 Task: Look for space in Bonao, Dominican Republic from 5th June, 2023 to 16th June, 2023 for 2 adults in price range Rs.14000 to Rs.18000. Place can be entire place with 1  bedroom having 1 bed and 1 bathroom. Property type can be house, flat, guest house, hotel. Amenities needed are: wifi, washing machine. Booking option can be shelf check-in. Required host language is English.
Action: Mouse moved to (738, 104)
Screenshot: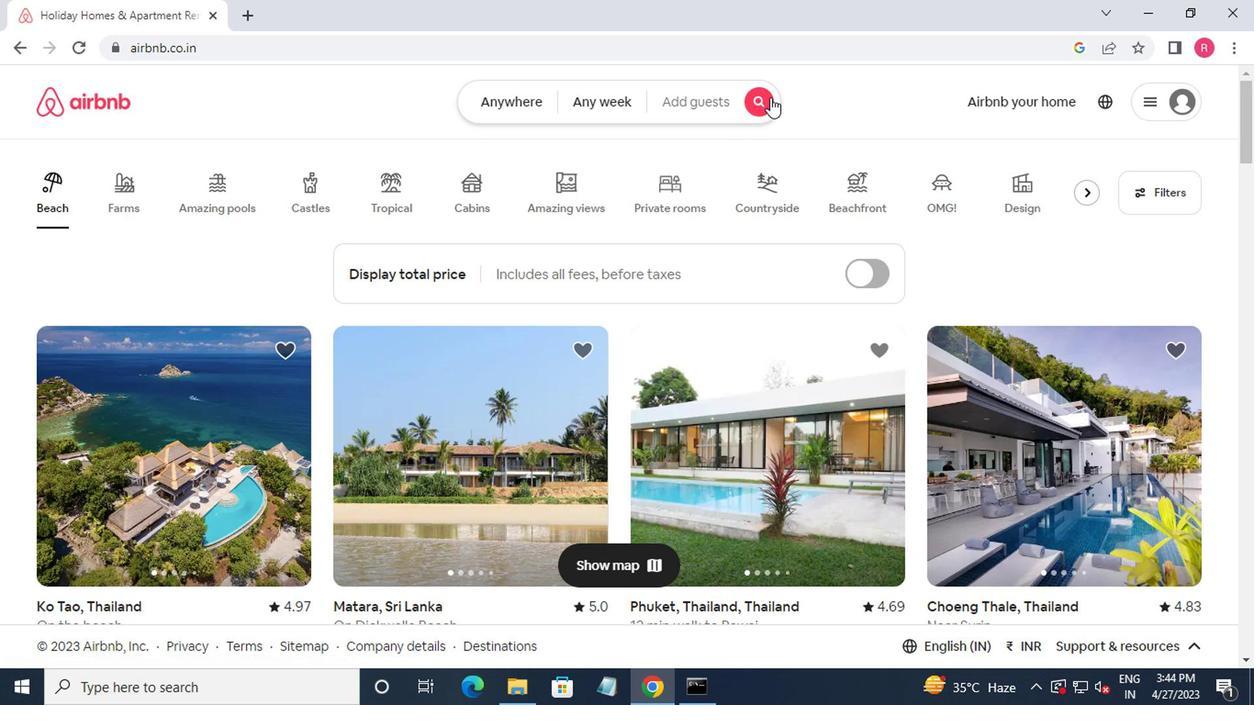 
Action: Mouse pressed left at (738, 104)
Screenshot: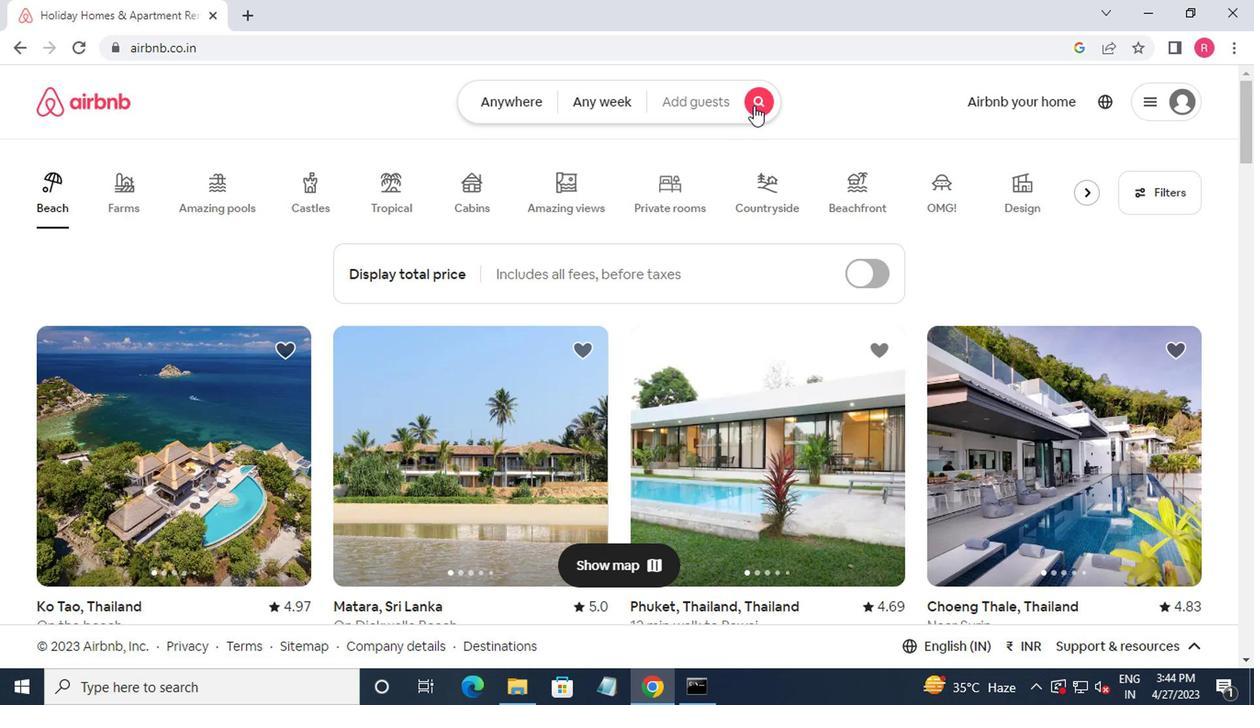 
Action: Mouse moved to (414, 178)
Screenshot: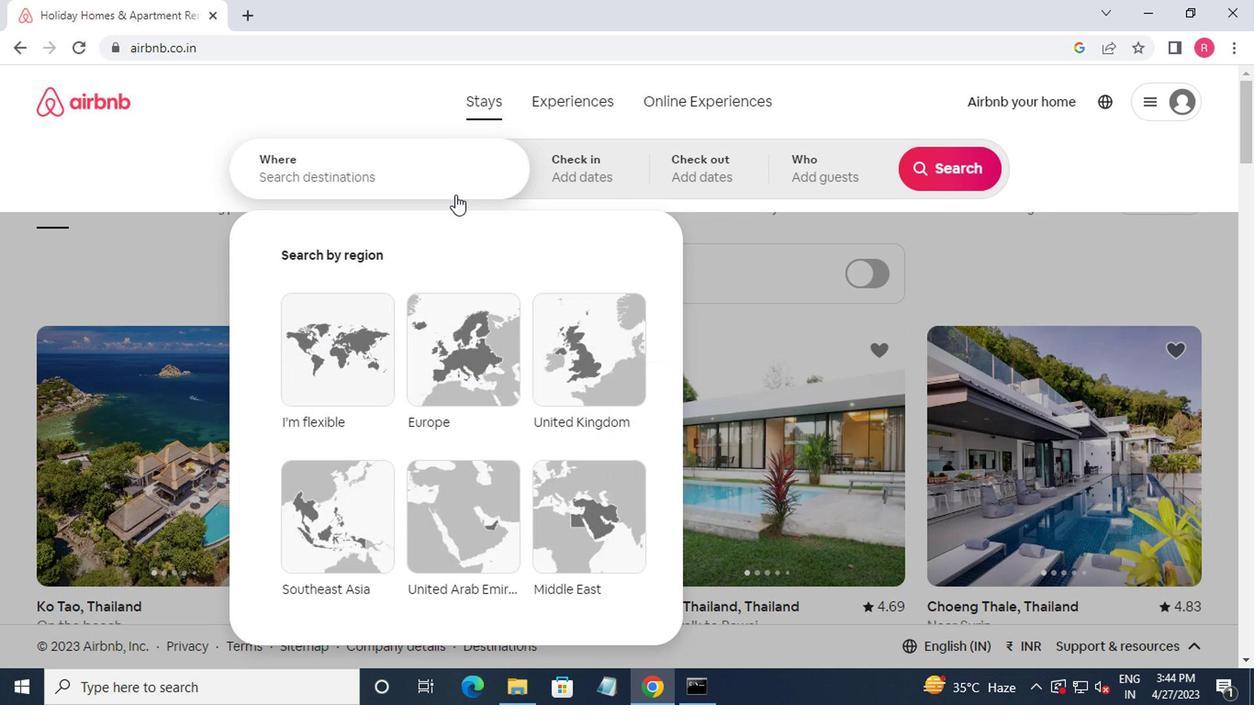 
Action: Mouse pressed left at (414, 178)
Screenshot: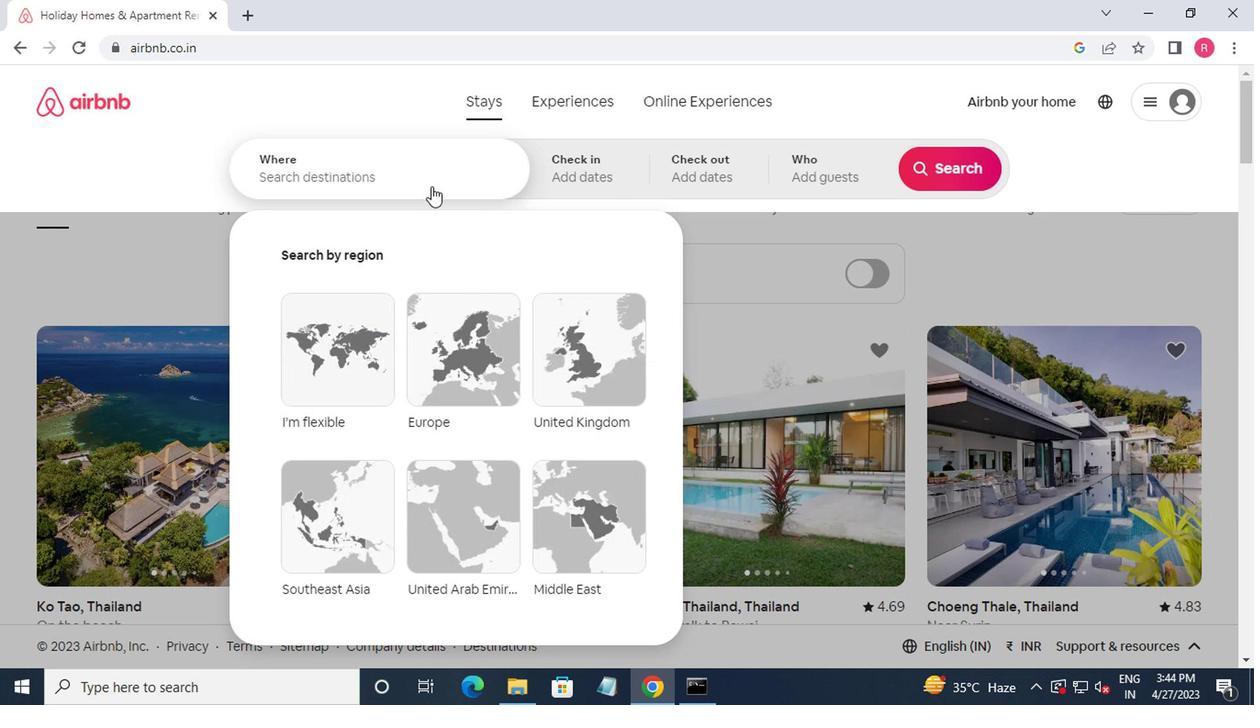 
Action: Mouse moved to (414, 177)
Screenshot: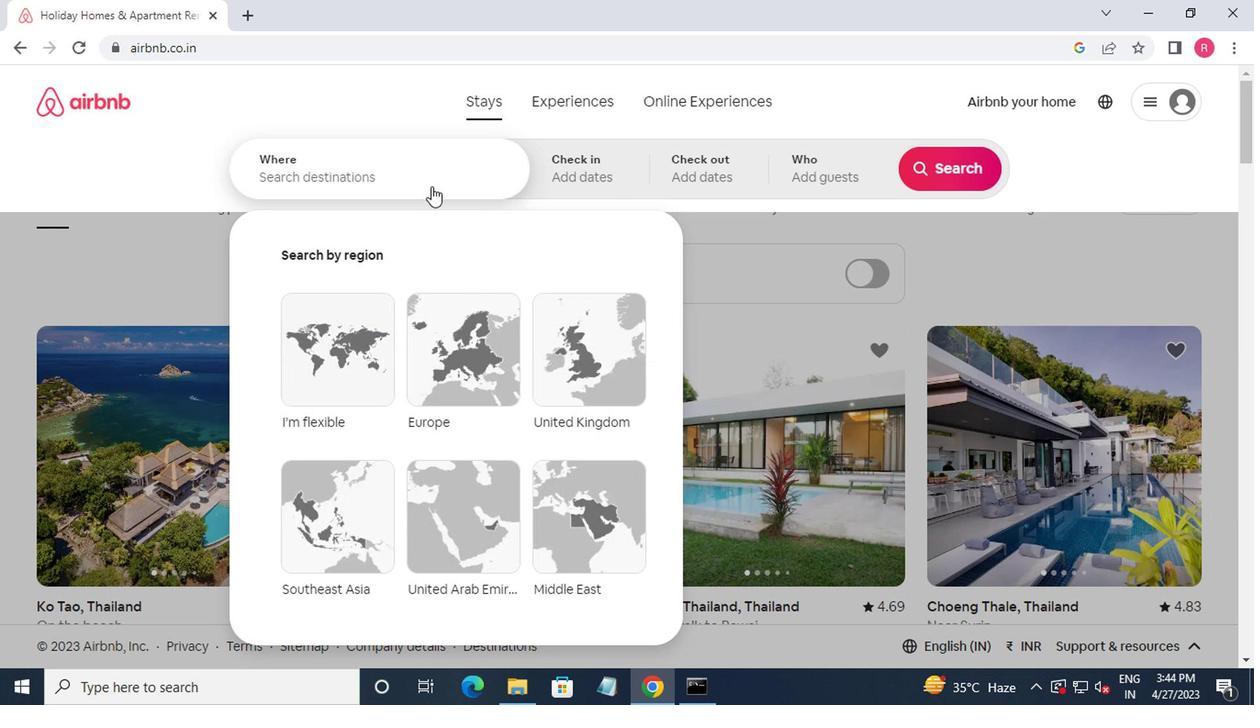 
Action: Key pressed bonao,domi<Key.down><Key.enter>
Screenshot: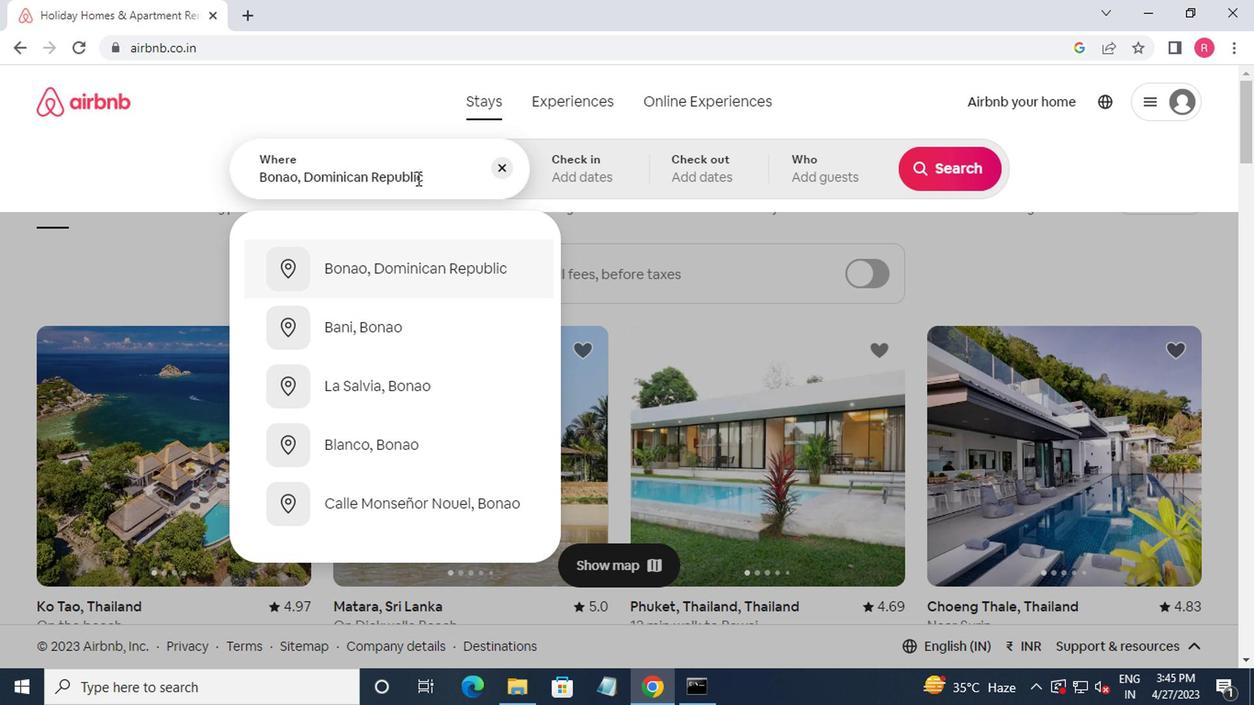 
Action: Mouse moved to (911, 317)
Screenshot: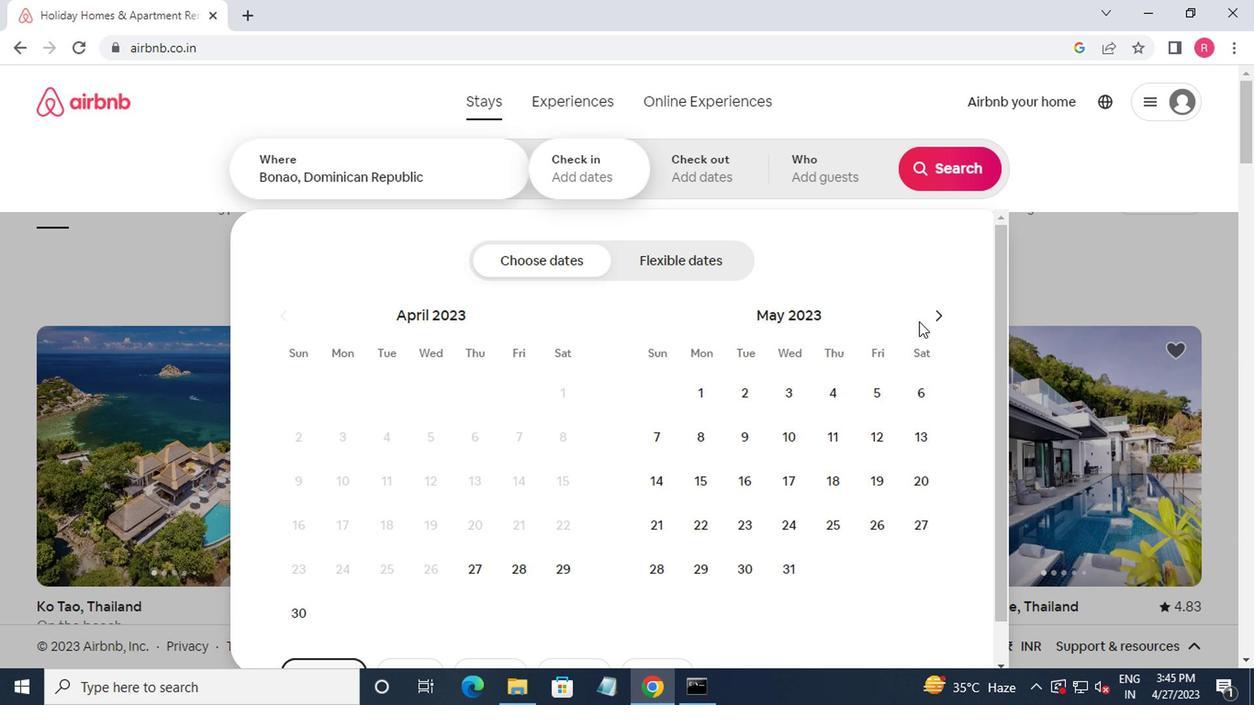 
Action: Mouse pressed left at (911, 317)
Screenshot: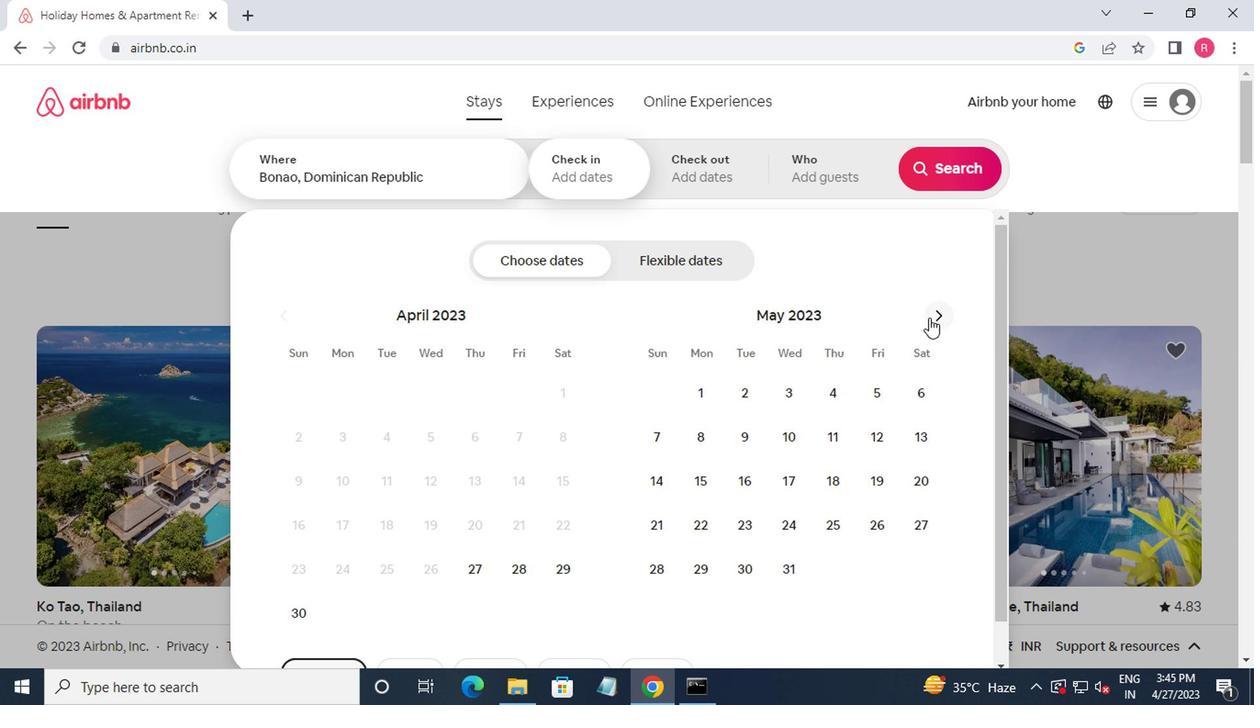 
Action: Mouse moved to (679, 432)
Screenshot: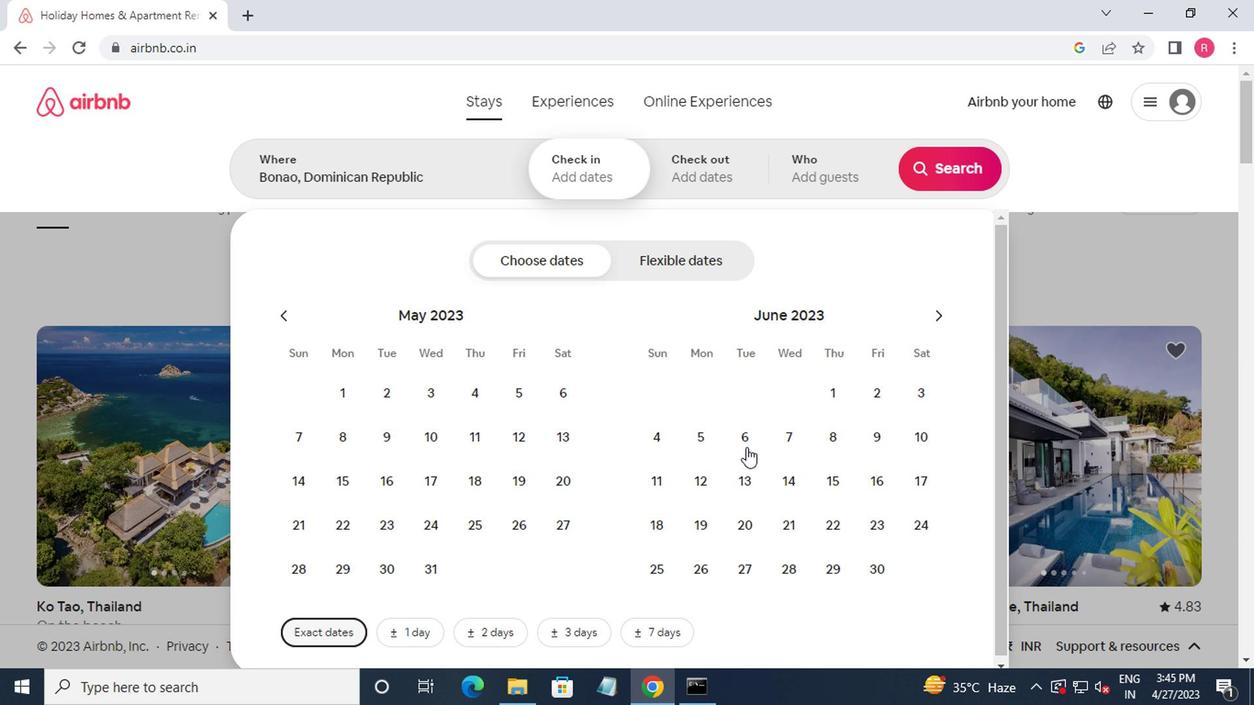 
Action: Mouse pressed left at (679, 432)
Screenshot: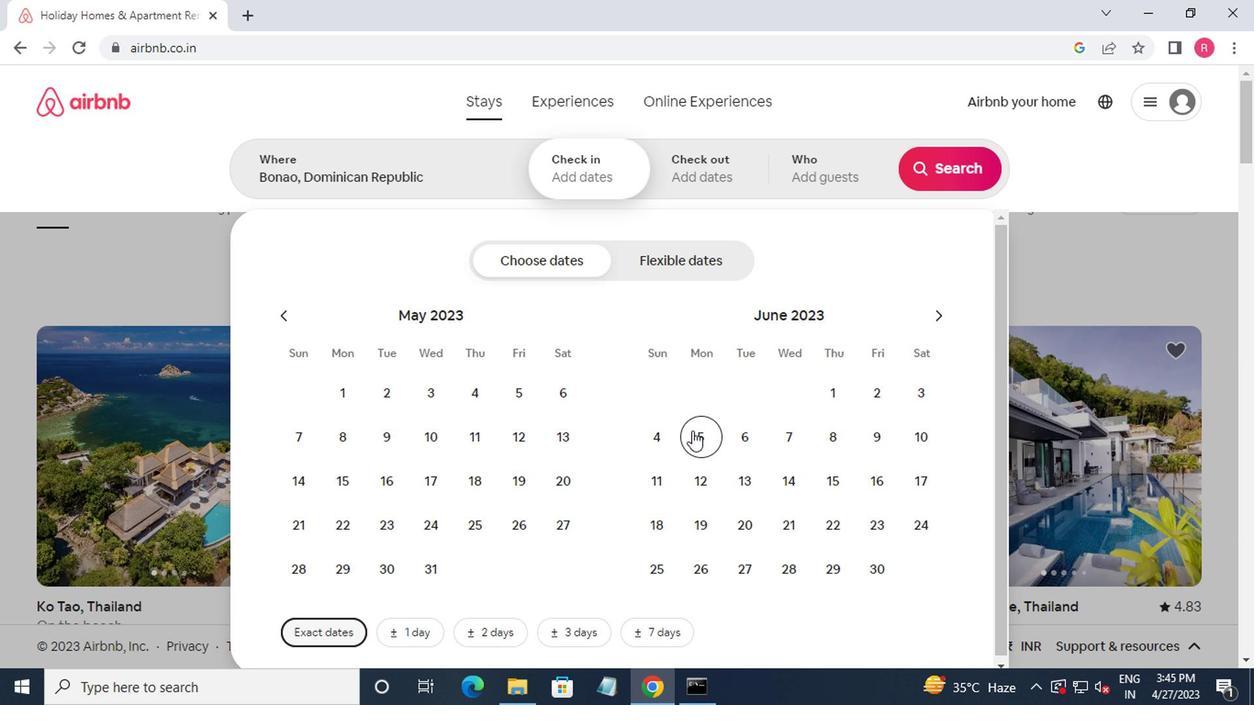 
Action: Mouse moved to (849, 491)
Screenshot: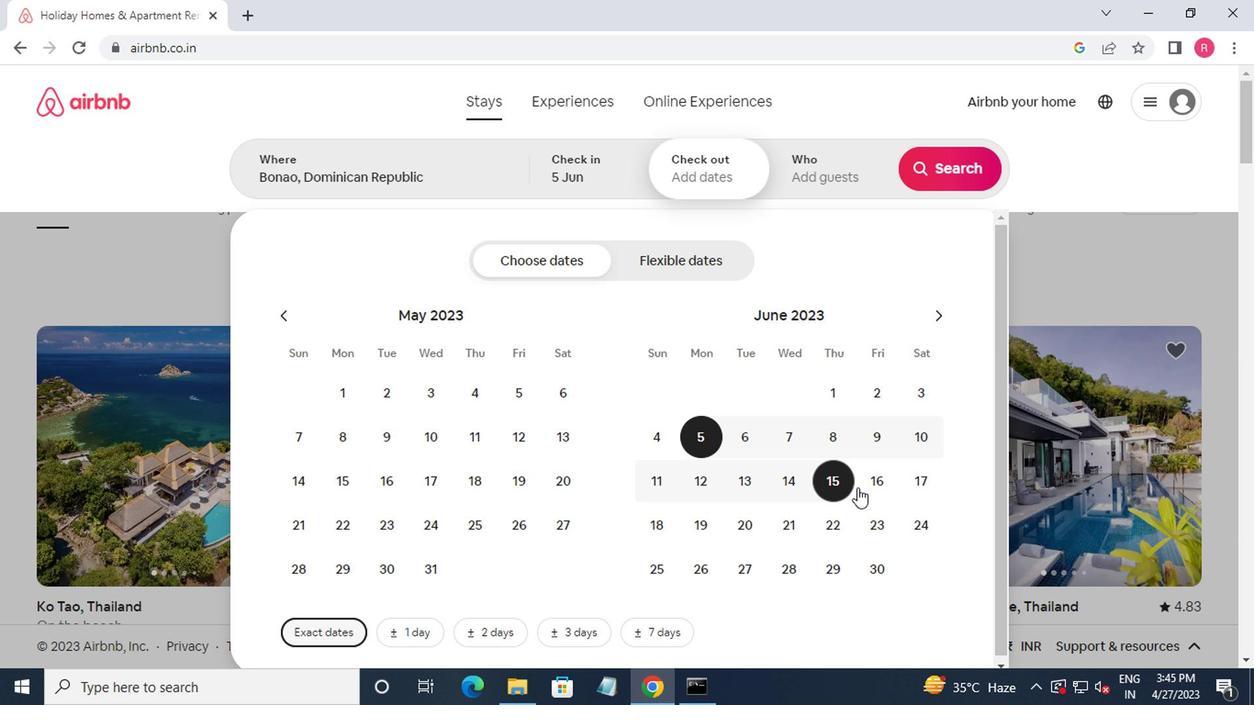 
Action: Mouse pressed left at (849, 491)
Screenshot: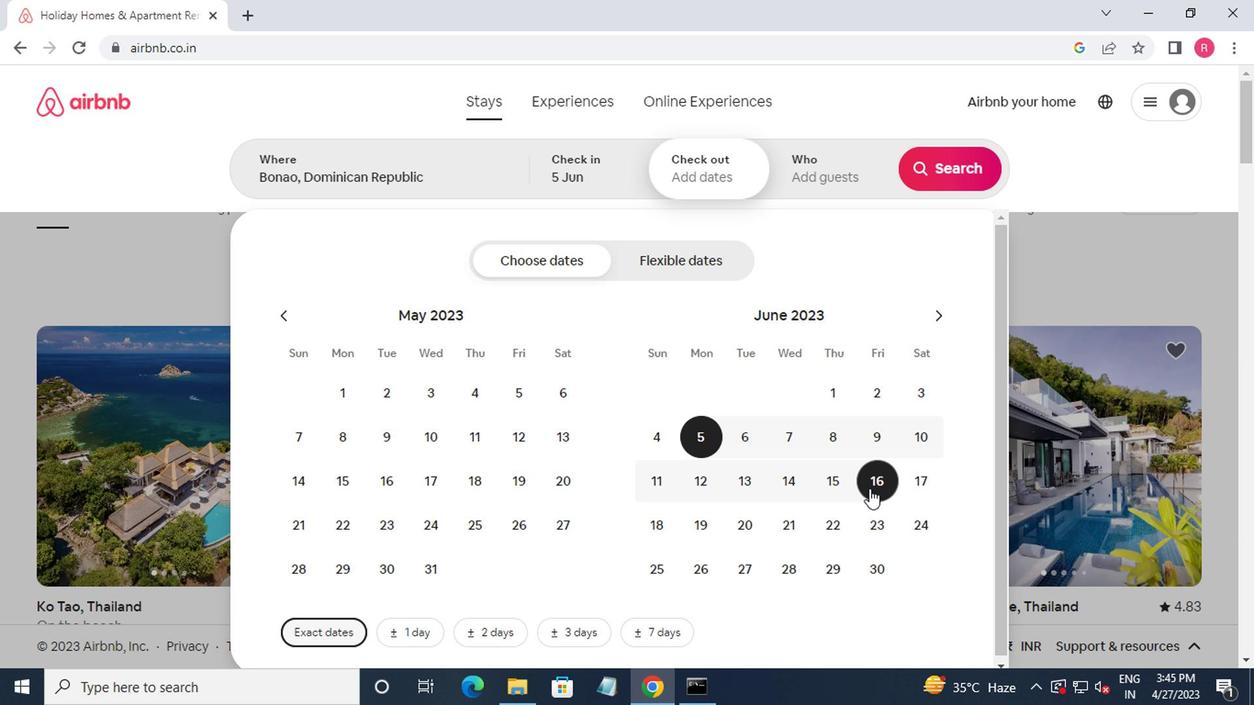 
Action: Mouse moved to (808, 164)
Screenshot: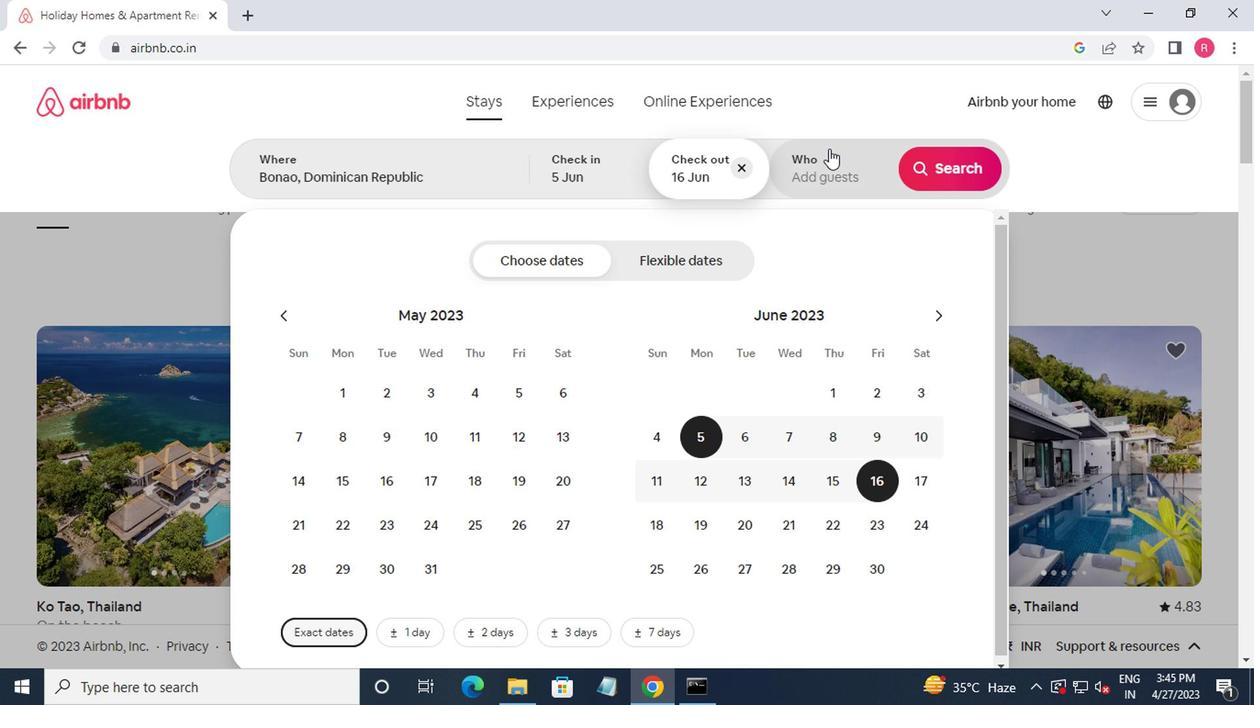 
Action: Mouse pressed left at (808, 164)
Screenshot: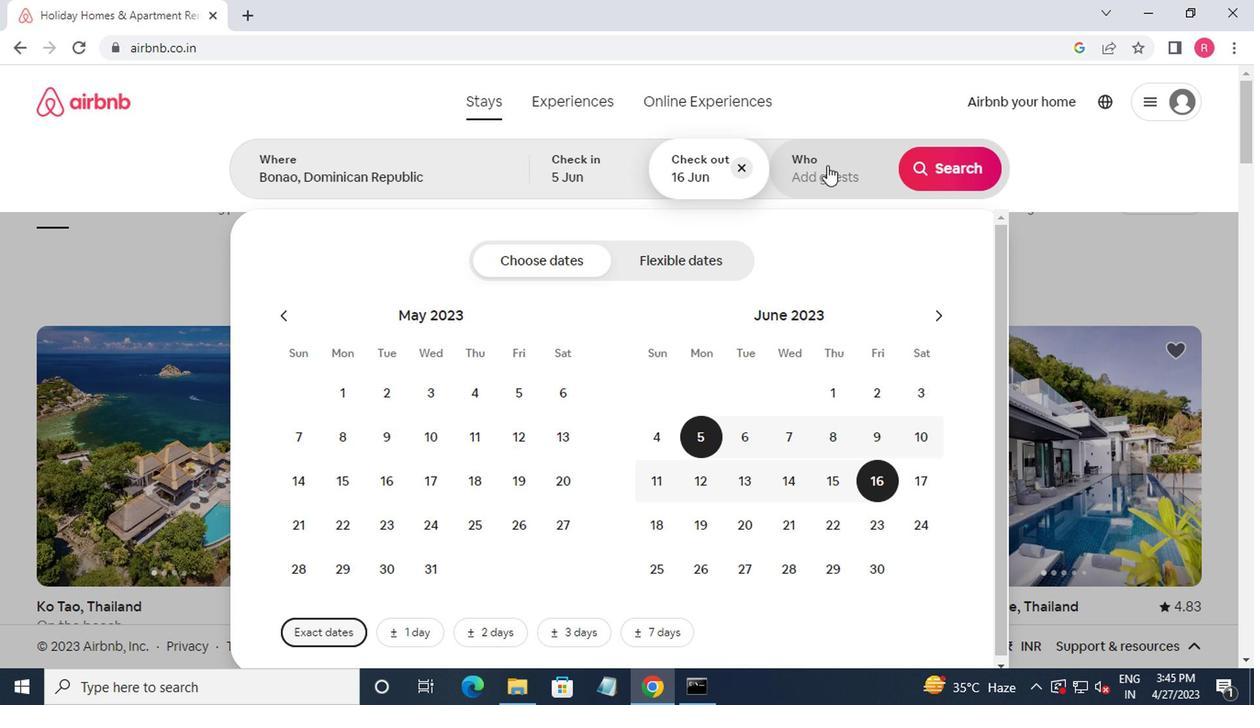 
Action: Mouse moved to (918, 265)
Screenshot: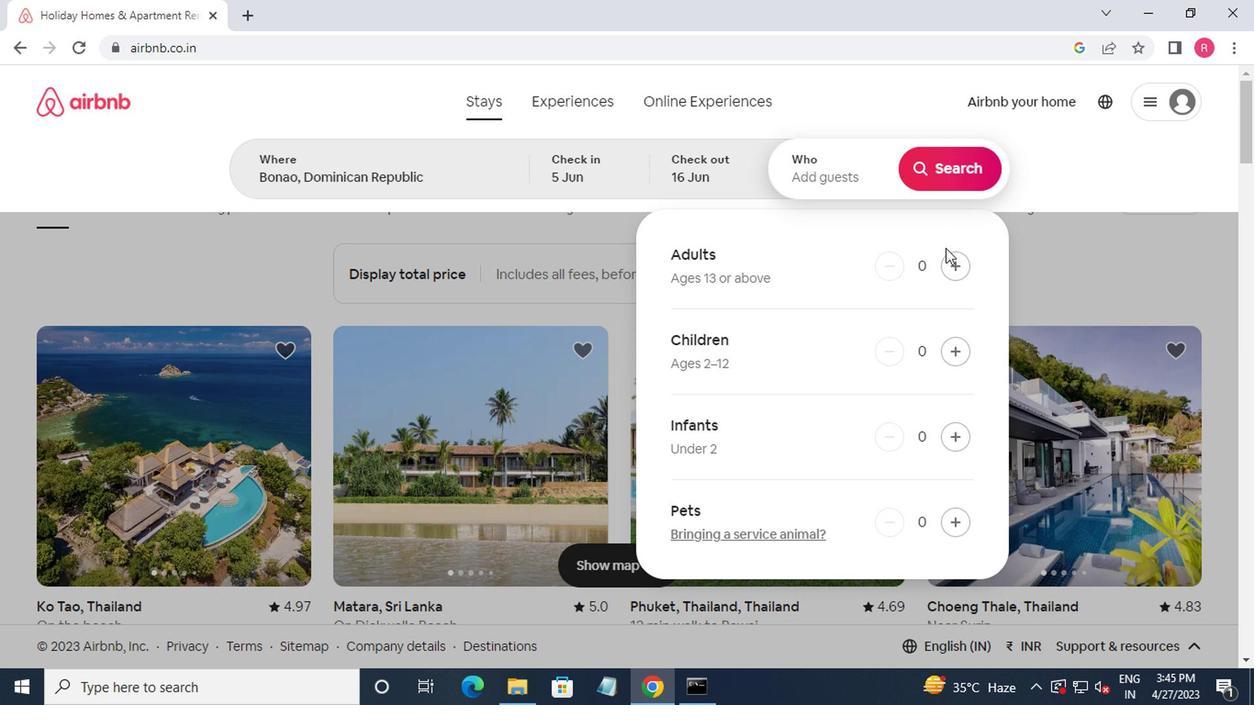 
Action: Mouse pressed left at (918, 265)
Screenshot: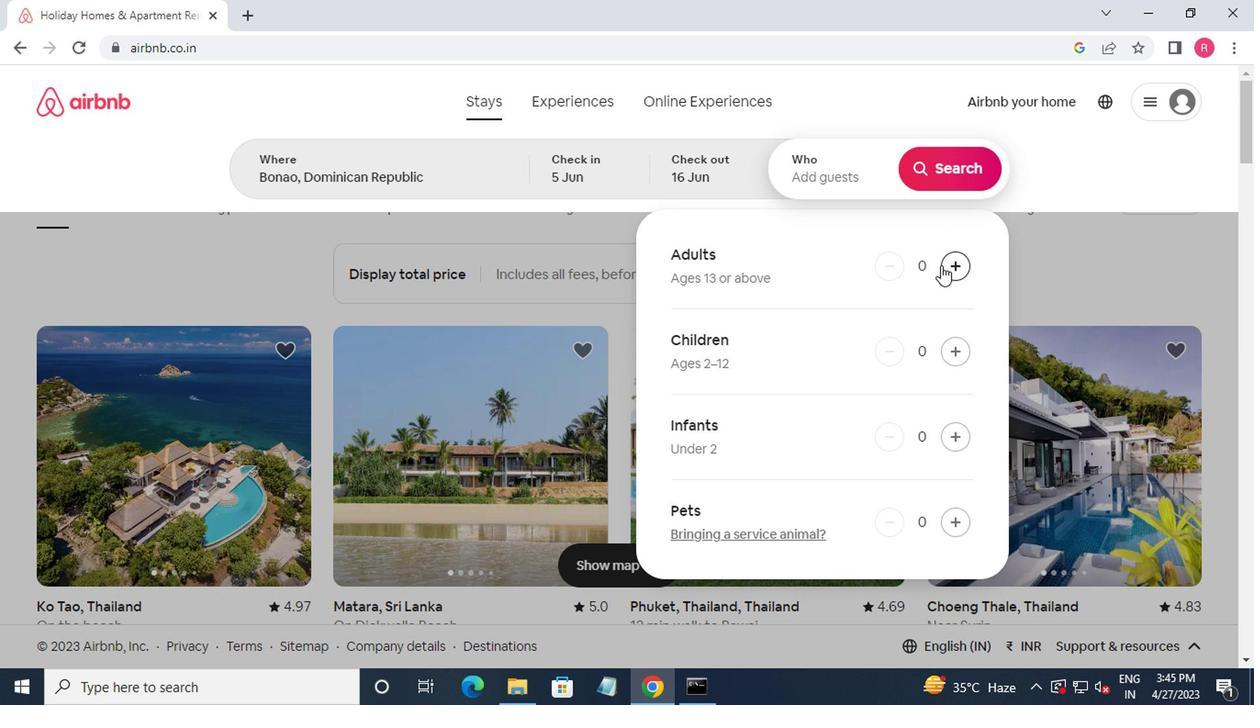 
Action: Mouse moved to (918, 266)
Screenshot: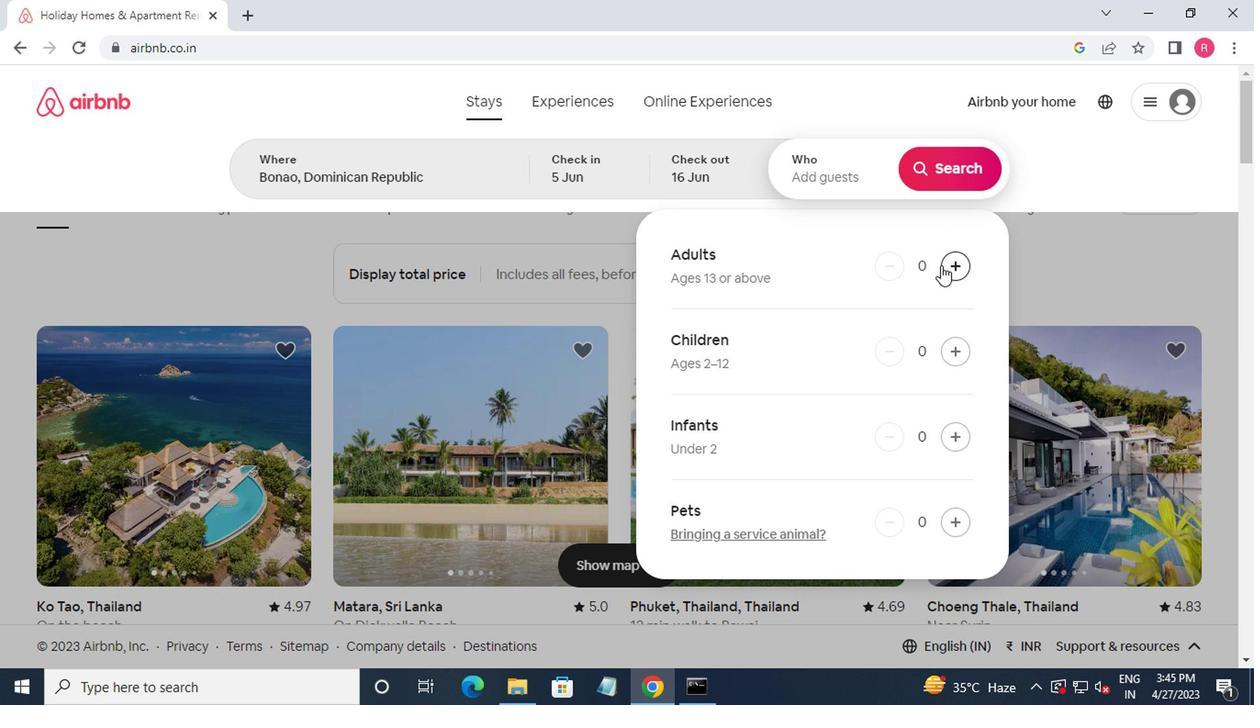 
Action: Mouse pressed left at (918, 266)
Screenshot: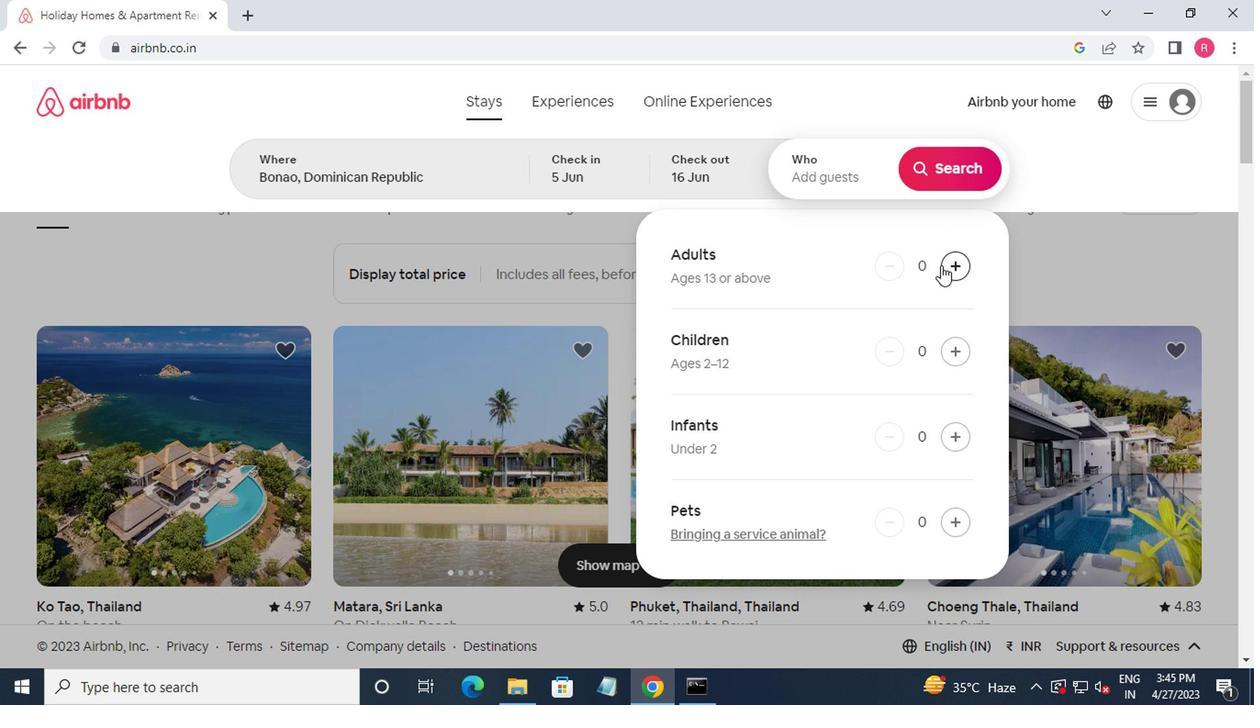
Action: Mouse moved to (903, 169)
Screenshot: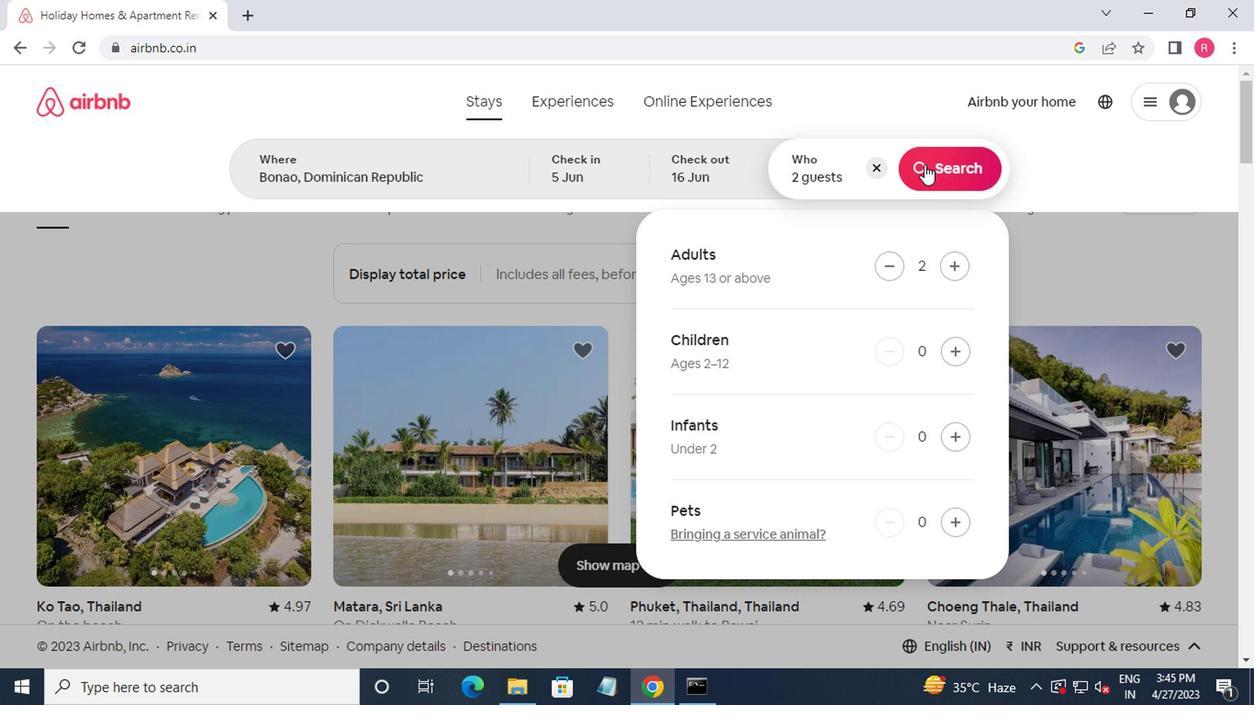 
Action: Mouse pressed left at (903, 169)
Screenshot: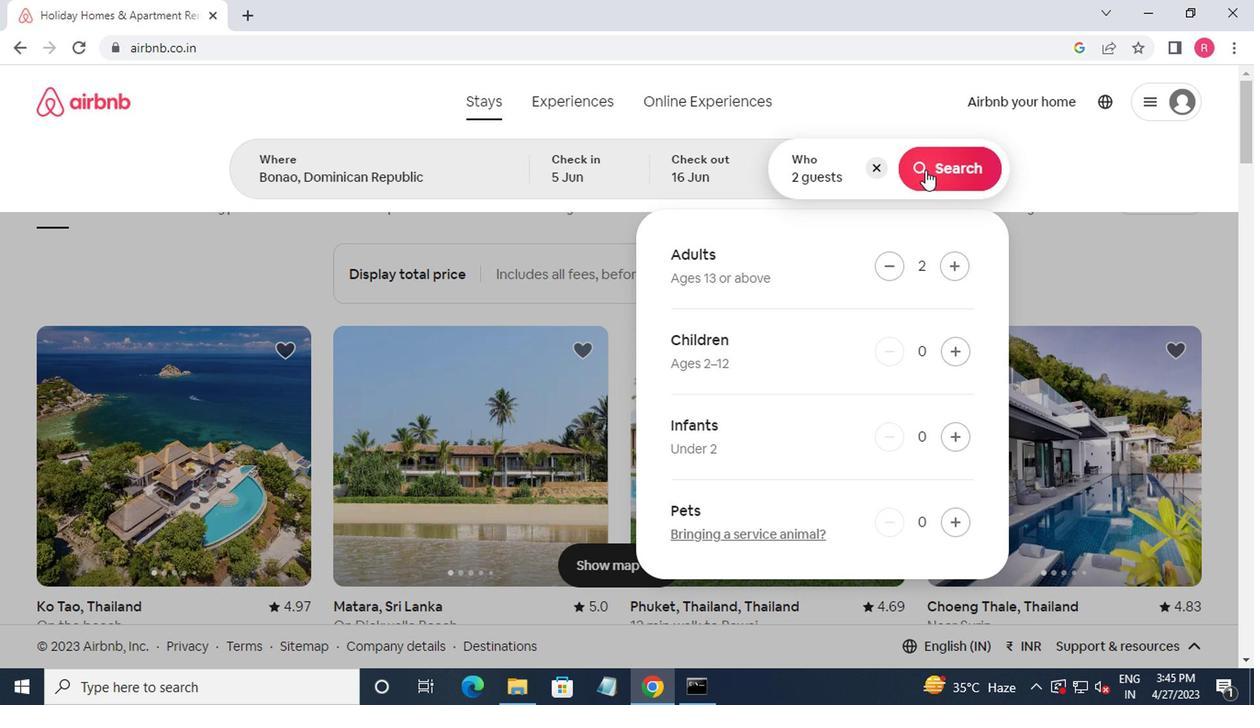 
Action: Mouse moved to (1129, 184)
Screenshot: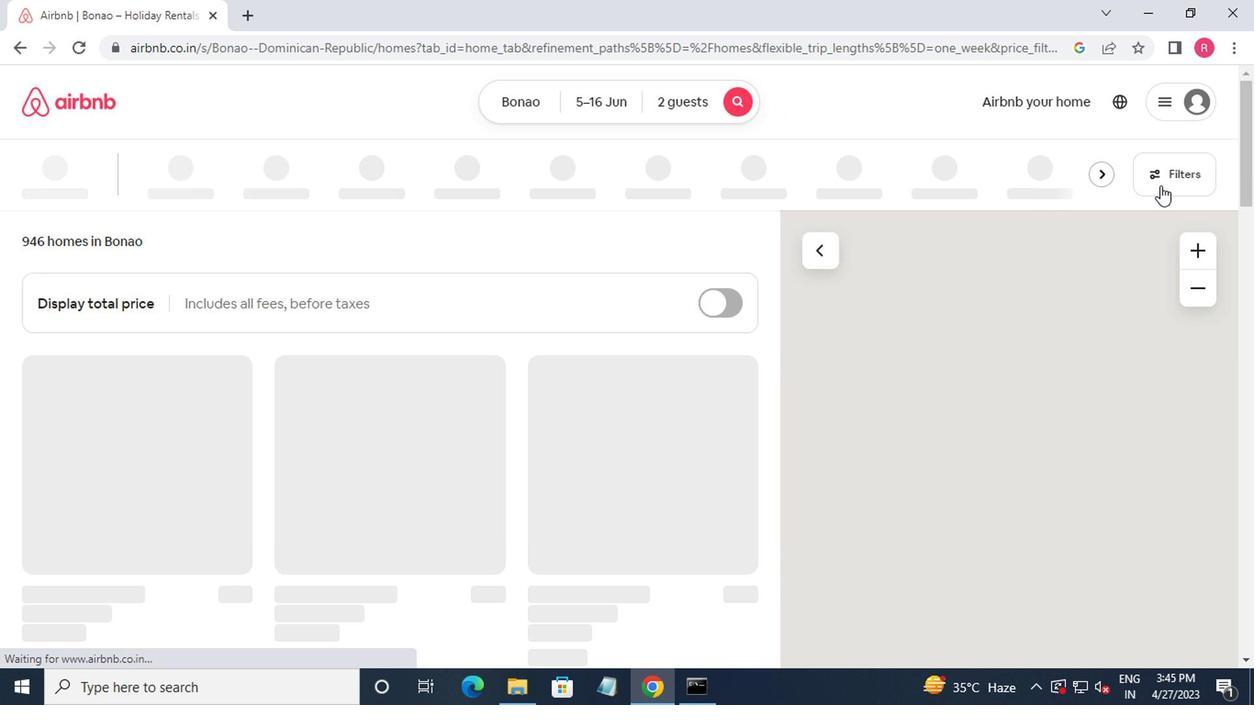 
Action: Mouse pressed left at (1129, 184)
Screenshot: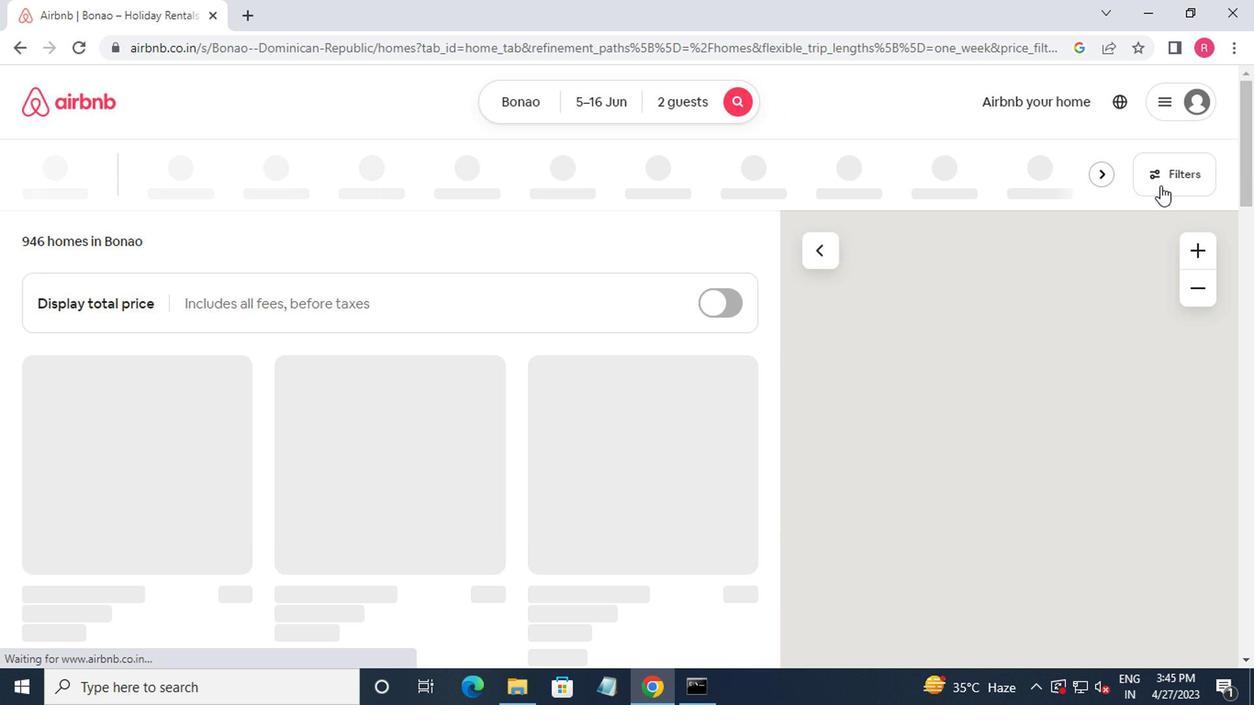 
Action: Mouse moved to (404, 396)
Screenshot: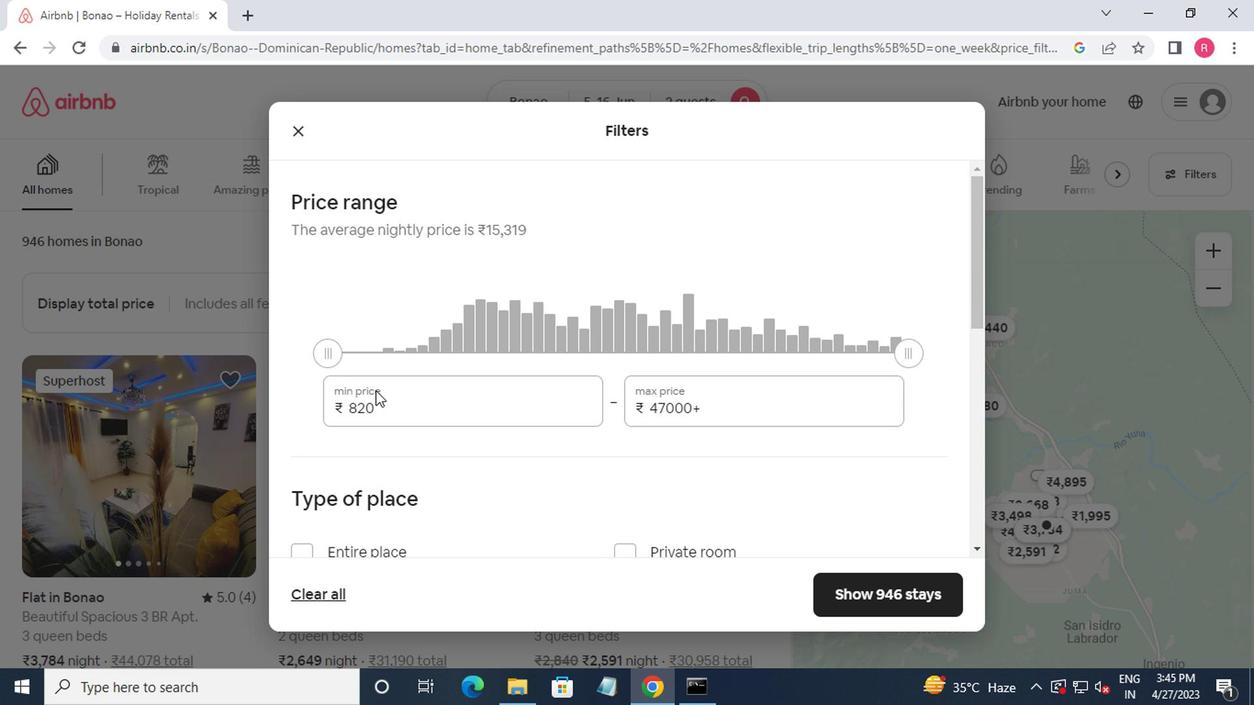 
Action: Mouse pressed left at (404, 396)
Screenshot: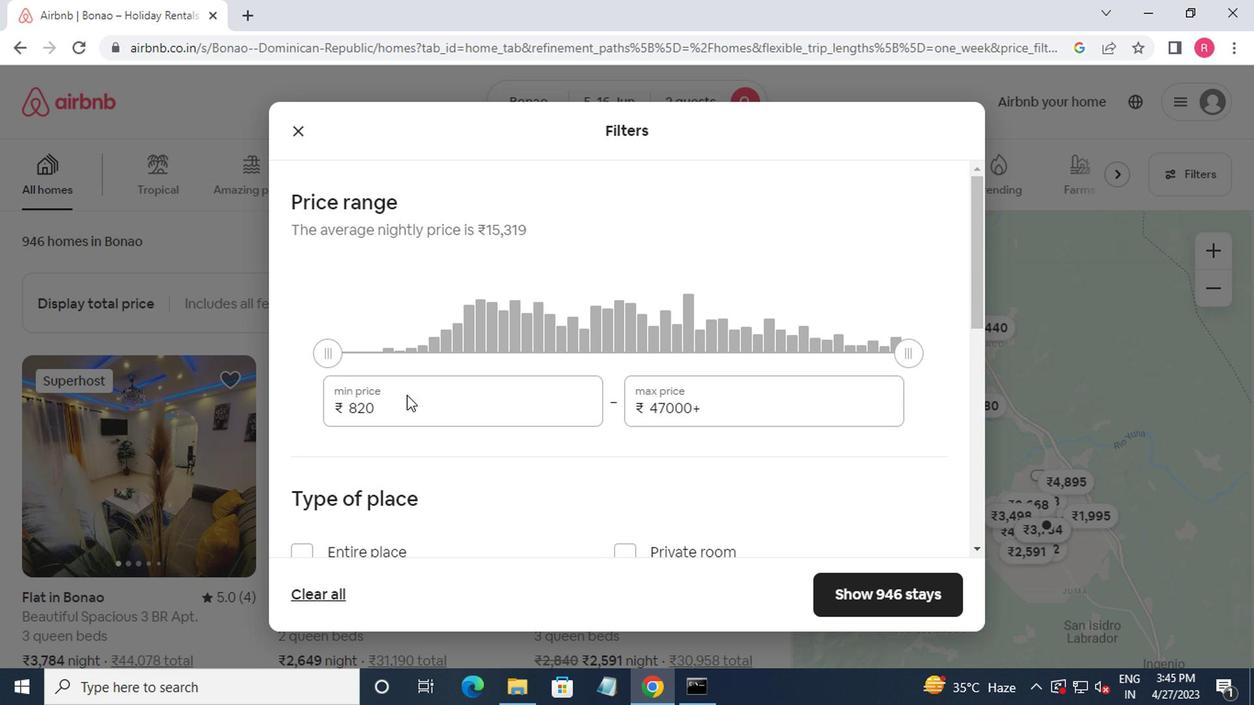 
Action: Mouse moved to (458, 358)
Screenshot: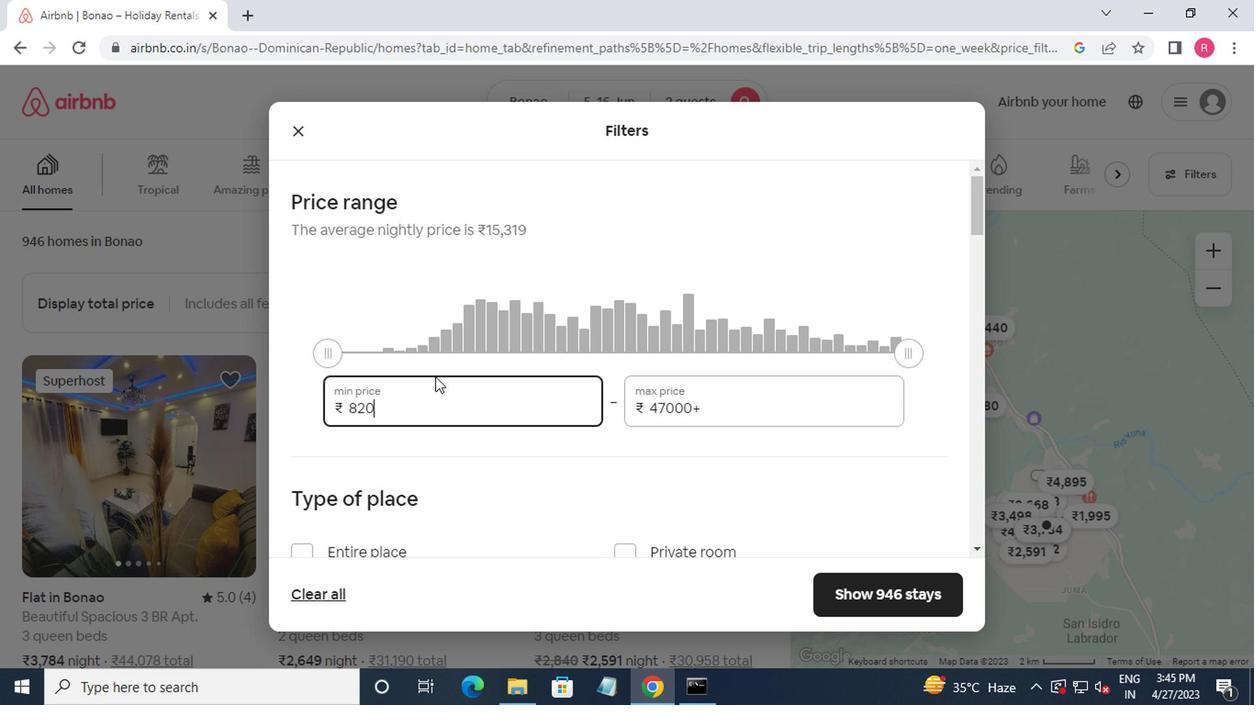 
Action: Key pressed <Key.backspace><Key.backspace><Key.backspace><Key.backspace>14000<Key.tab>18000
Screenshot: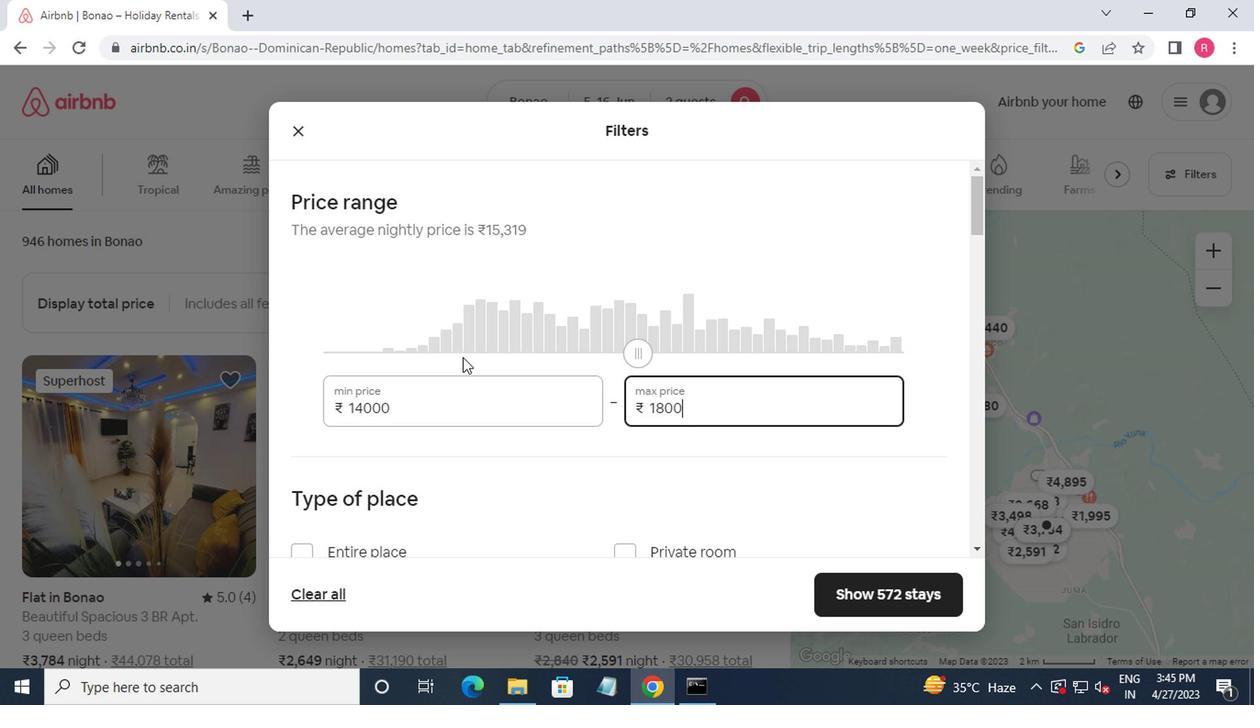 
Action: Mouse moved to (397, 466)
Screenshot: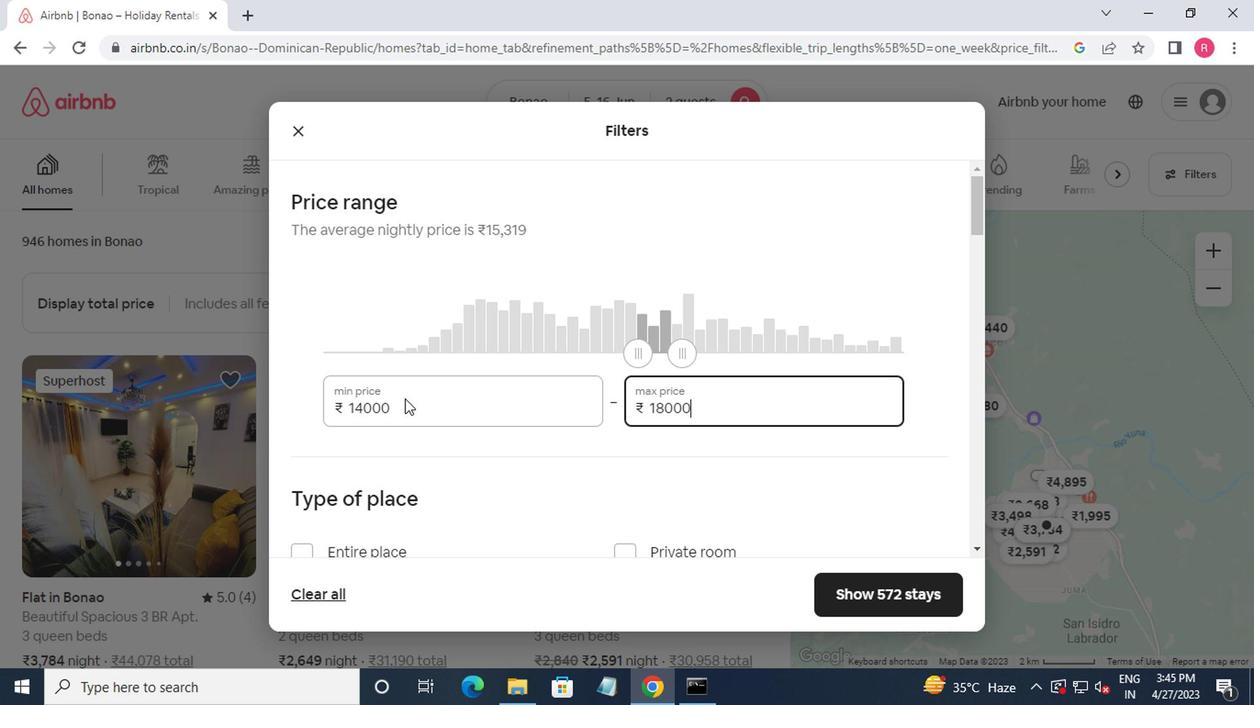 
Action: Mouse scrolled (397, 465) with delta (0, -1)
Screenshot: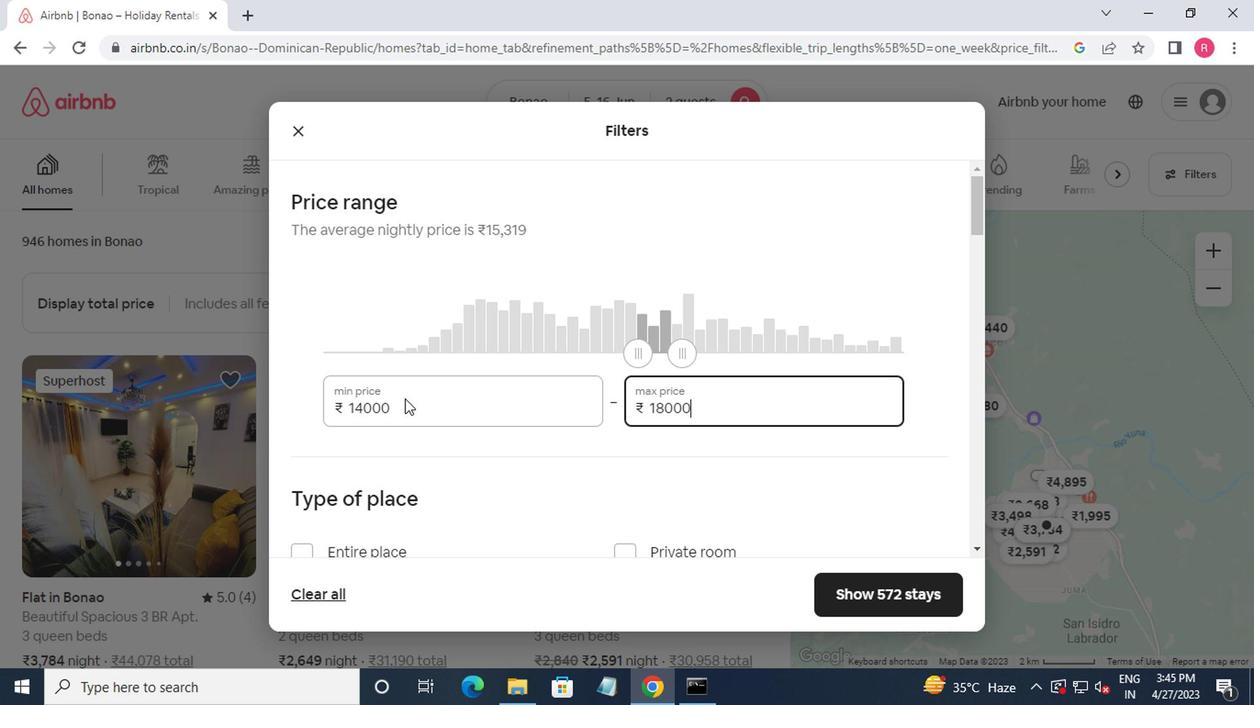 
Action: Mouse moved to (390, 474)
Screenshot: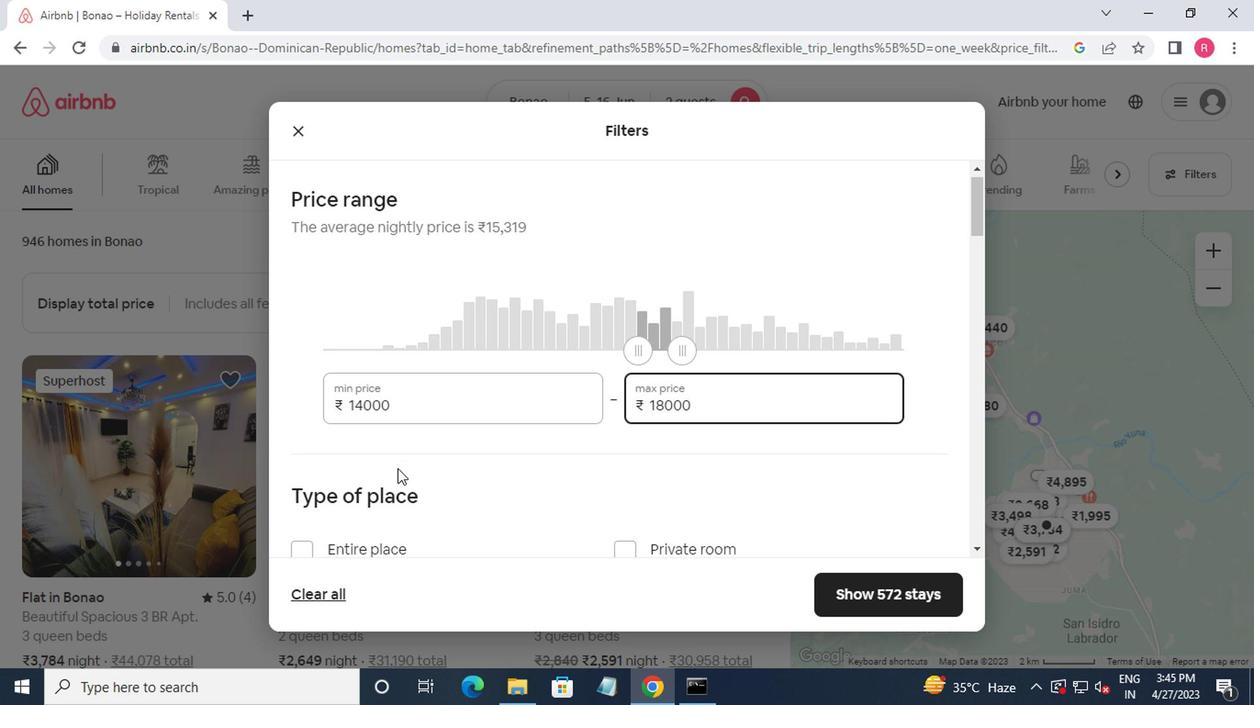 
Action: Mouse scrolled (390, 473) with delta (0, 0)
Screenshot: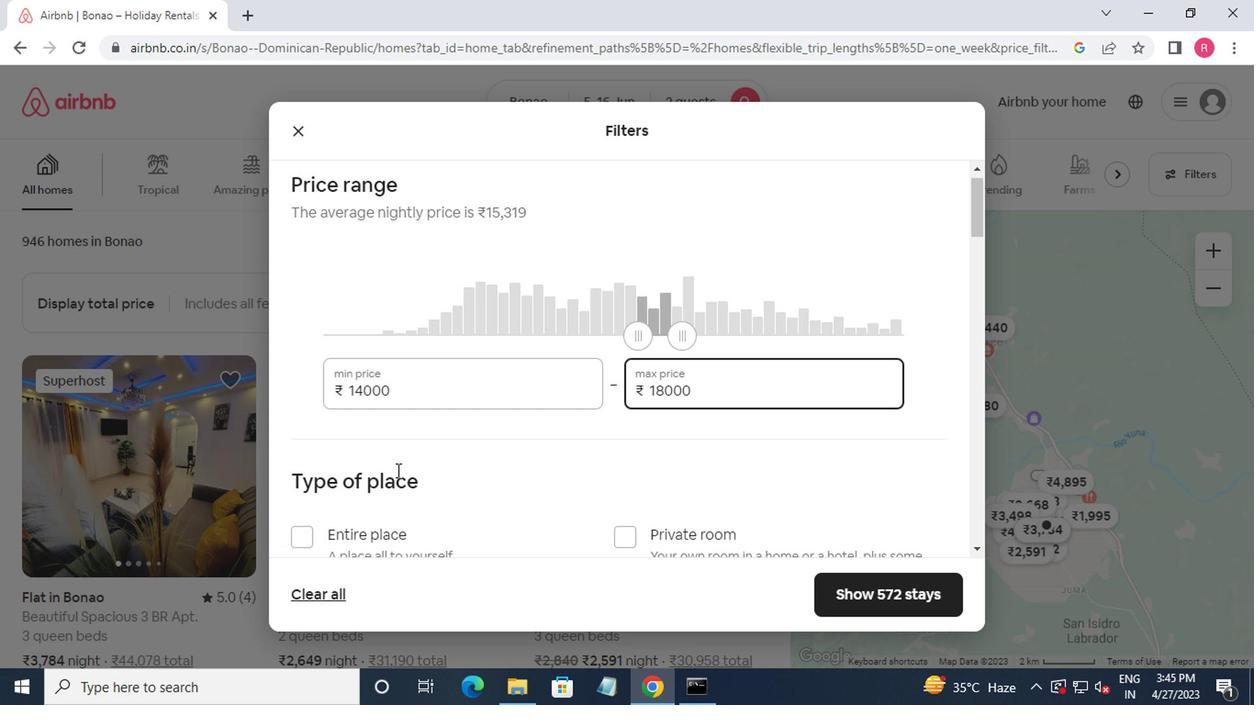 
Action: Mouse moved to (302, 374)
Screenshot: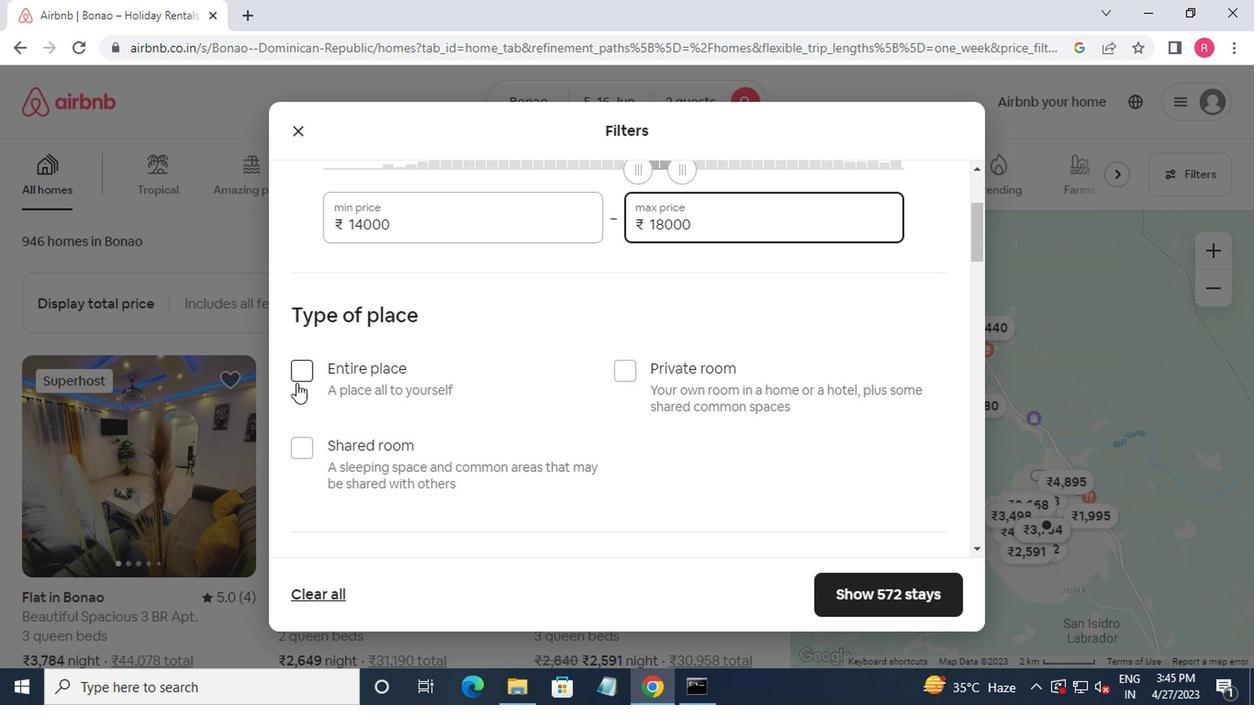 
Action: Mouse pressed left at (302, 374)
Screenshot: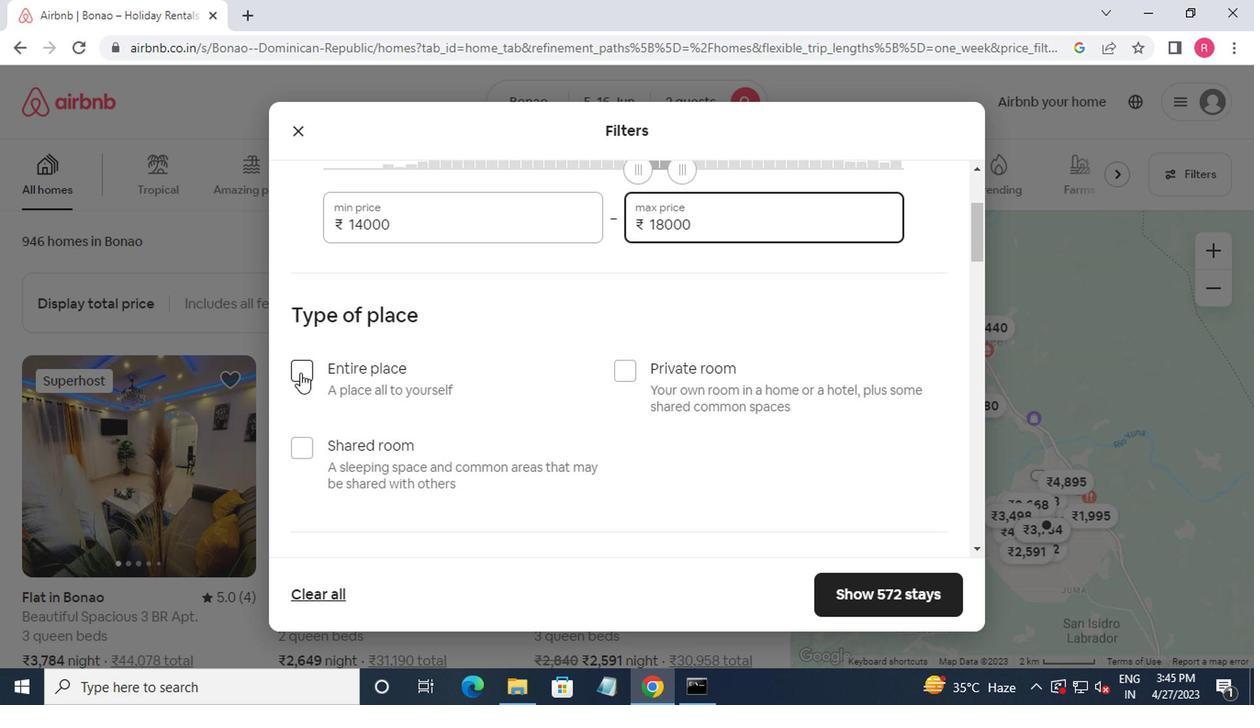 
Action: Mouse moved to (308, 374)
Screenshot: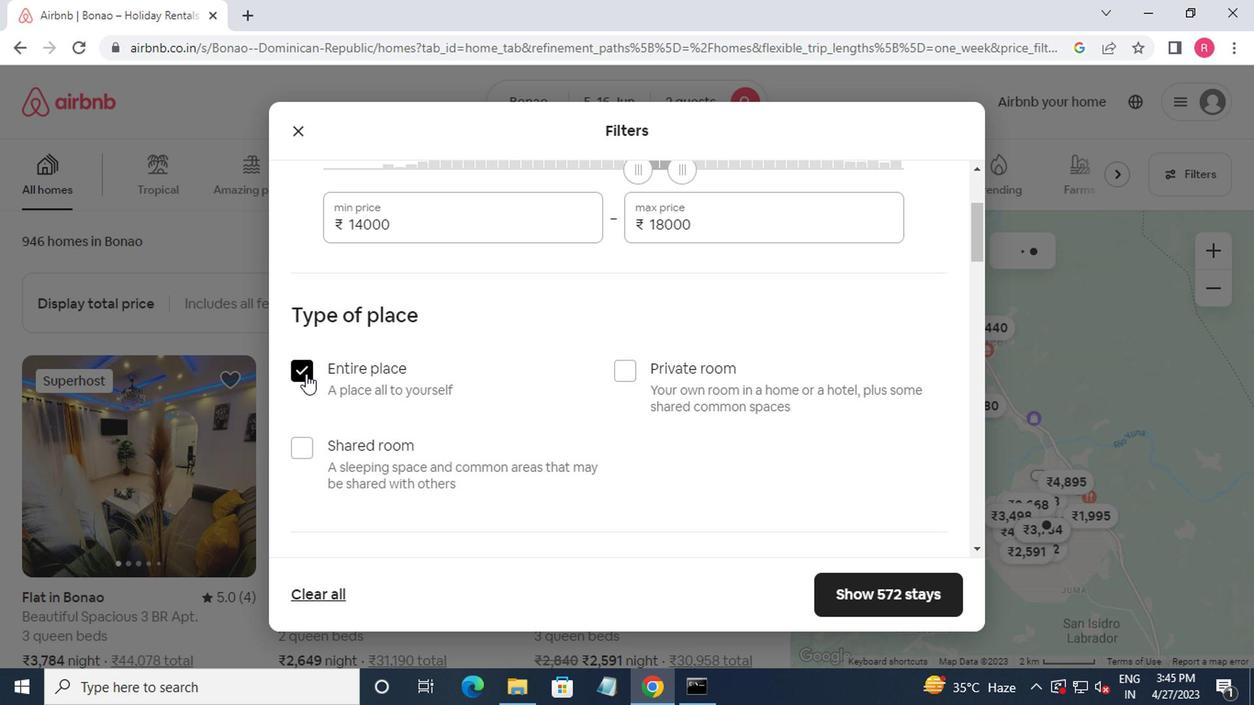 
Action: Mouse scrolled (308, 374) with delta (0, 0)
Screenshot: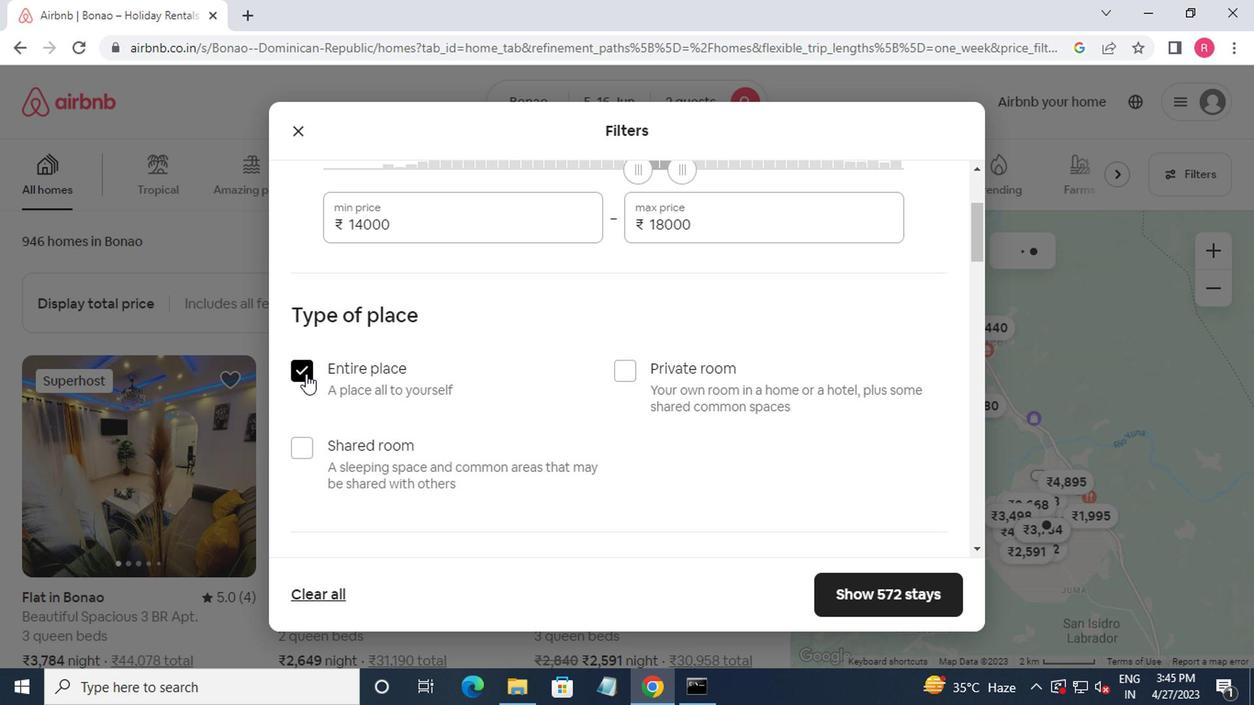 
Action: Mouse moved to (309, 376)
Screenshot: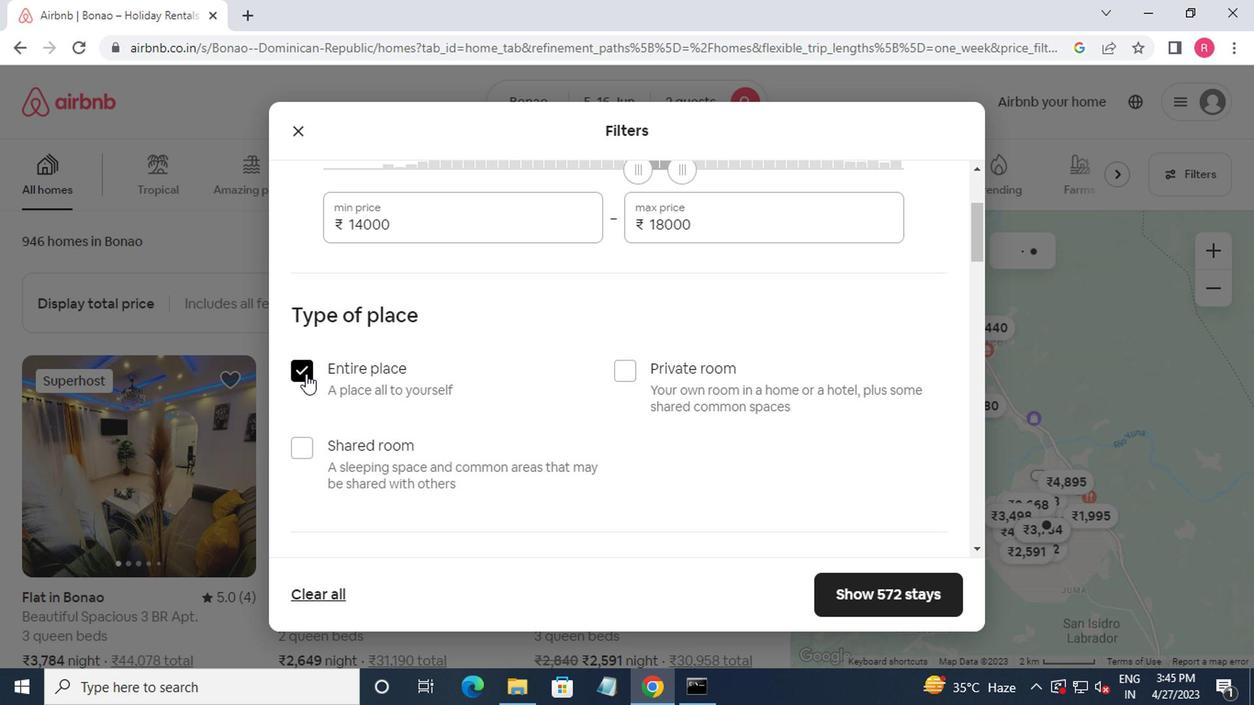 
Action: Mouse scrolled (309, 376) with delta (0, 0)
Screenshot: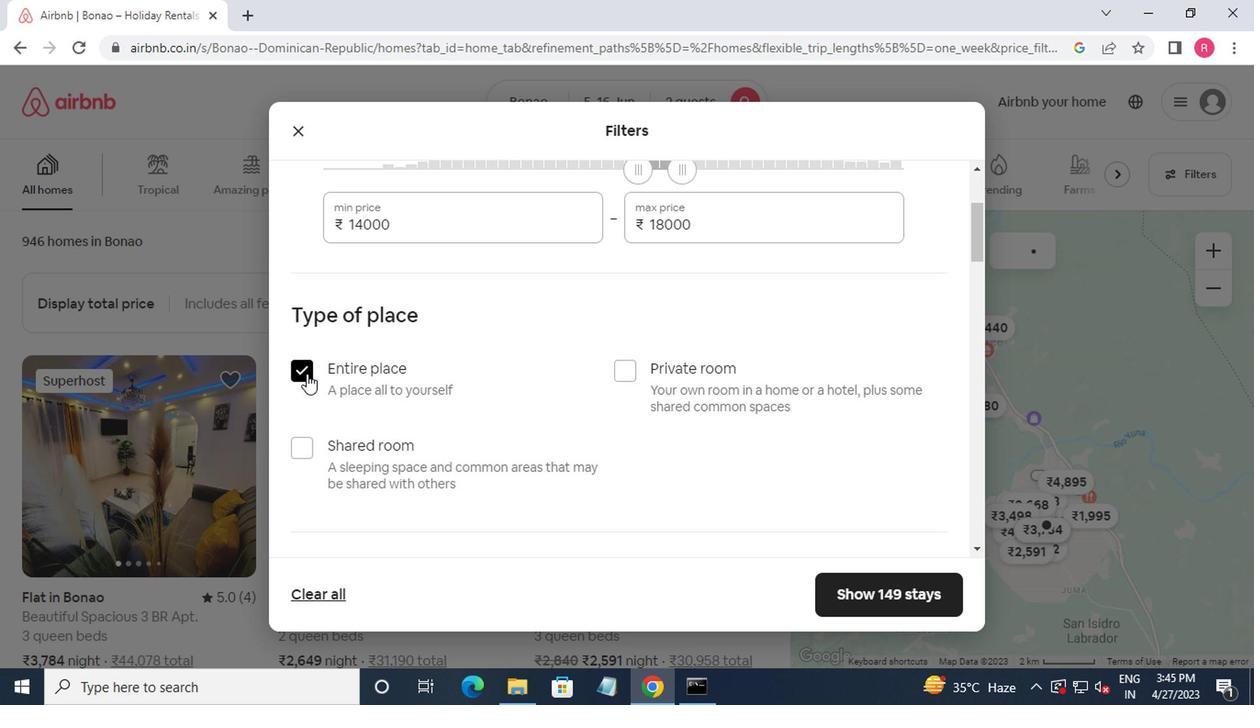 
Action: Mouse moved to (382, 440)
Screenshot: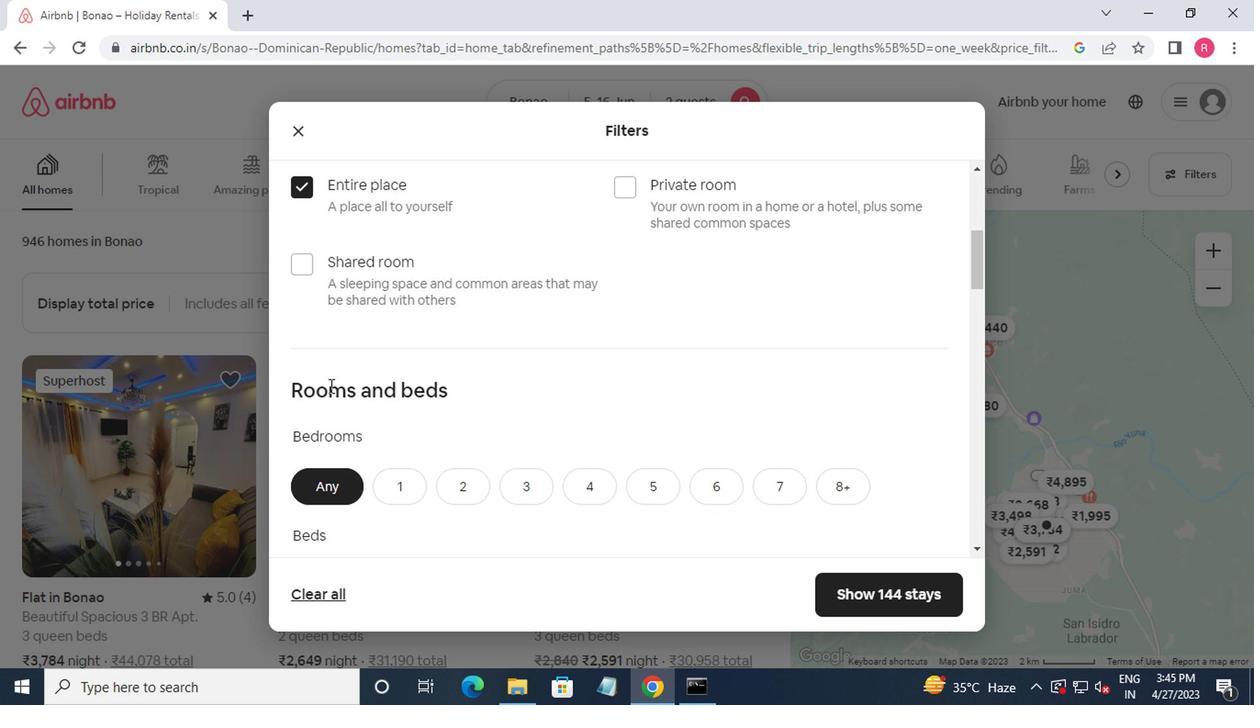 
Action: Mouse scrolled (382, 440) with delta (0, 0)
Screenshot: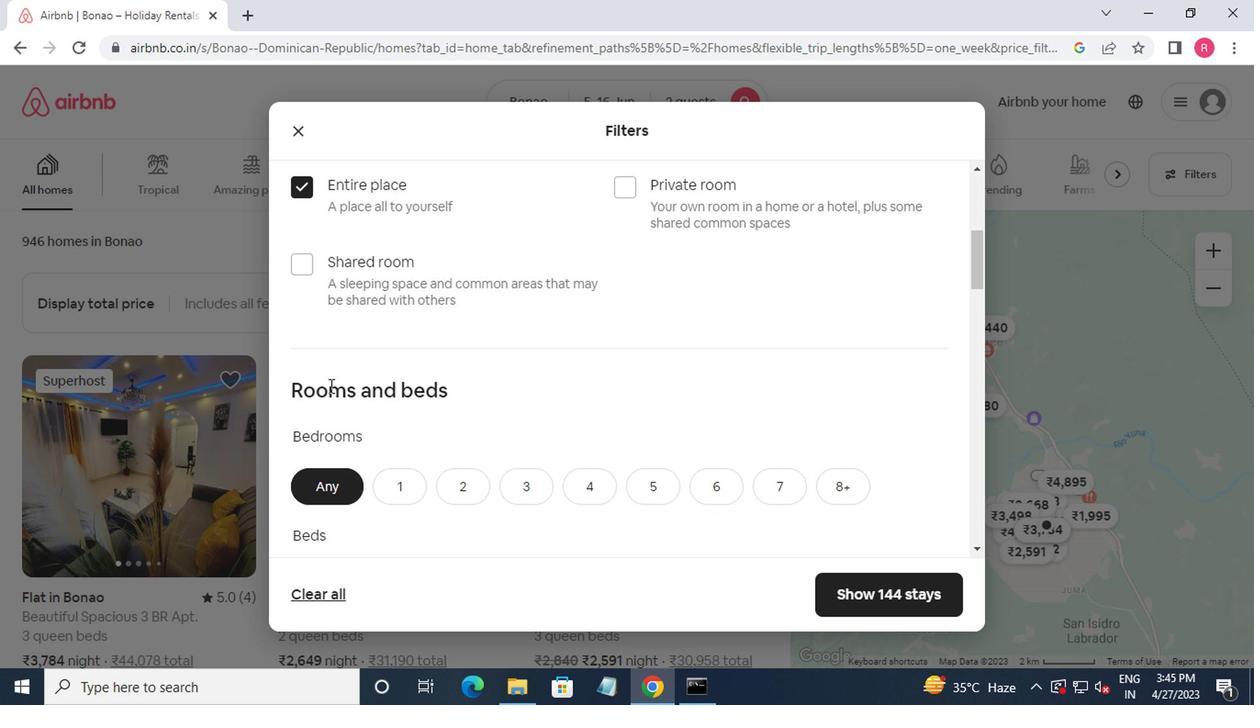 
Action: Mouse moved to (401, 409)
Screenshot: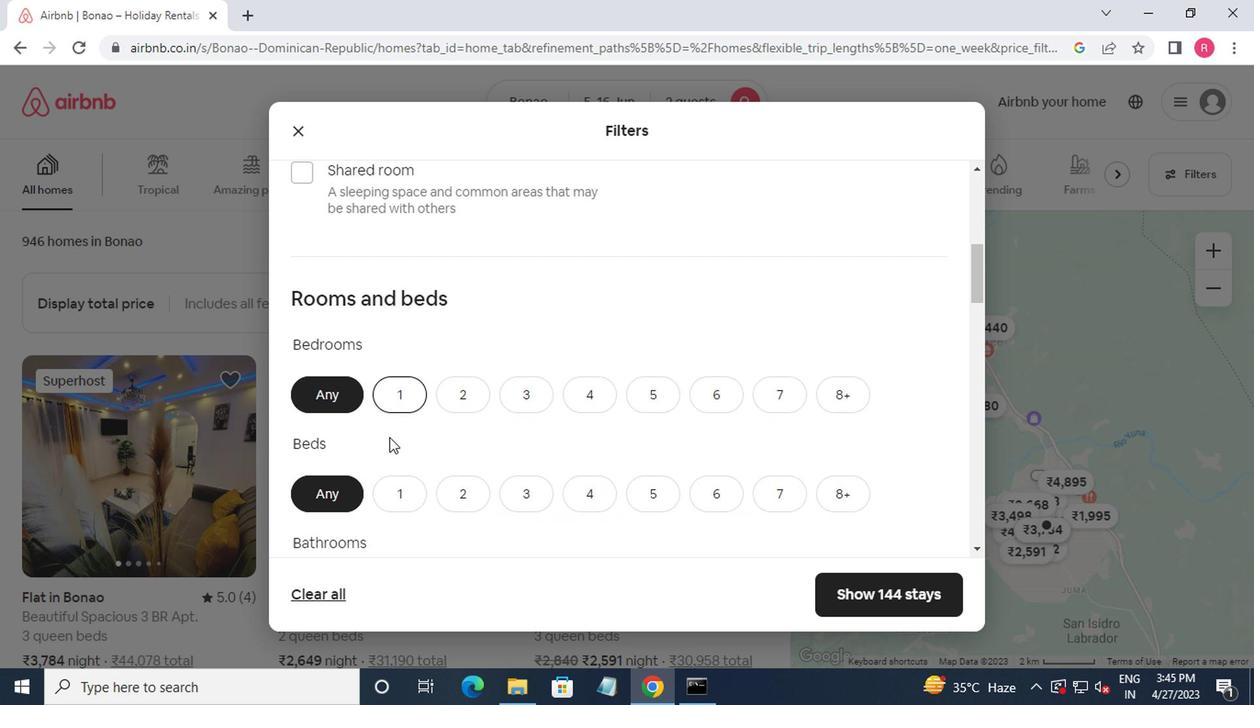 
Action: Mouse pressed left at (401, 409)
Screenshot: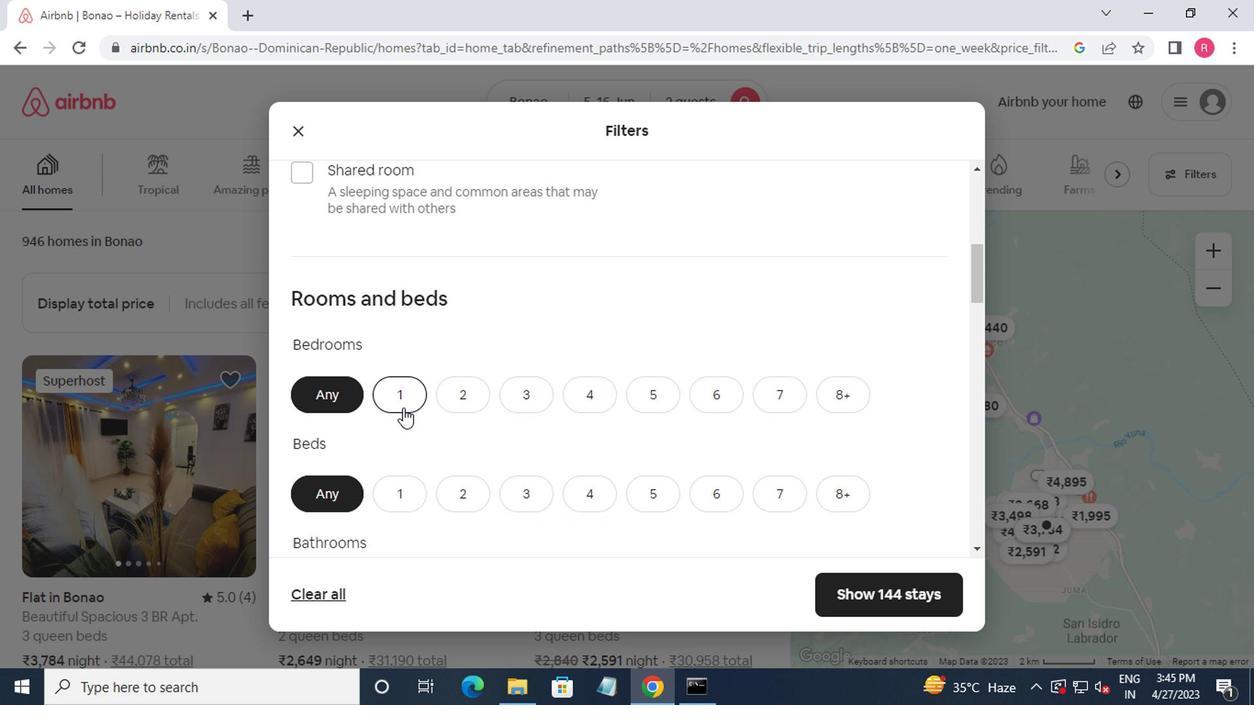 
Action: Mouse moved to (401, 408)
Screenshot: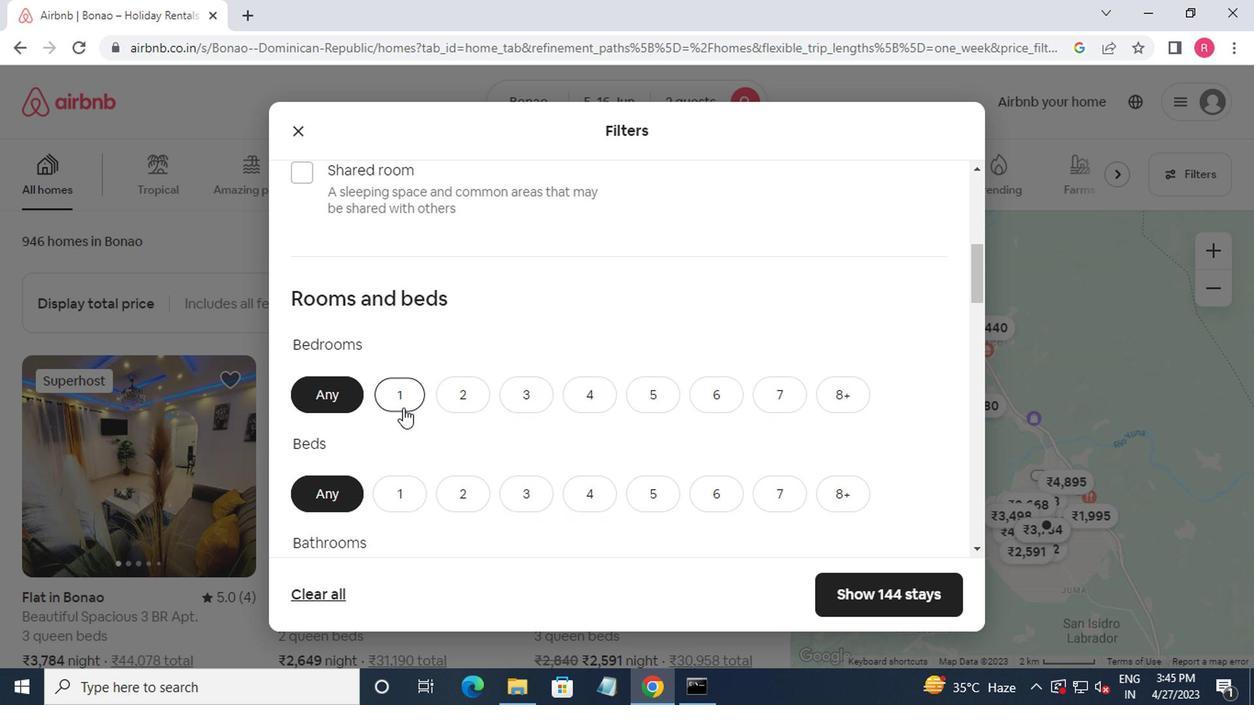 
Action: Mouse scrolled (401, 407) with delta (0, -1)
Screenshot: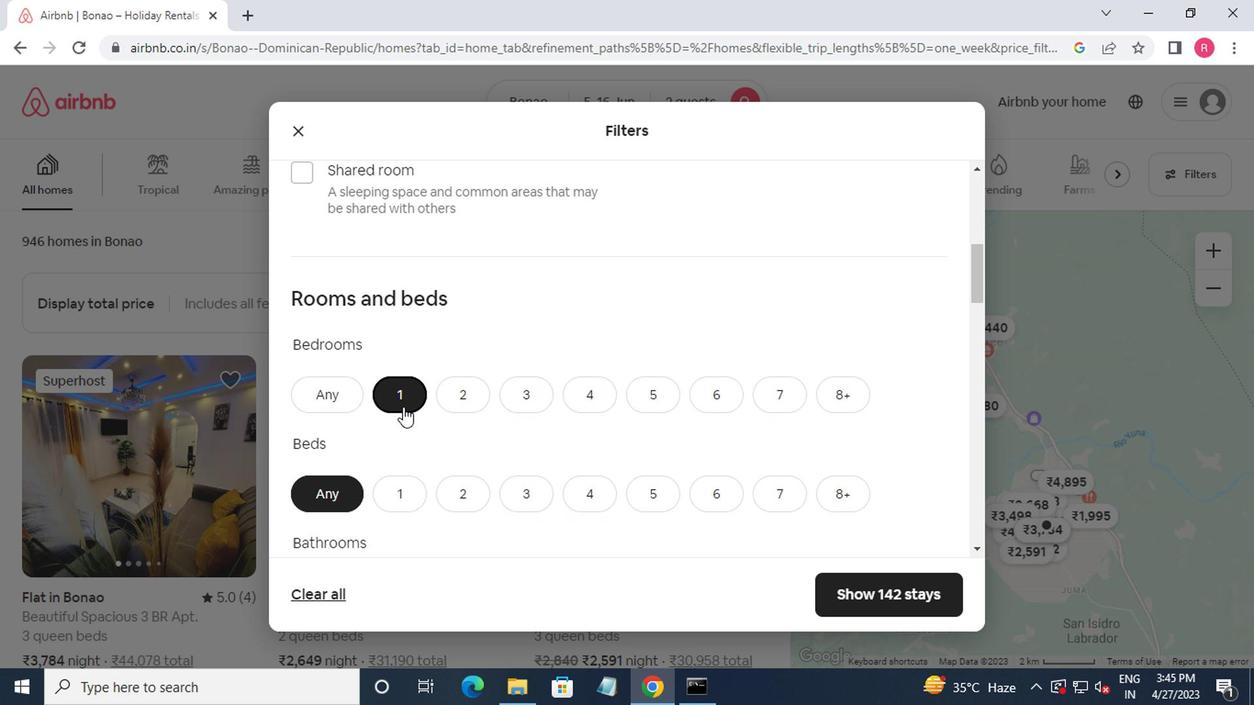 
Action: Mouse moved to (401, 412)
Screenshot: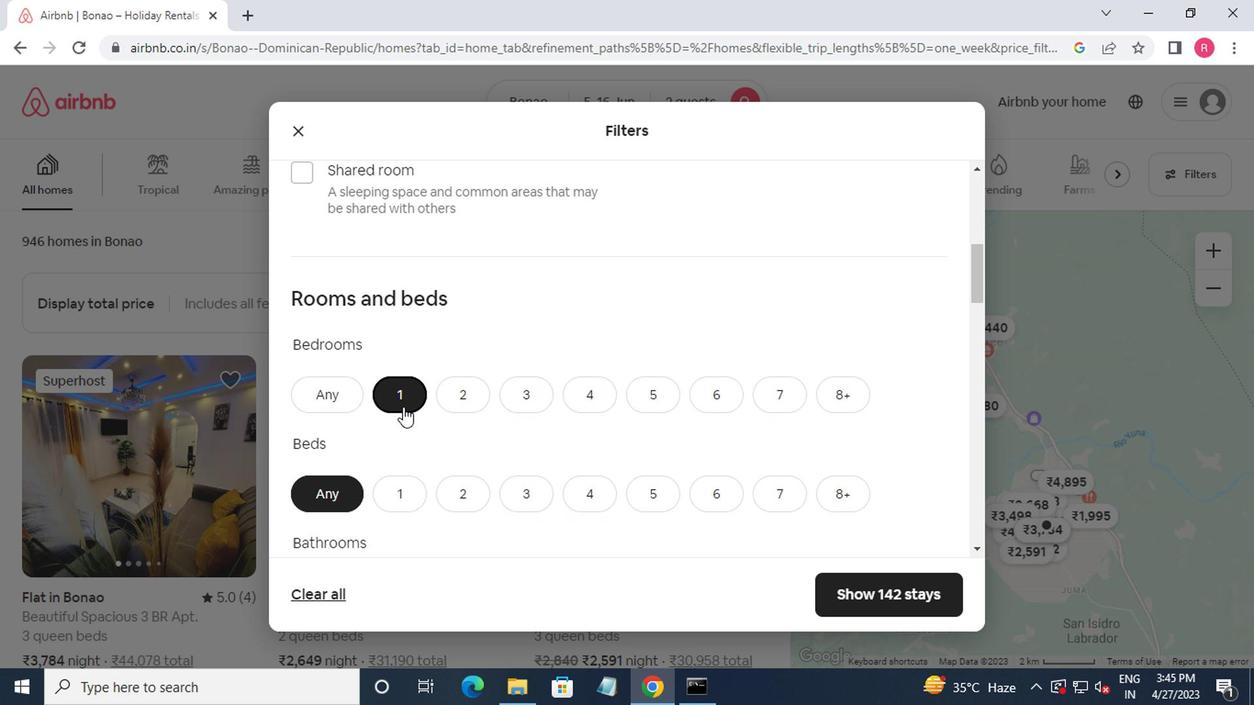 
Action: Mouse scrolled (401, 411) with delta (0, 0)
Screenshot: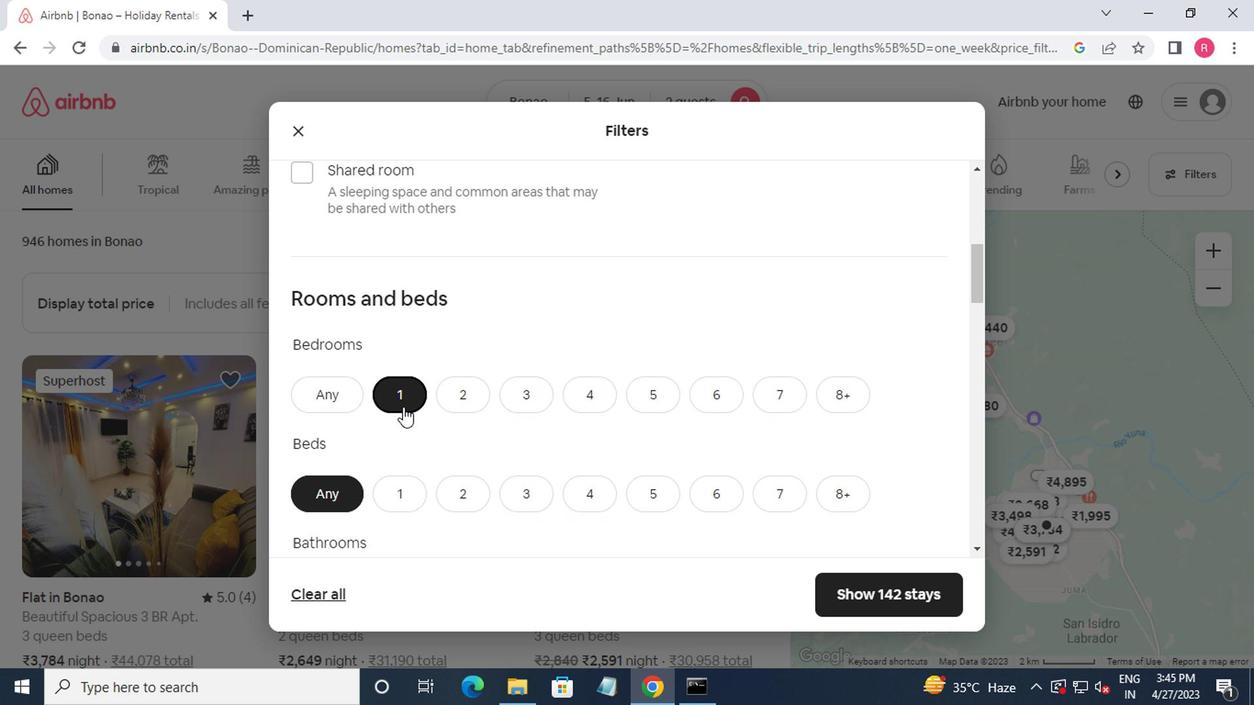 
Action: Mouse moved to (414, 319)
Screenshot: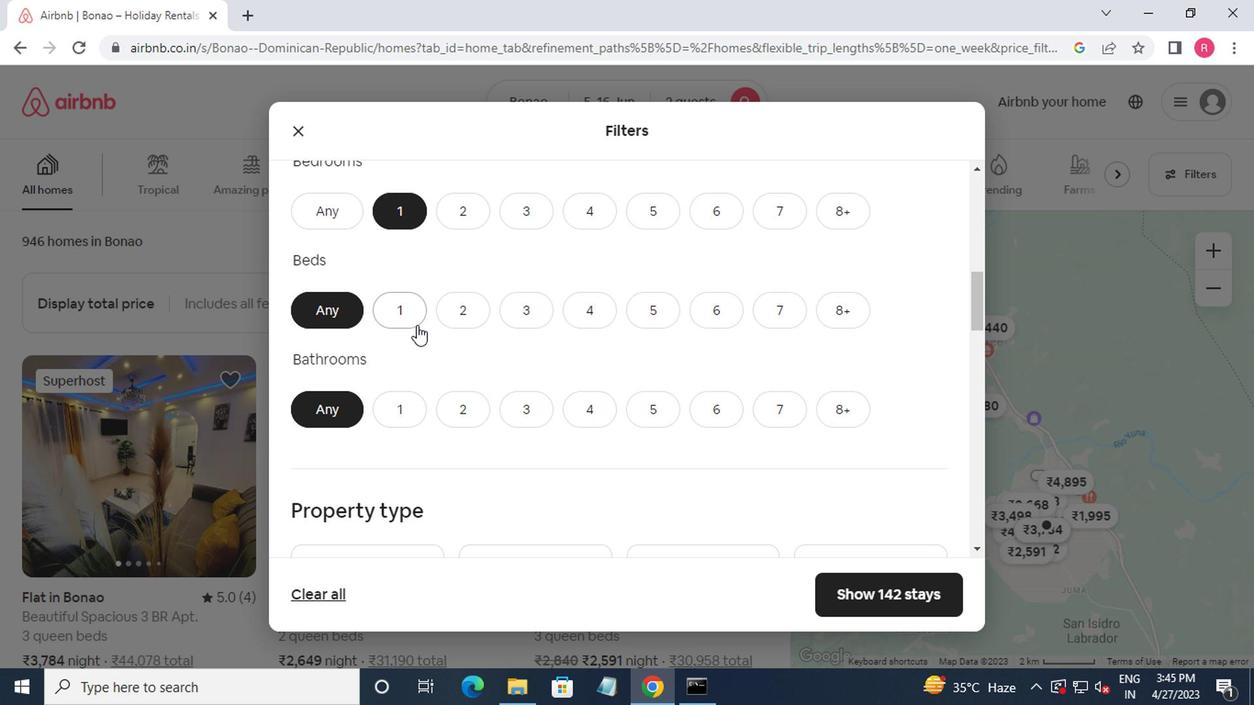 
Action: Mouse pressed left at (414, 319)
Screenshot: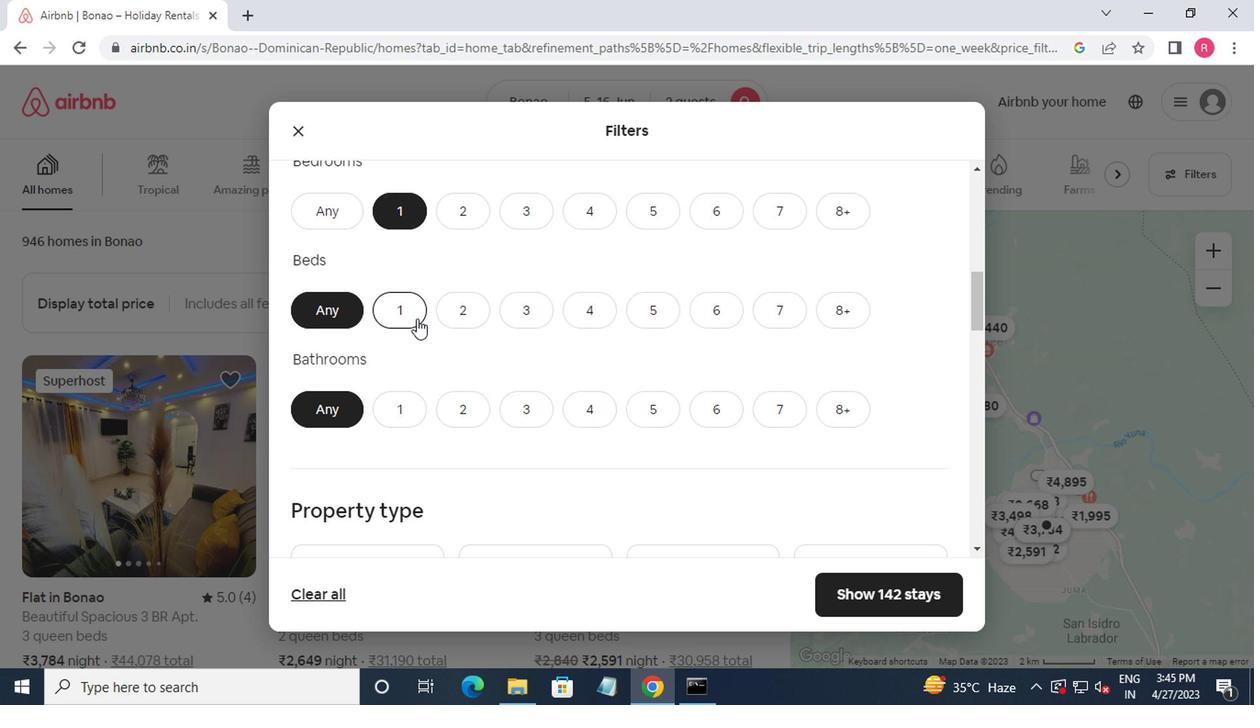 
Action: Mouse moved to (396, 411)
Screenshot: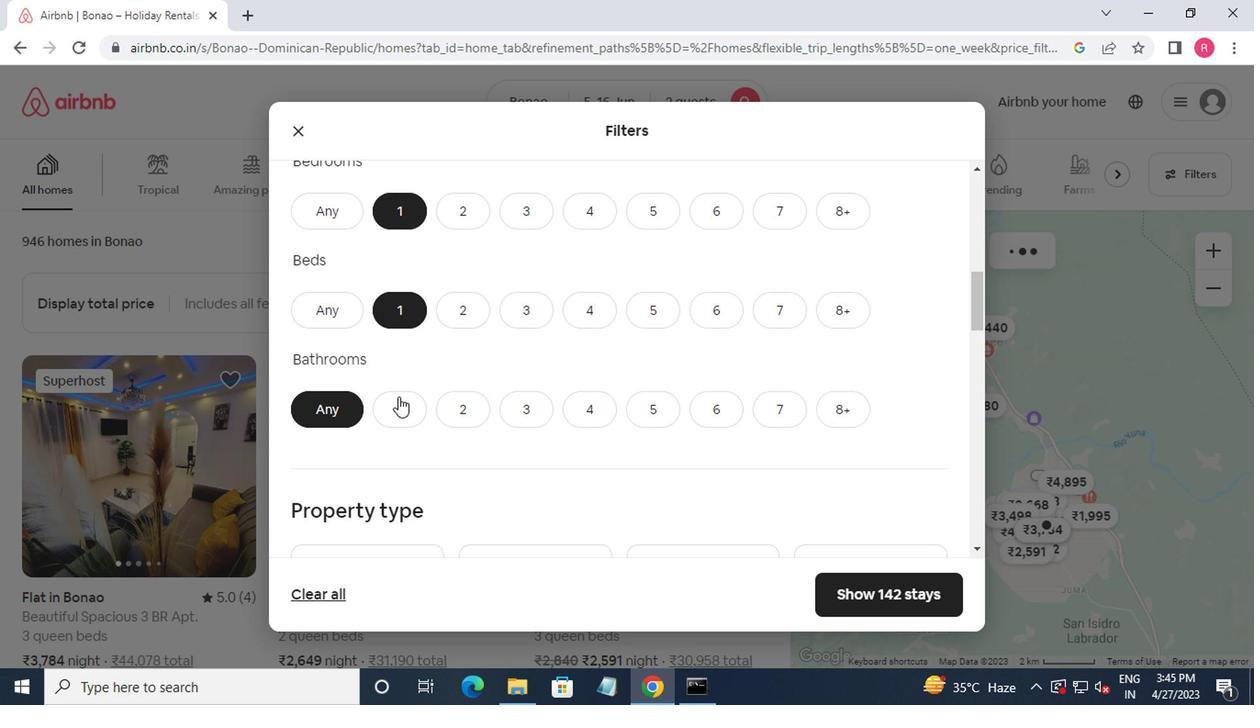 
Action: Mouse pressed left at (396, 411)
Screenshot: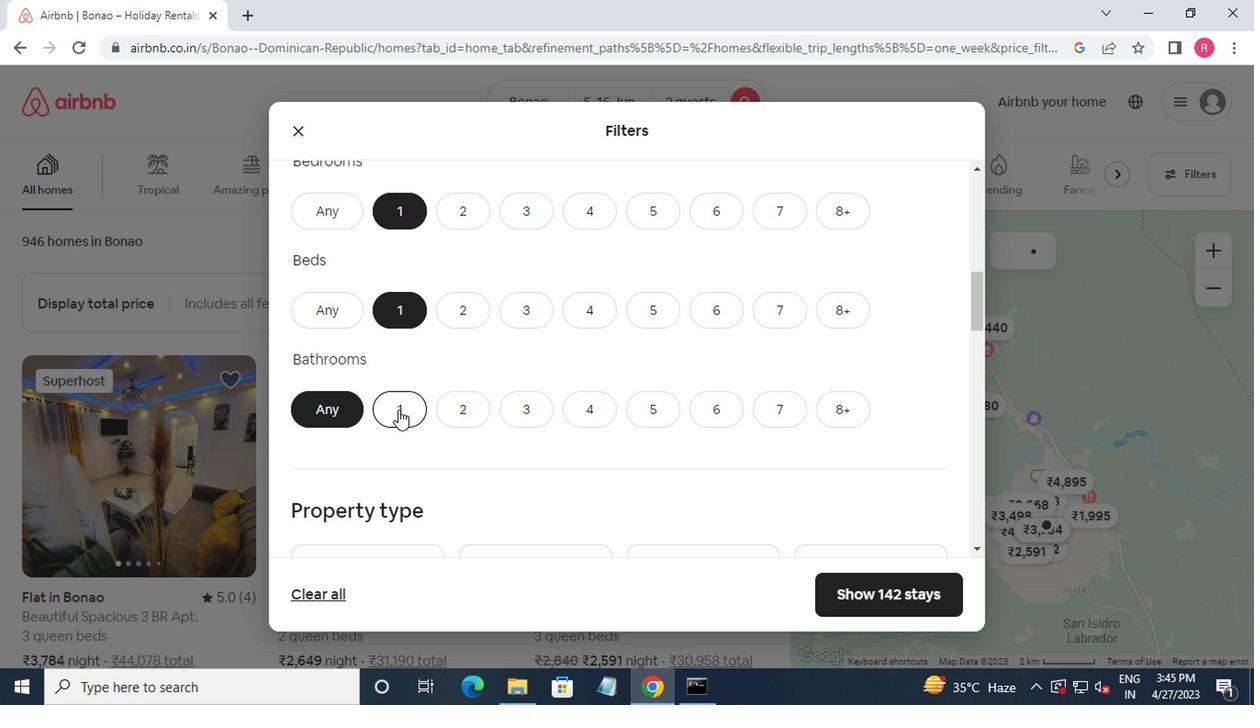 
Action: Mouse moved to (396, 415)
Screenshot: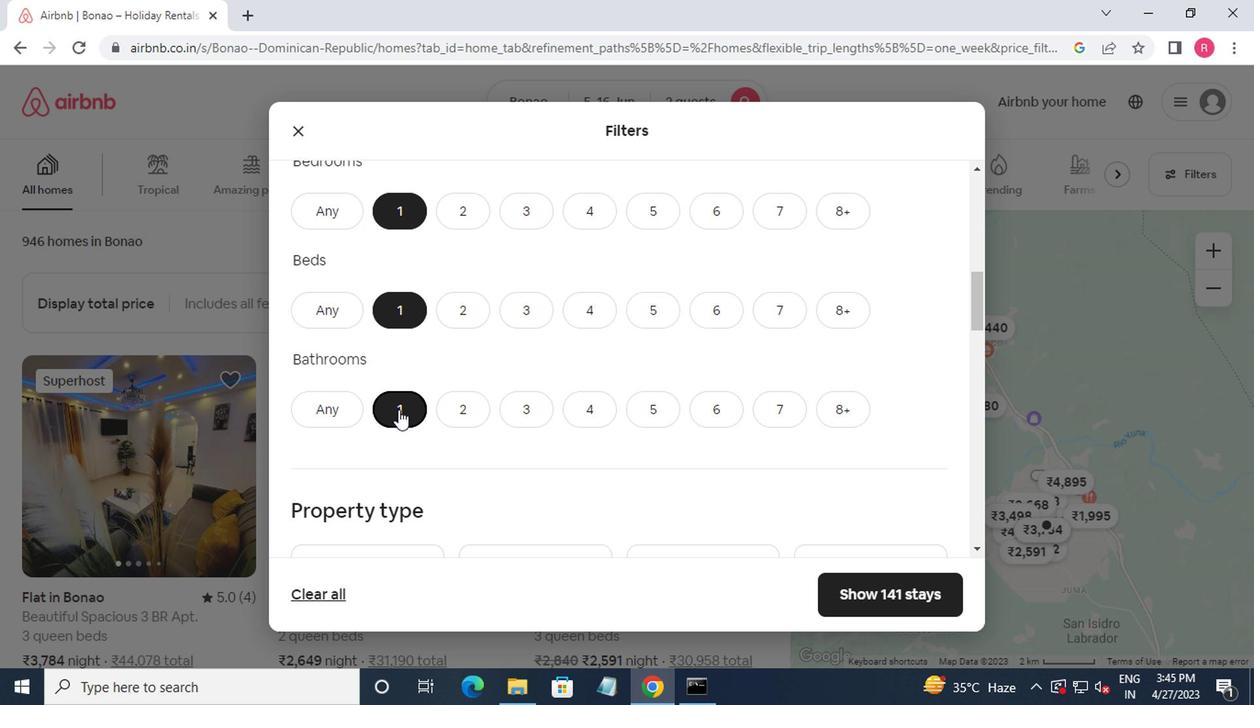 
Action: Mouse scrolled (396, 414) with delta (0, -1)
Screenshot: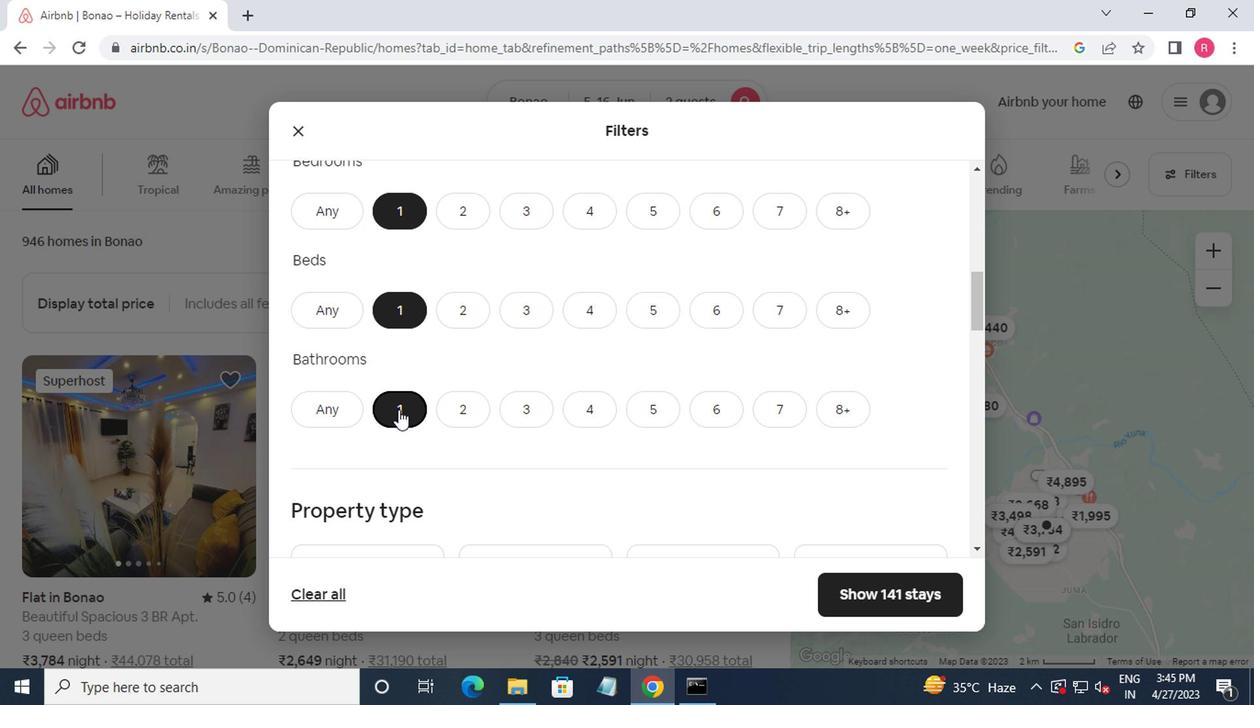 
Action: Mouse moved to (397, 421)
Screenshot: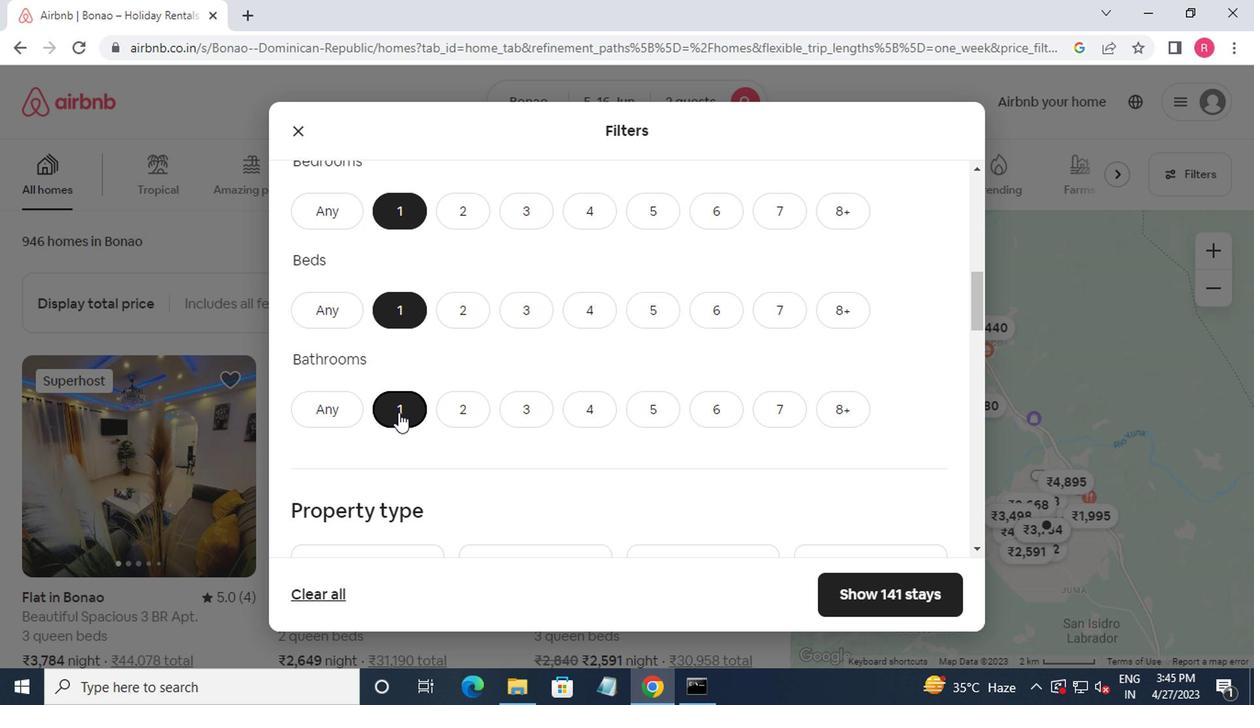 
Action: Mouse scrolled (397, 420) with delta (0, 0)
Screenshot: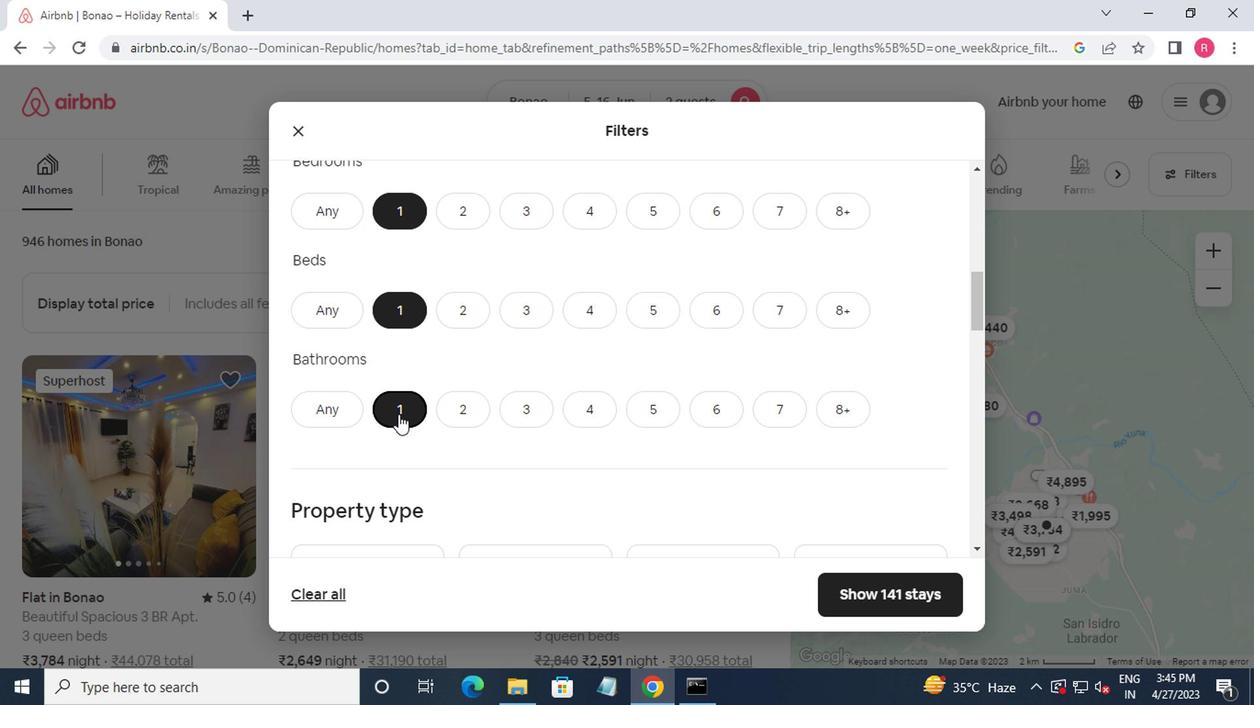 
Action: Mouse moved to (393, 426)
Screenshot: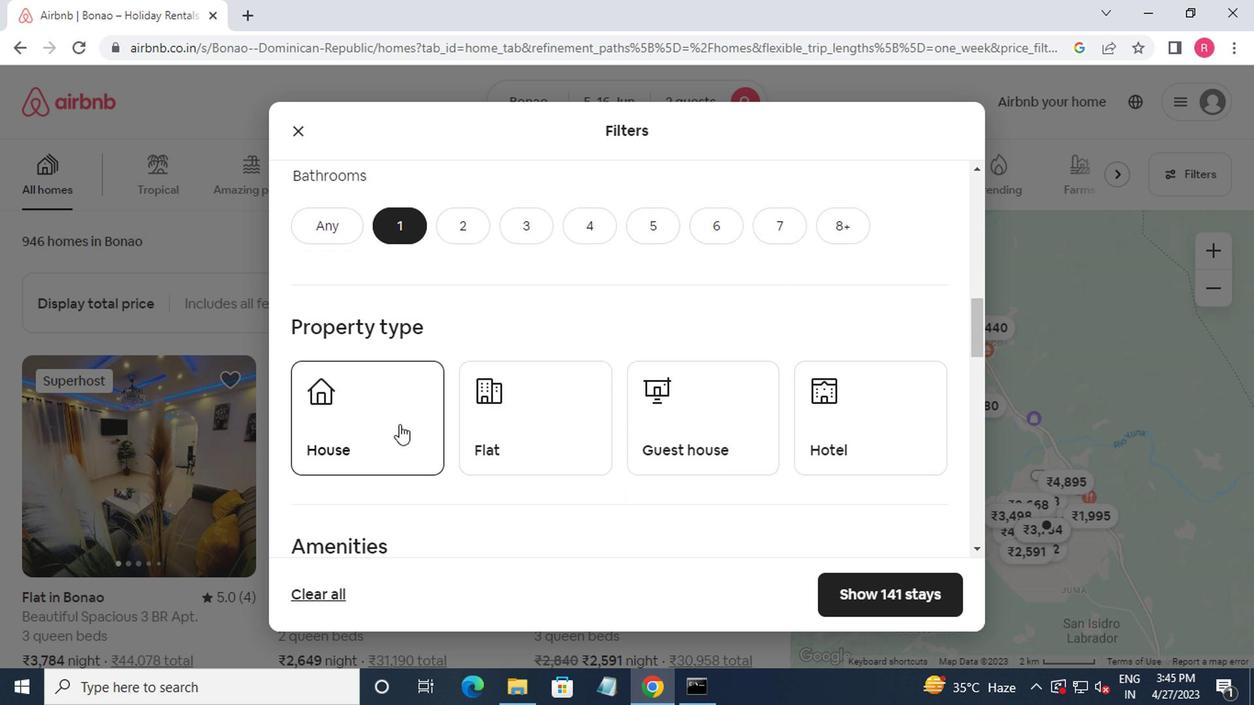 
Action: Mouse pressed left at (393, 426)
Screenshot: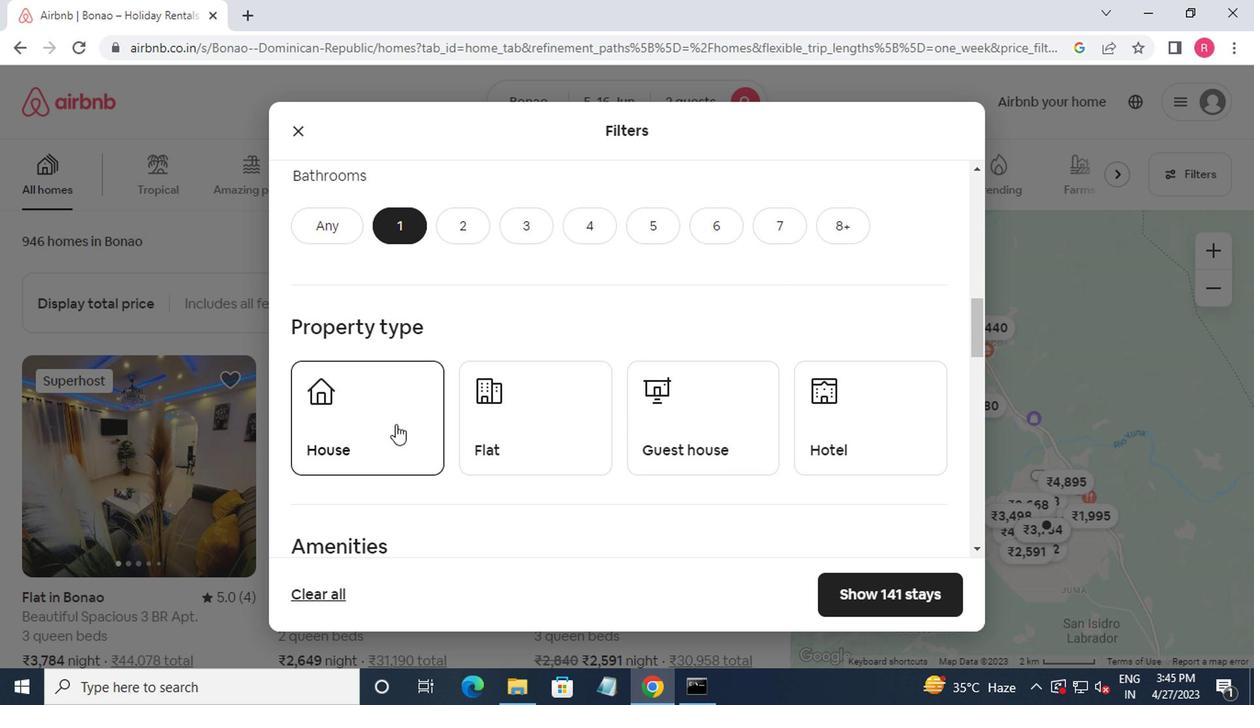
Action: Mouse moved to (483, 442)
Screenshot: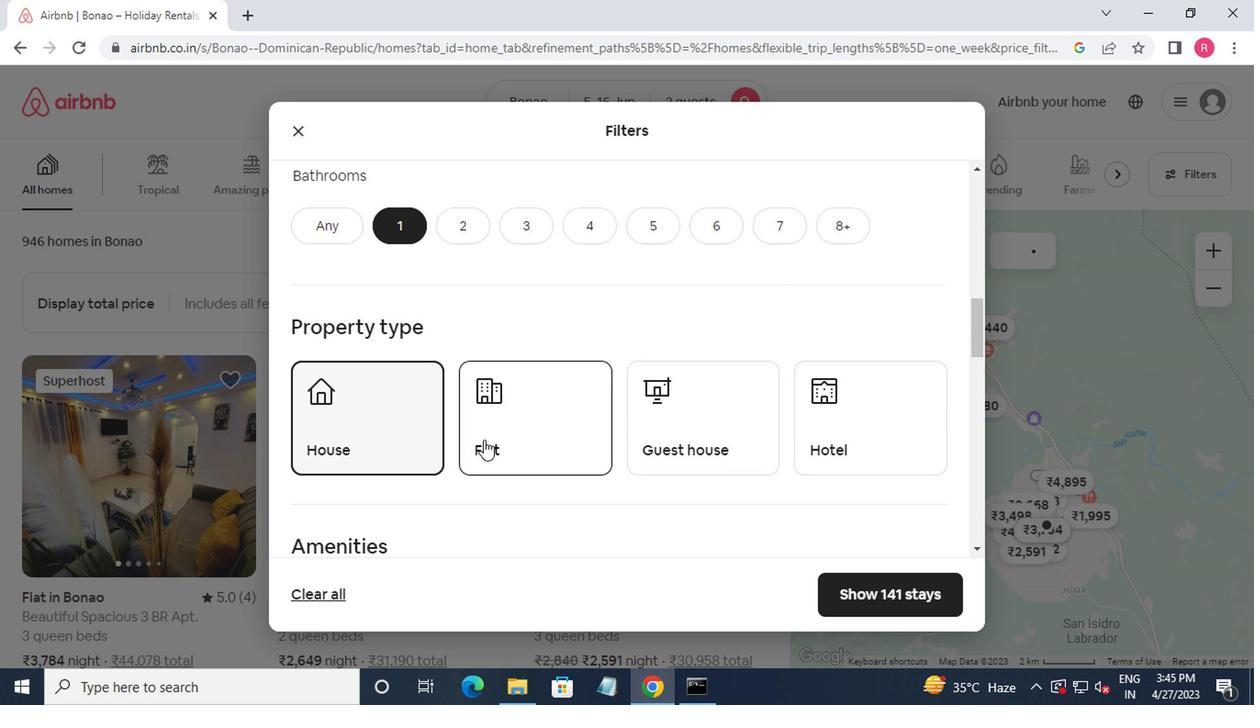 
Action: Mouse pressed left at (483, 442)
Screenshot: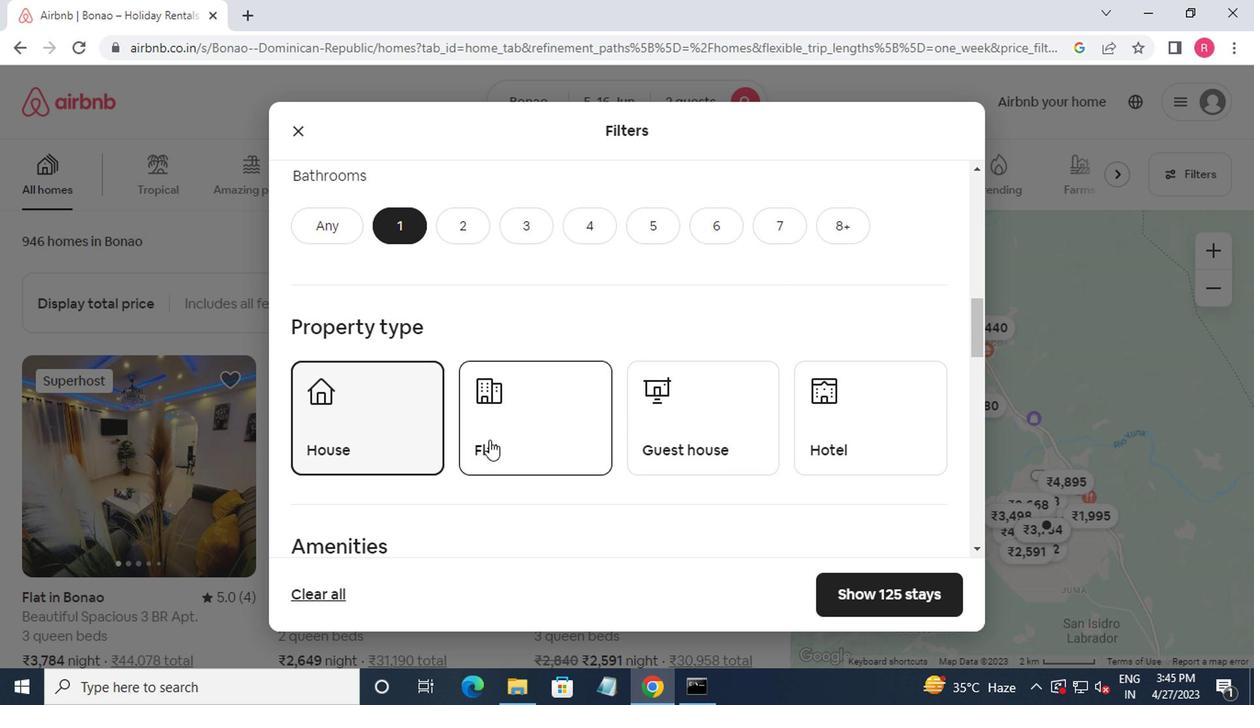 
Action: Mouse moved to (644, 438)
Screenshot: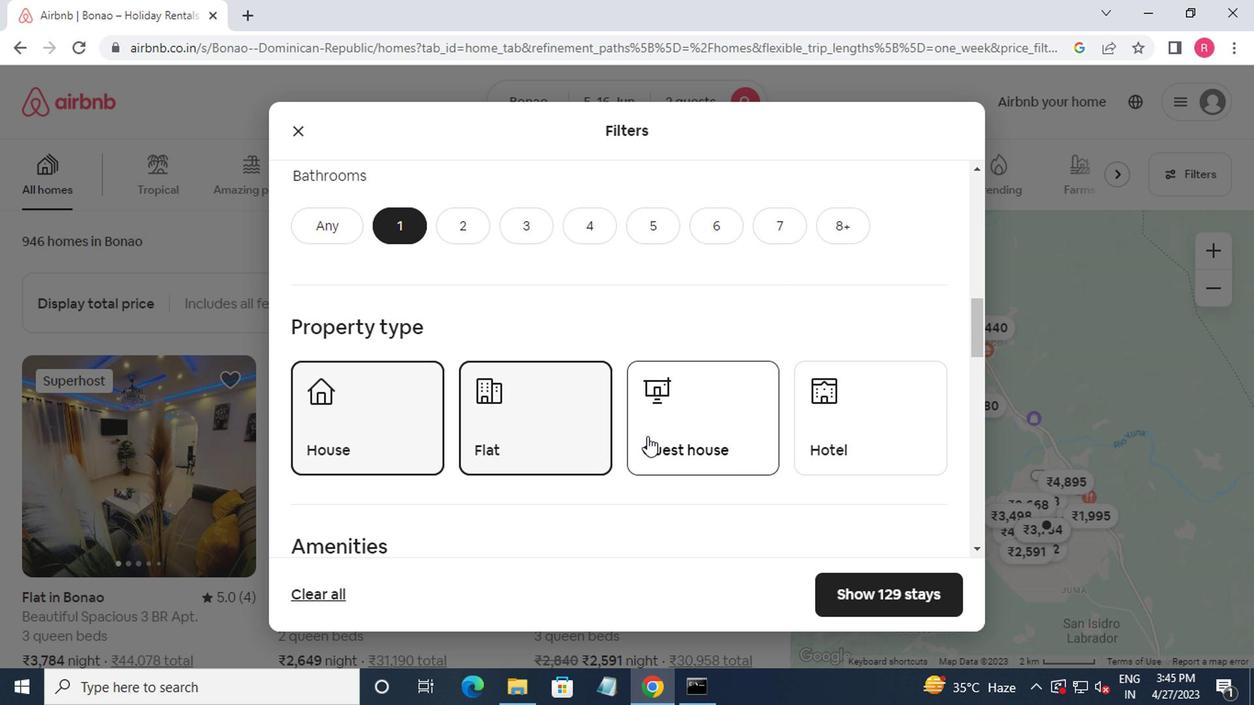 
Action: Mouse pressed left at (644, 438)
Screenshot: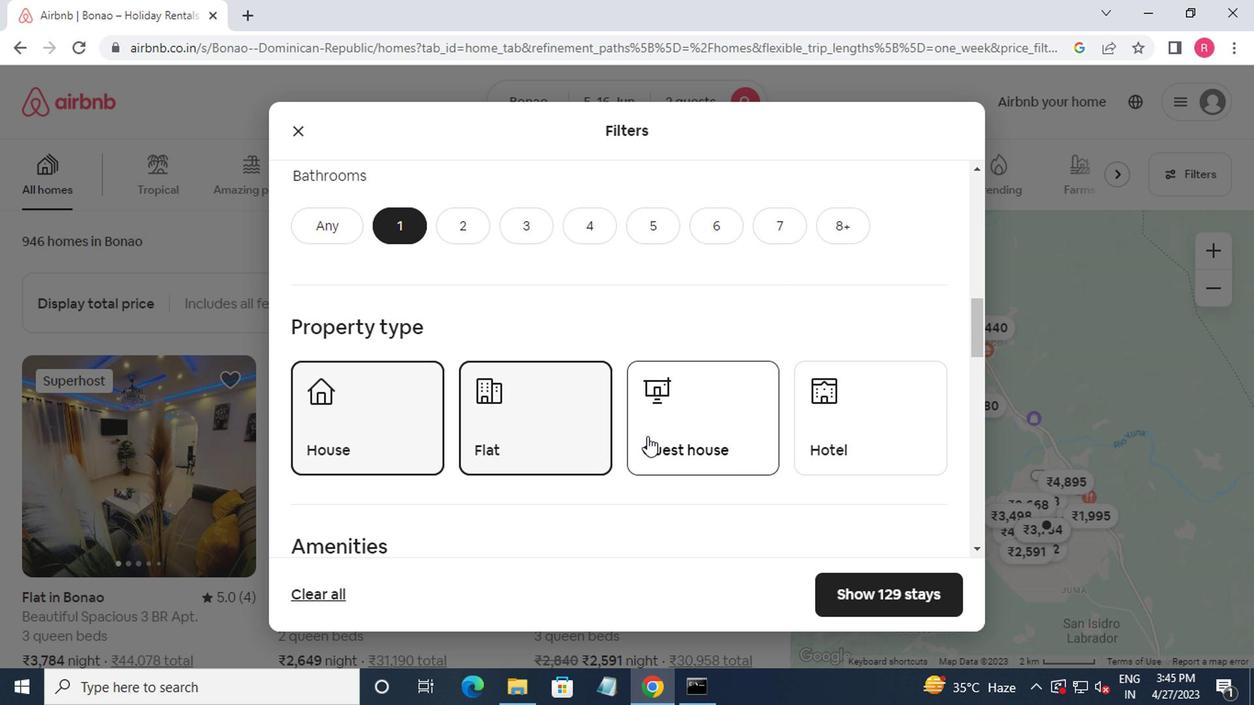 
Action: Mouse moved to (826, 462)
Screenshot: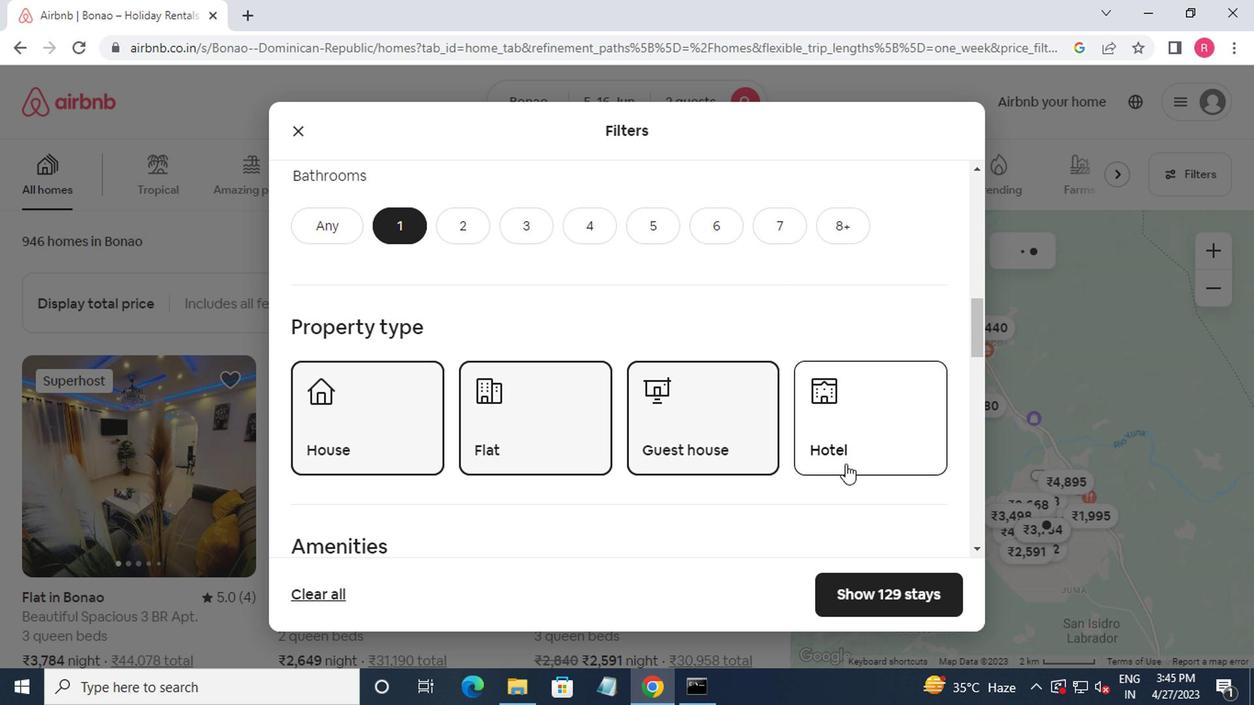 
Action: Mouse pressed left at (826, 462)
Screenshot: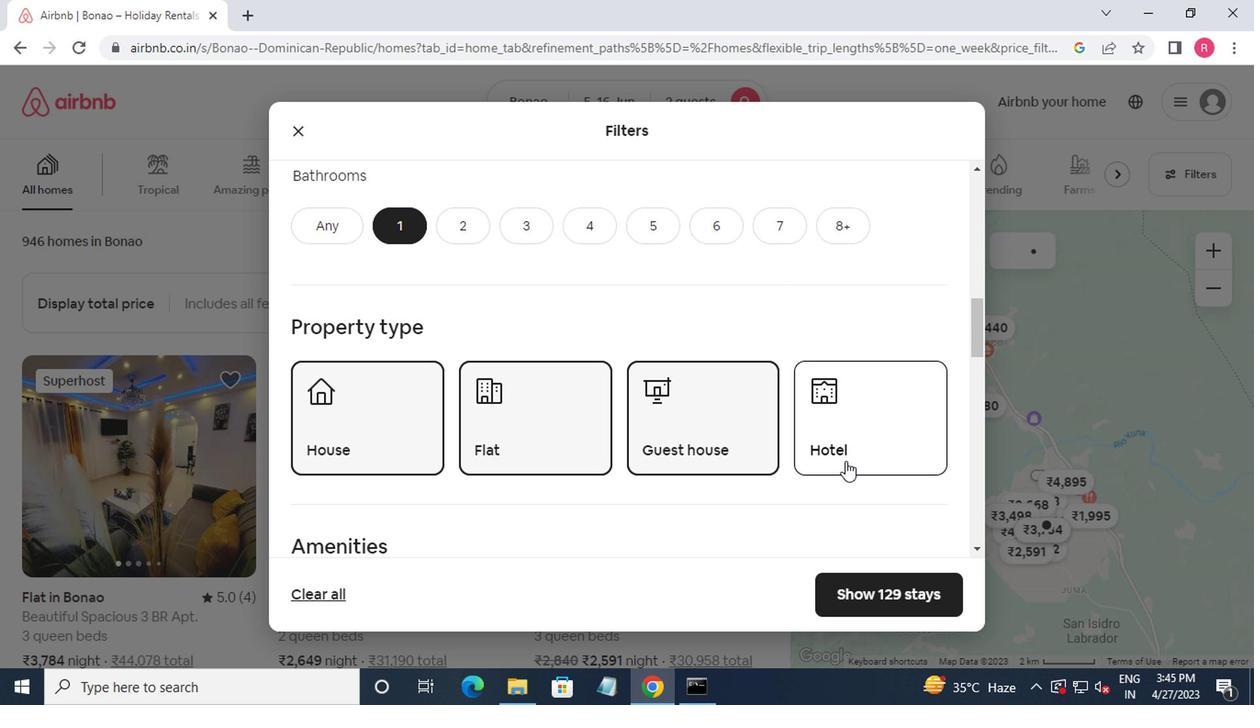
Action: Mouse moved to (843, 449)
Screenshot: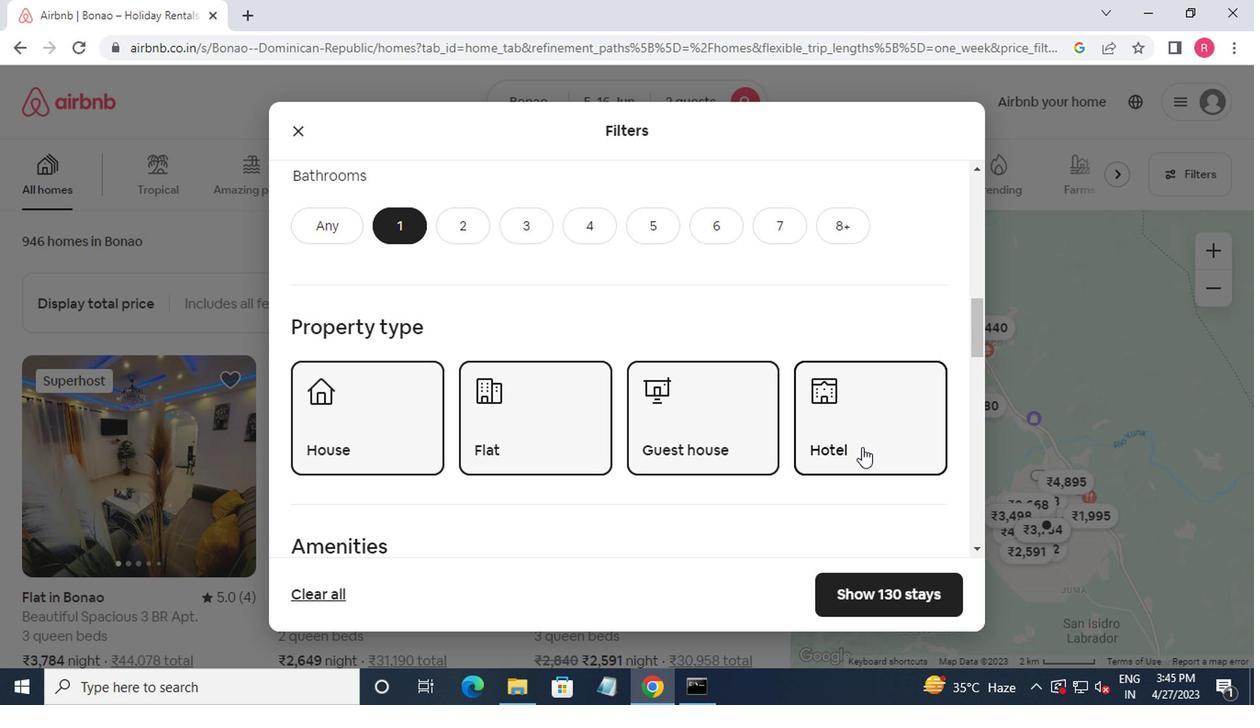 
Action: Mouse scrolled (843, 448) with delta (0, 0)
Screenshot: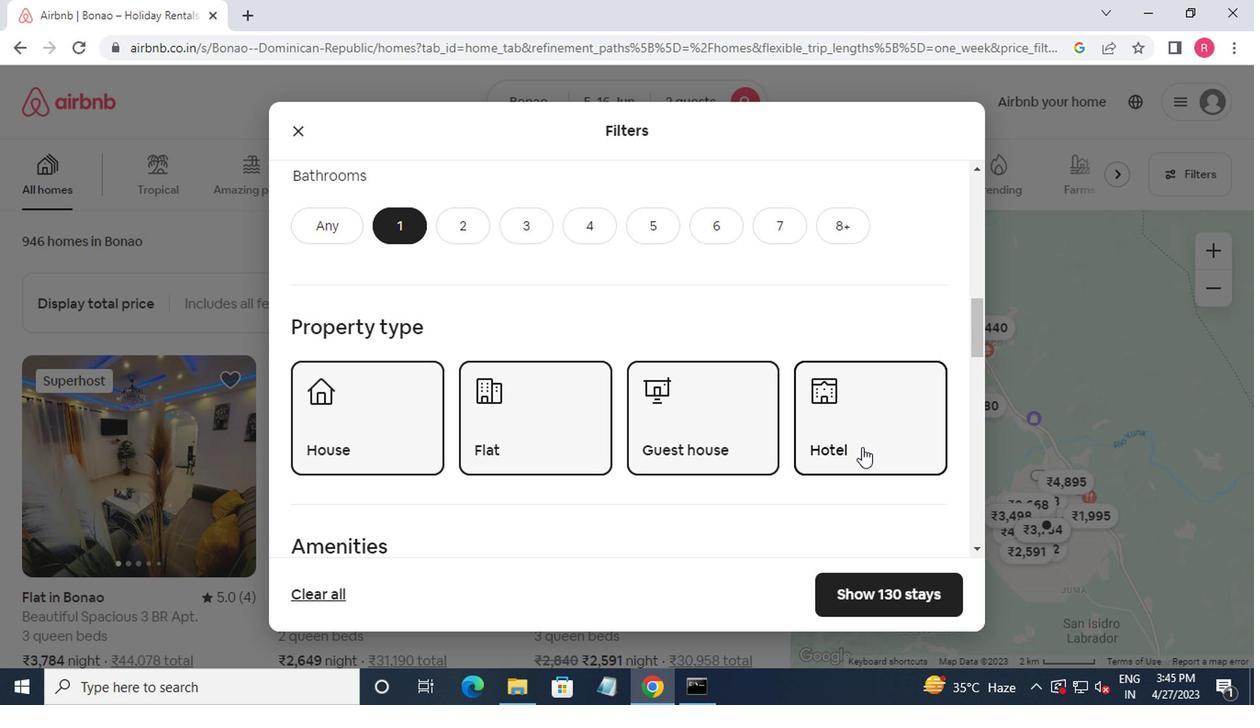 
Action: Mouse scrolled (843, 448) with delta (0, 0)
Screenshot: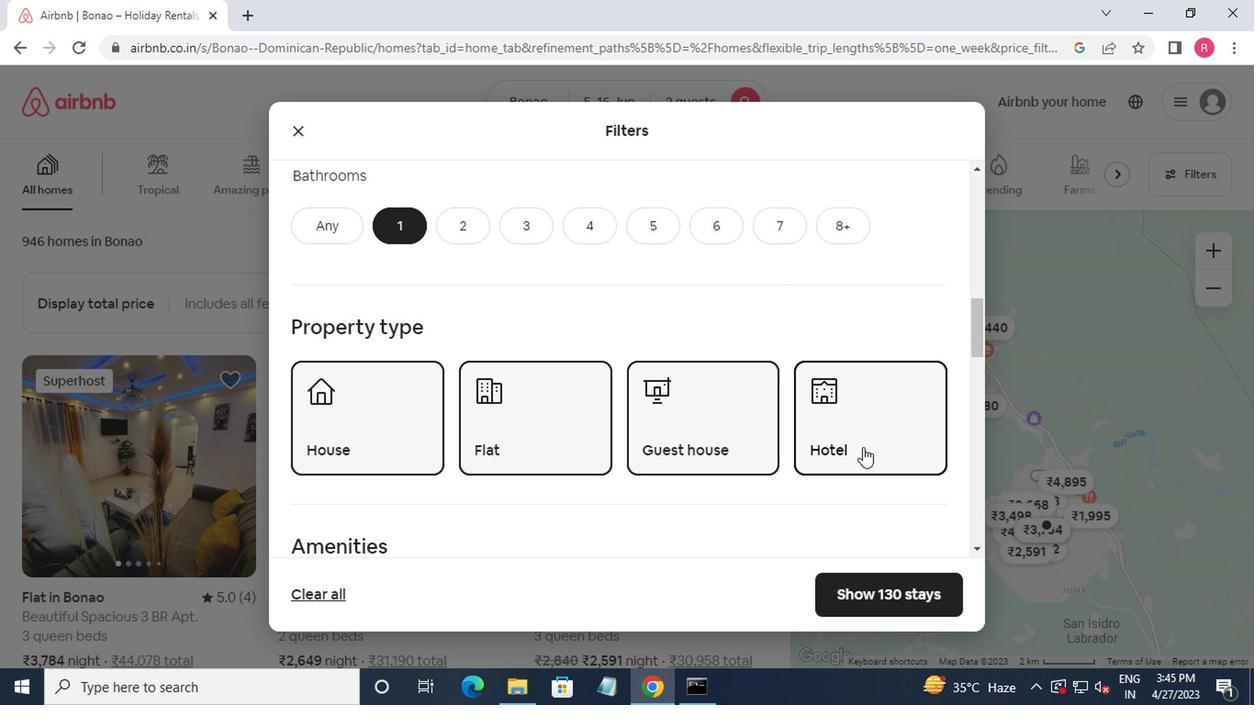 
Action: Mouse scrolled (843, 448) with delta (0, 0)
Screenshot: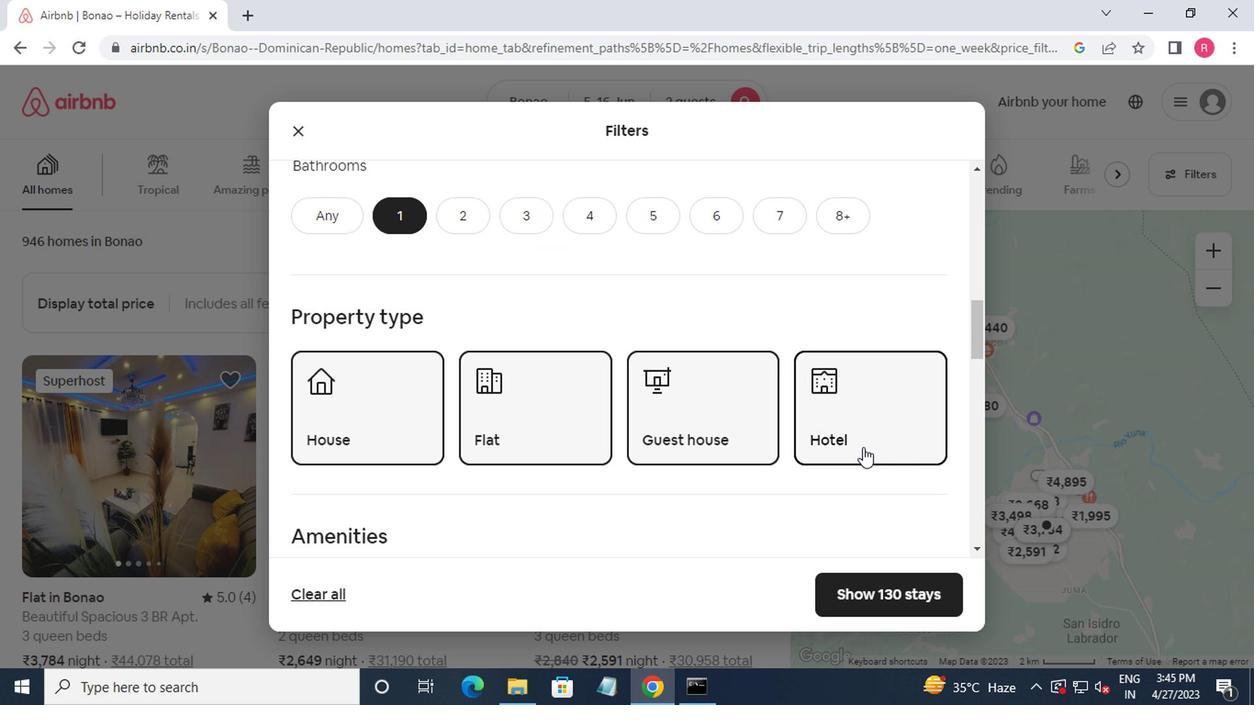 
Action: Mouse moved to (305, 456)
Screenshot: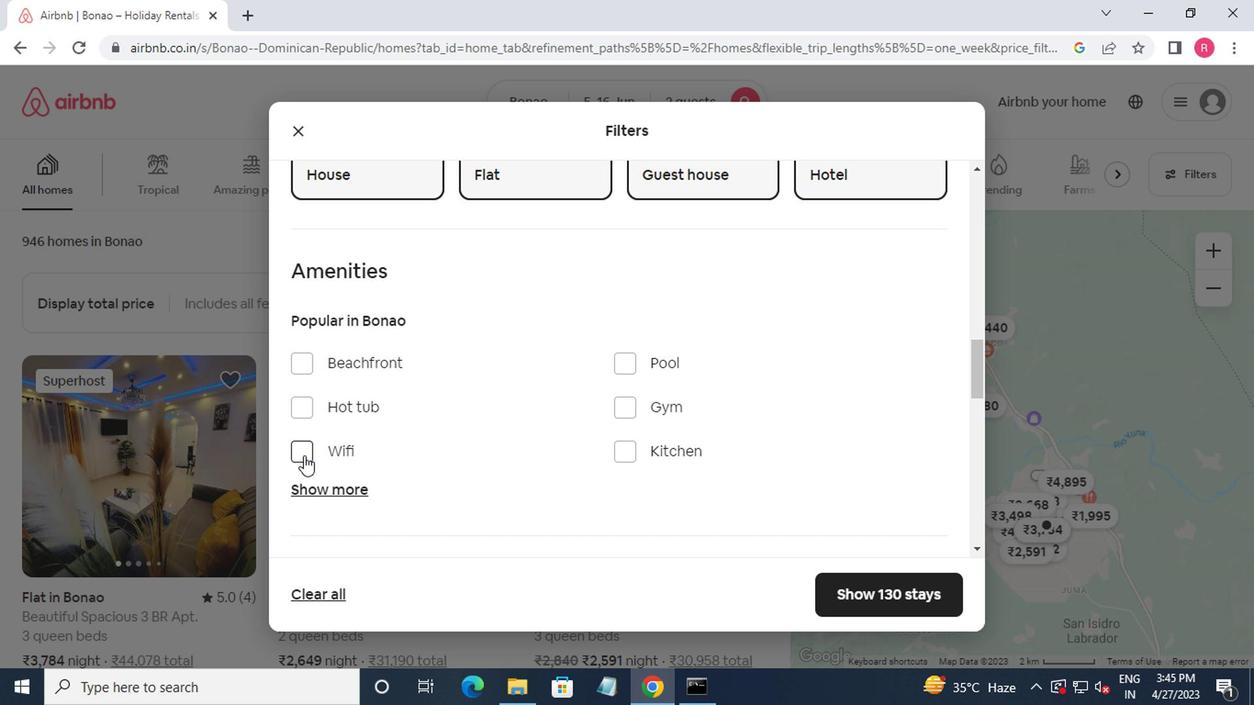 
Action: Mouse pressed left at (305, 456)
Screenshot: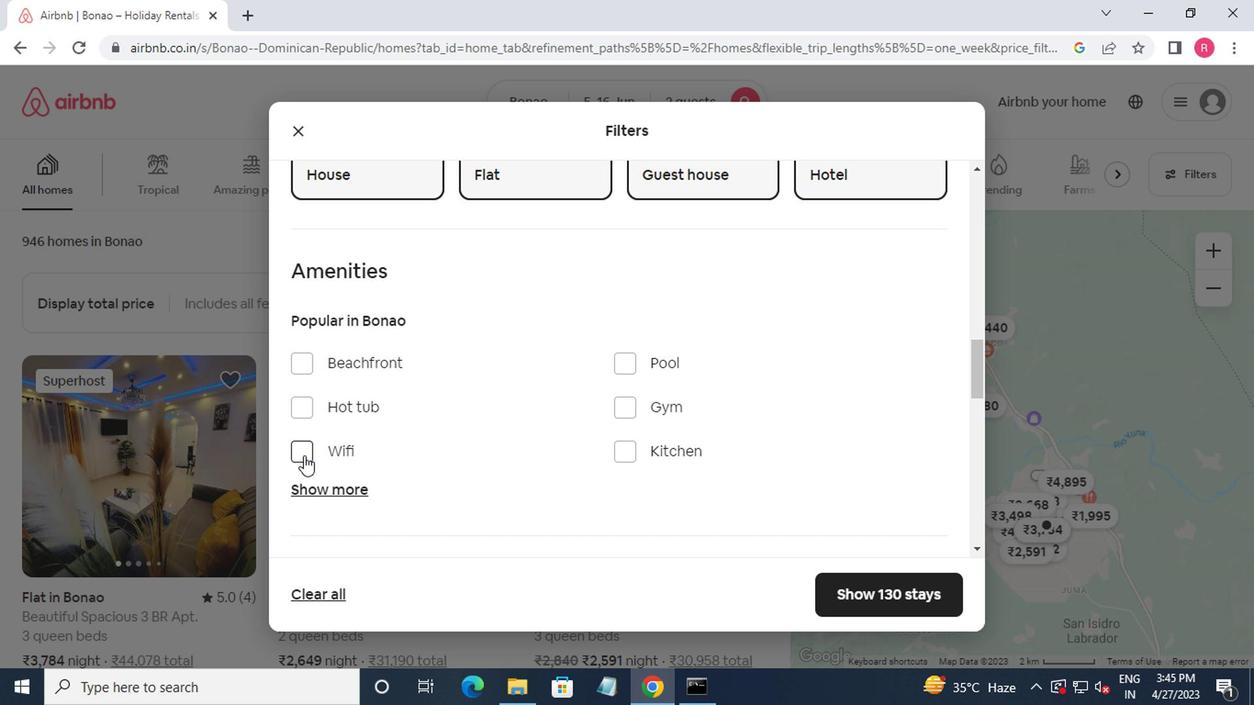 
Action: Mouse moved to (395, 462)
Screenshot: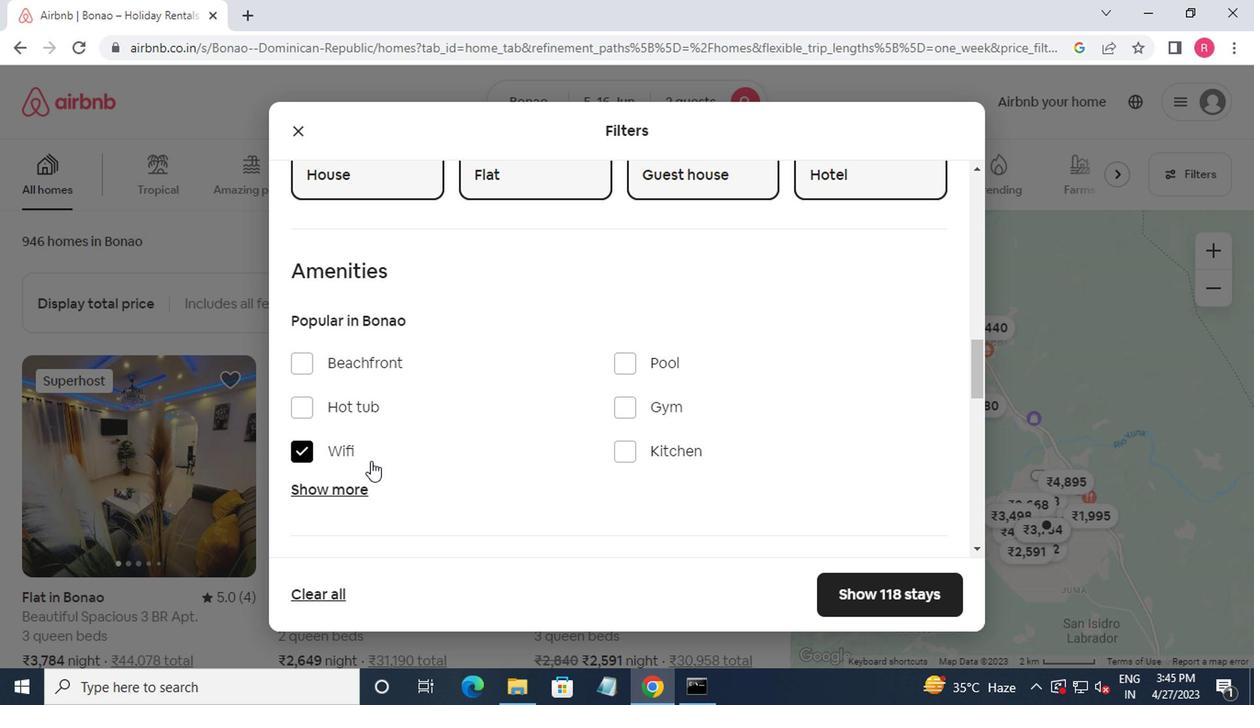 
Action: Mouse scrolled (395, 461) with delta (0, 0)
Screenshot: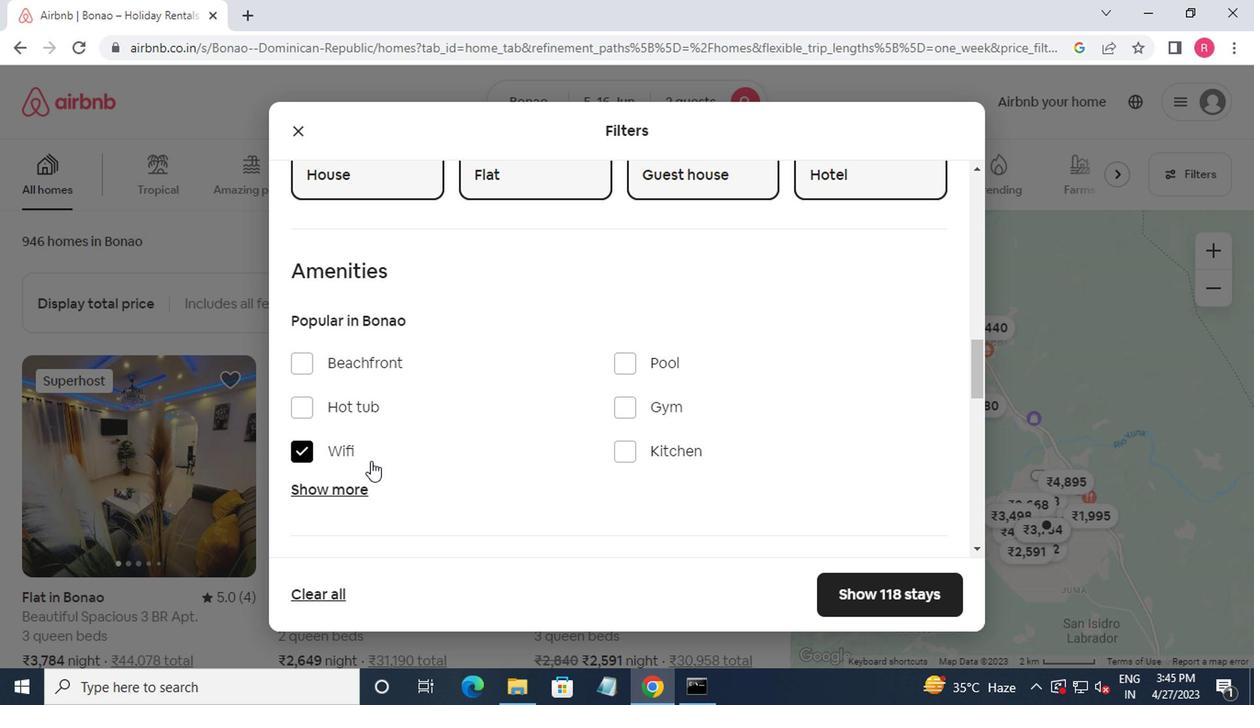 
Action: Mouse moved to (401, 461)
Screenshot: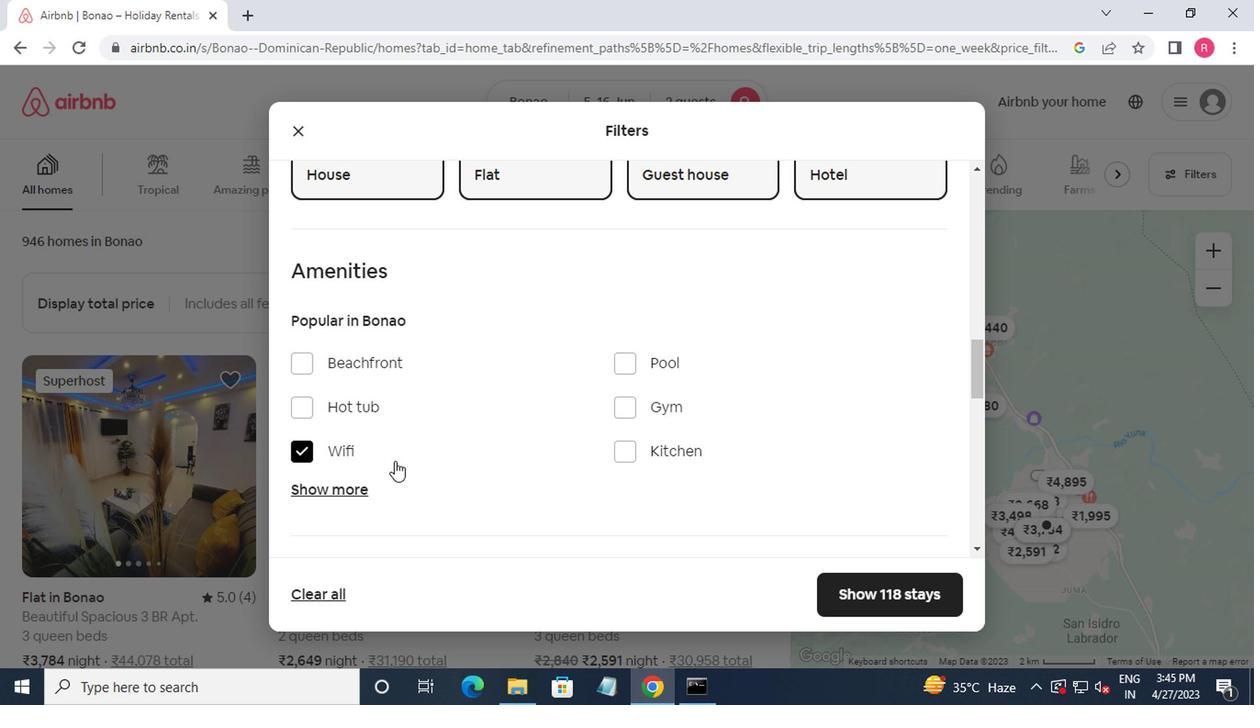 
Action: Mouse scrolled (401, 460) with delta (0, -1)
Screenshot: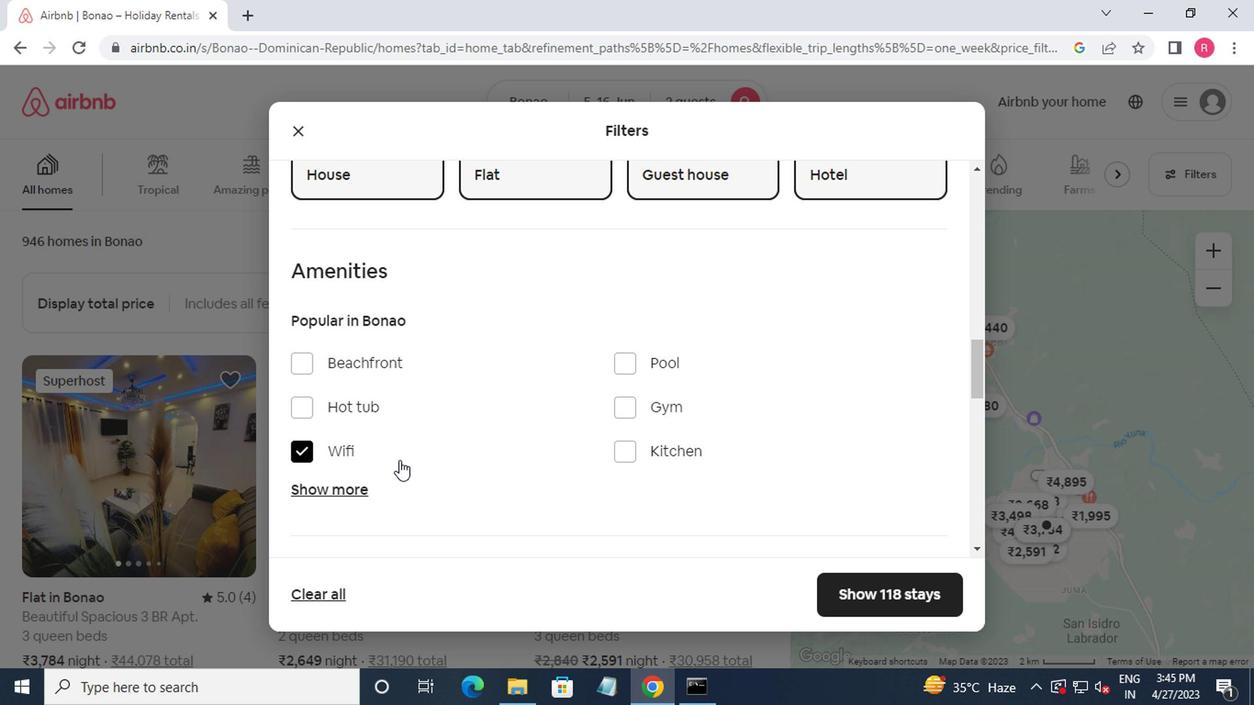
Action: Mouse moved to (340, 305)
Screenshot: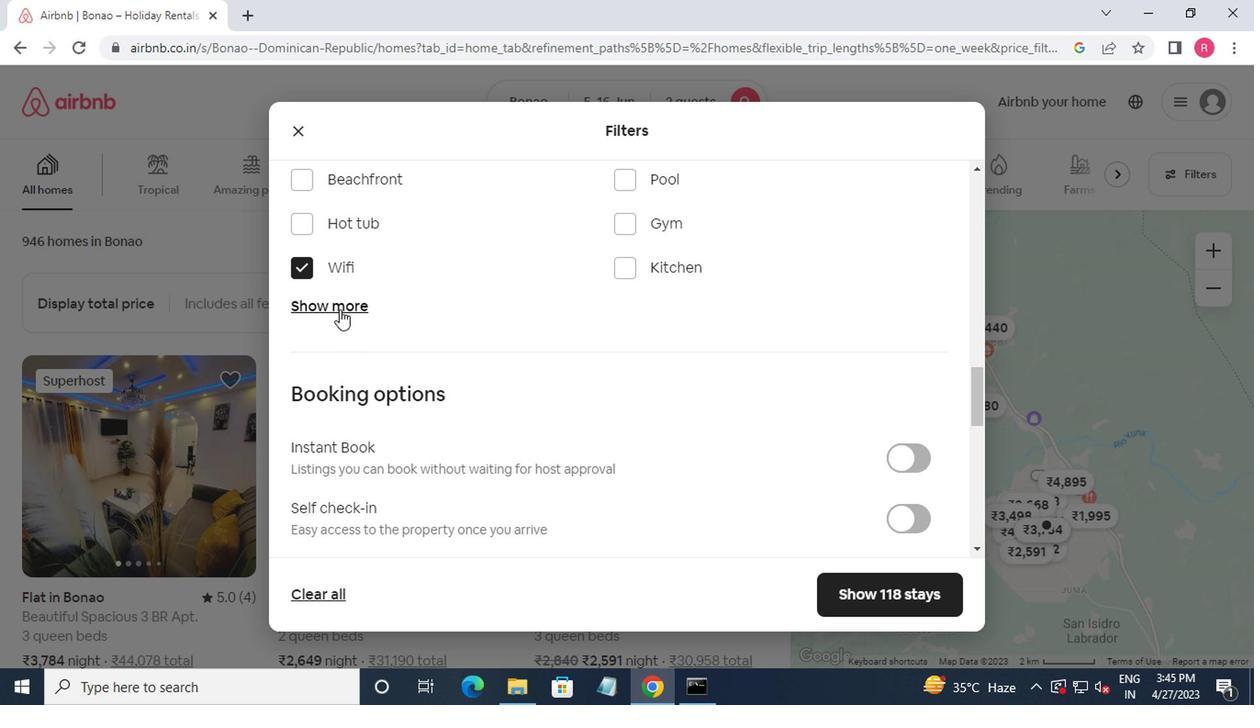 
Action: Mouse pressed left at (340, 305)
Screenshot: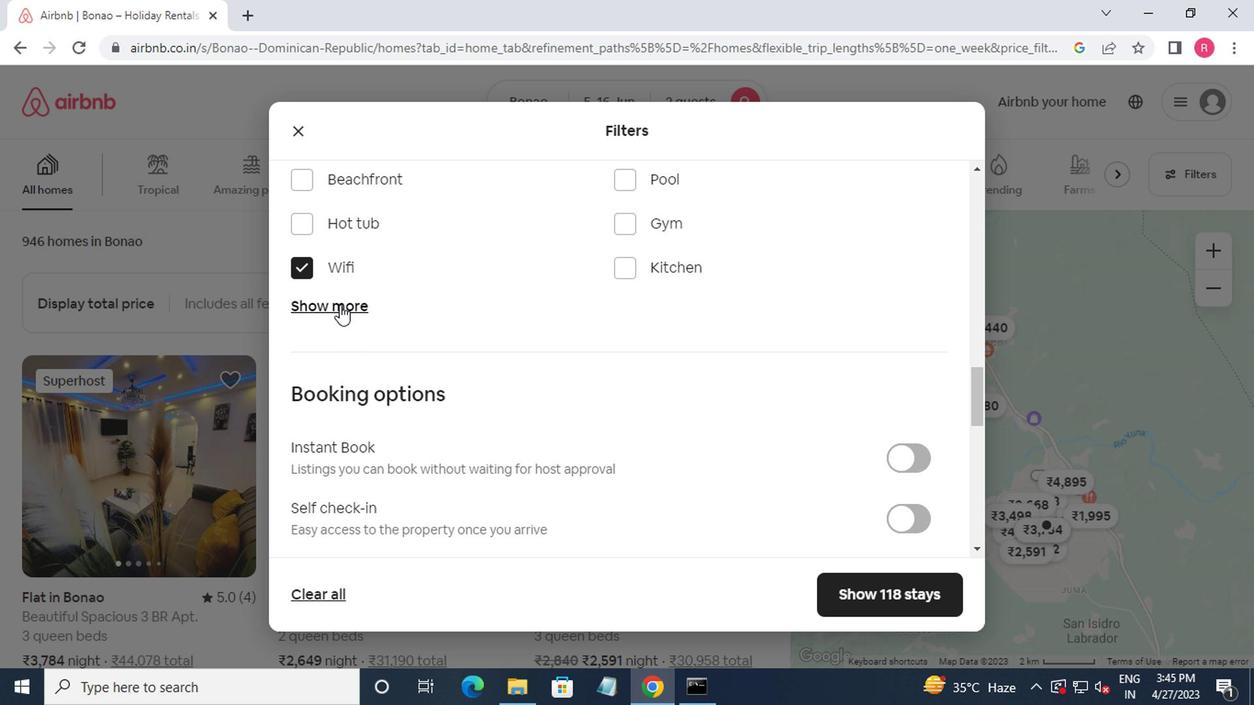 
Action: Mouse moved to (354, 378)
Screenshot: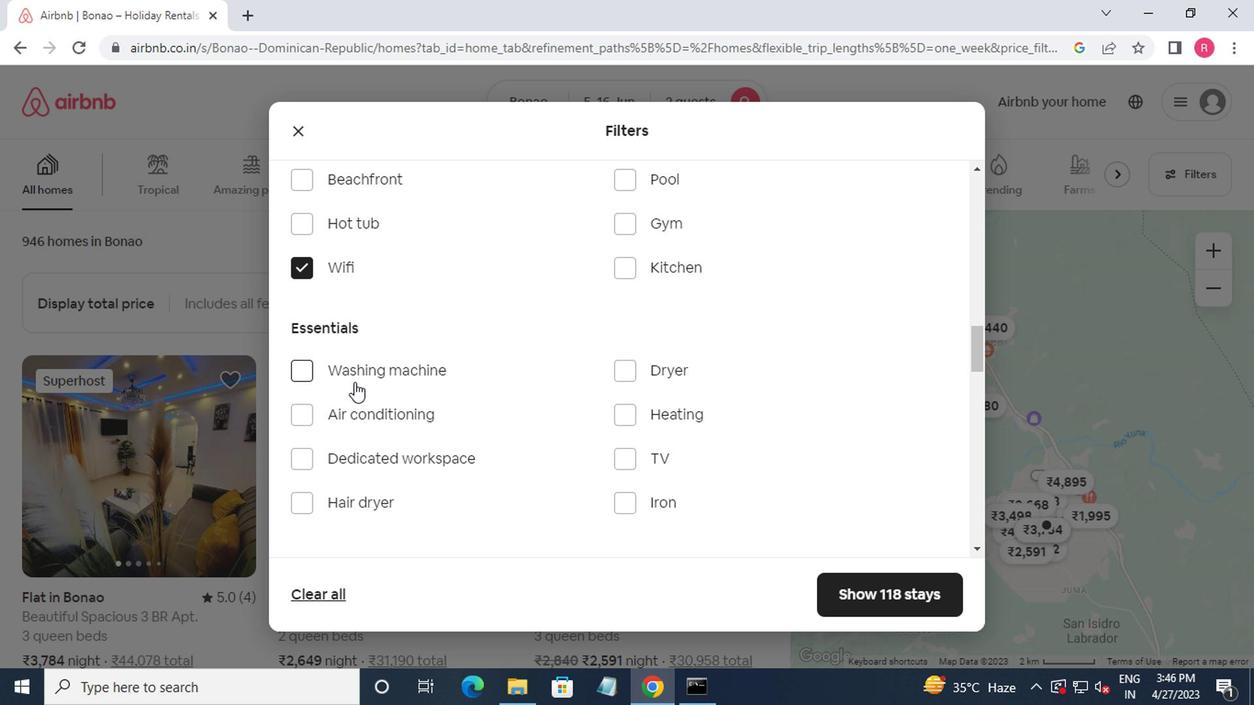 
Action: Mouse pressed left at (354, 378)
Screenshot: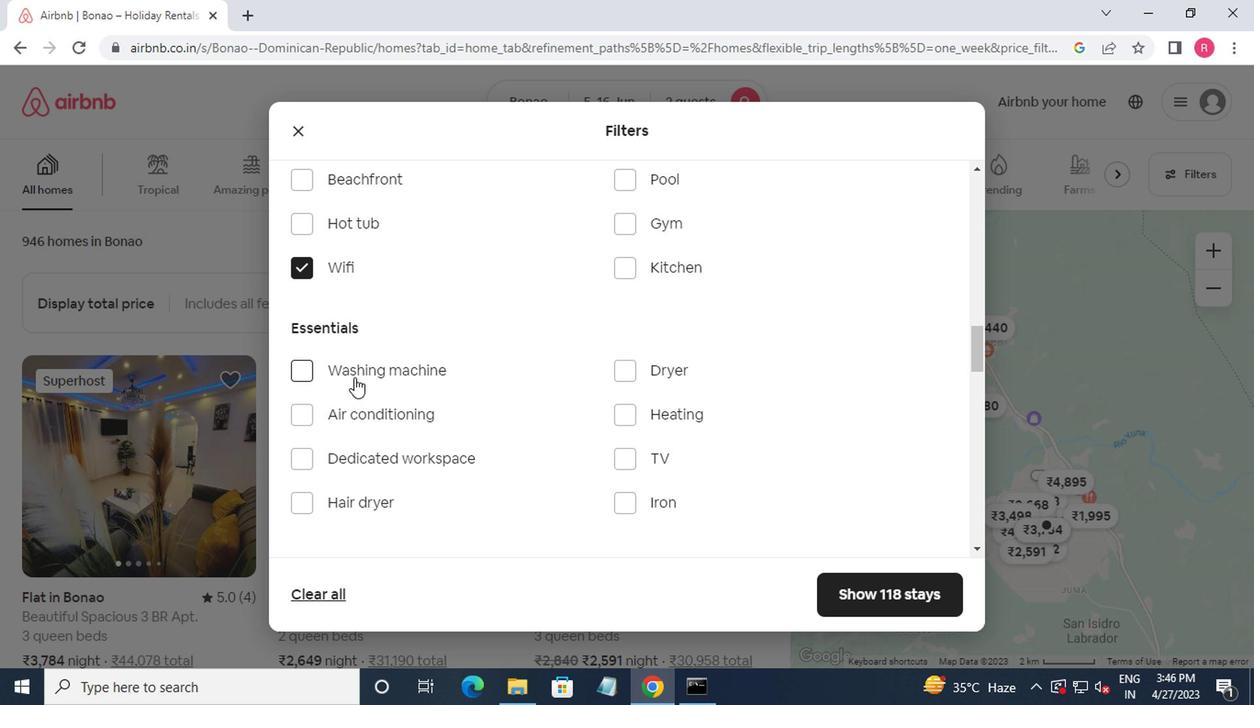 
Action: Mouse moved to (428, 394)
Screenshot: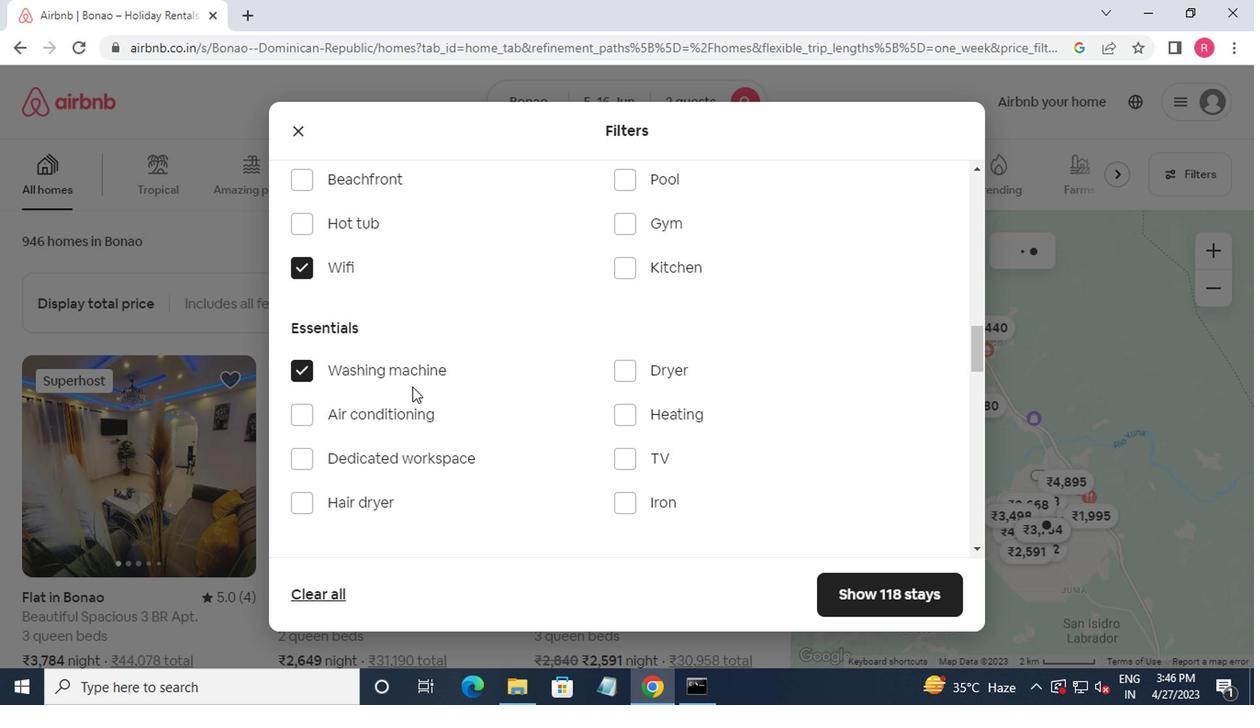 
Action: Mouse scrolled (428, 393) with delta (0, 0)
Screenshot: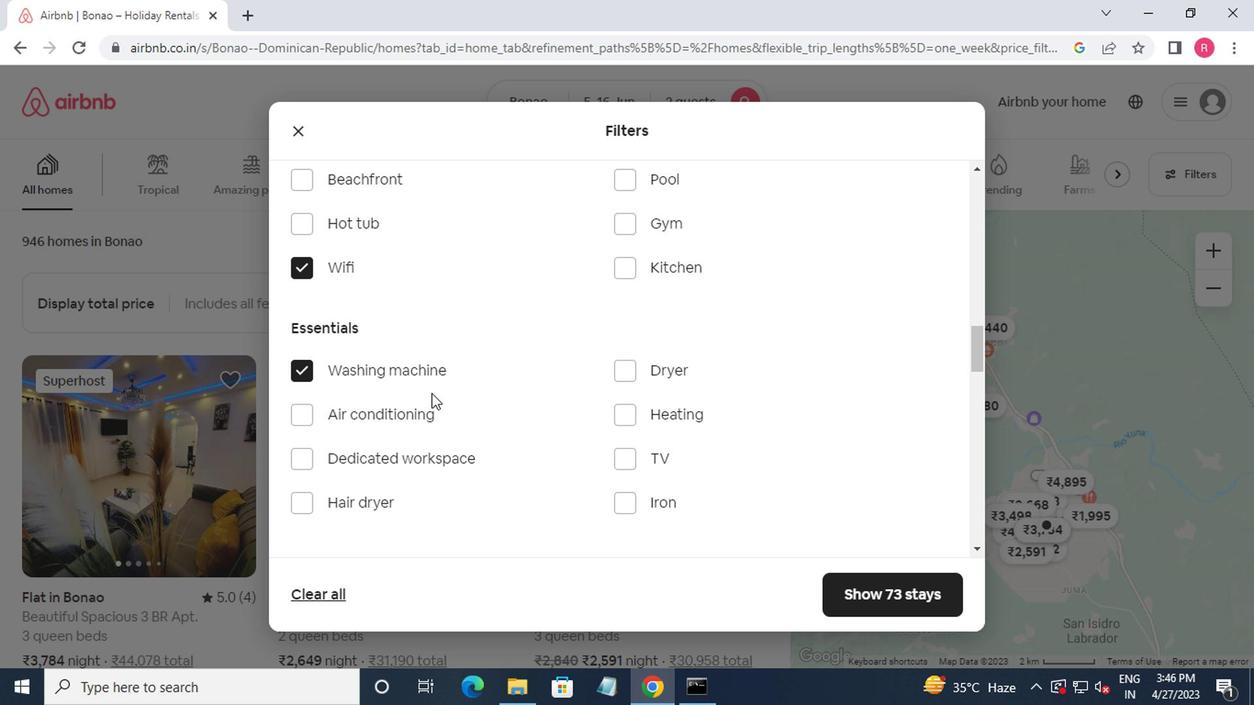 
Action: Mouse moved to (433, 396)
Screenshot: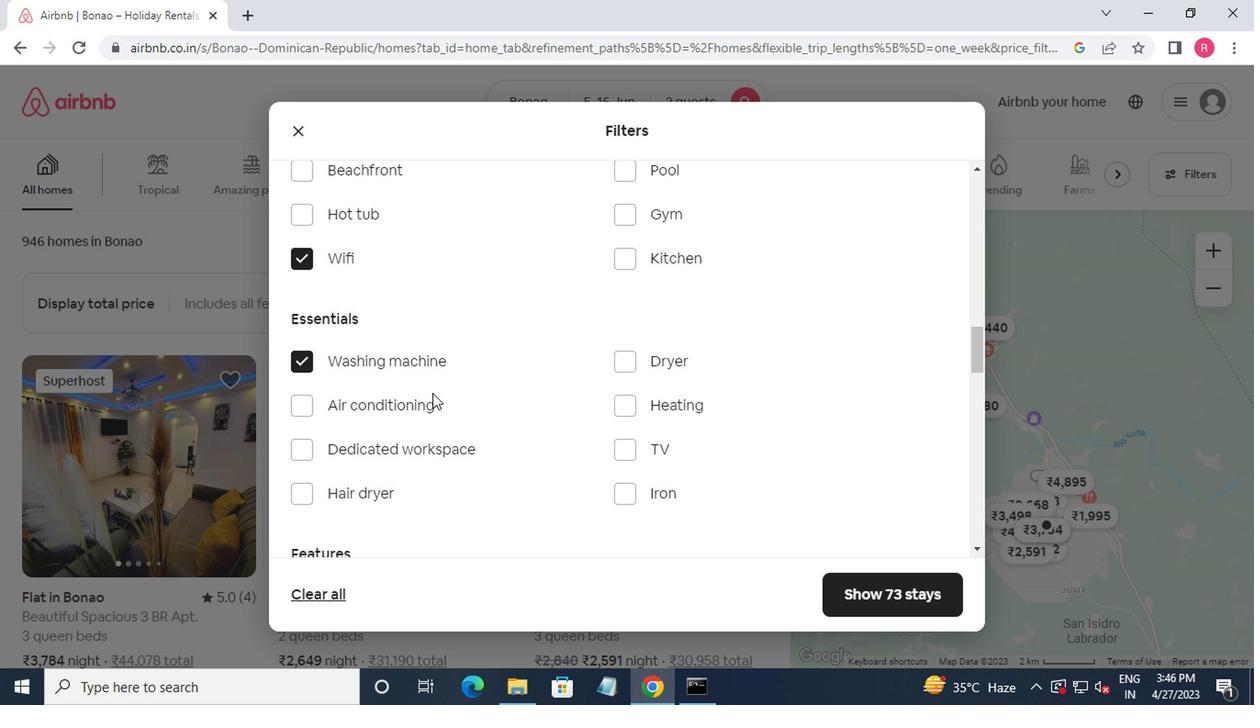 
Action: Mouse scrolled (433, 395) with delta (0, 0)
Screenshot: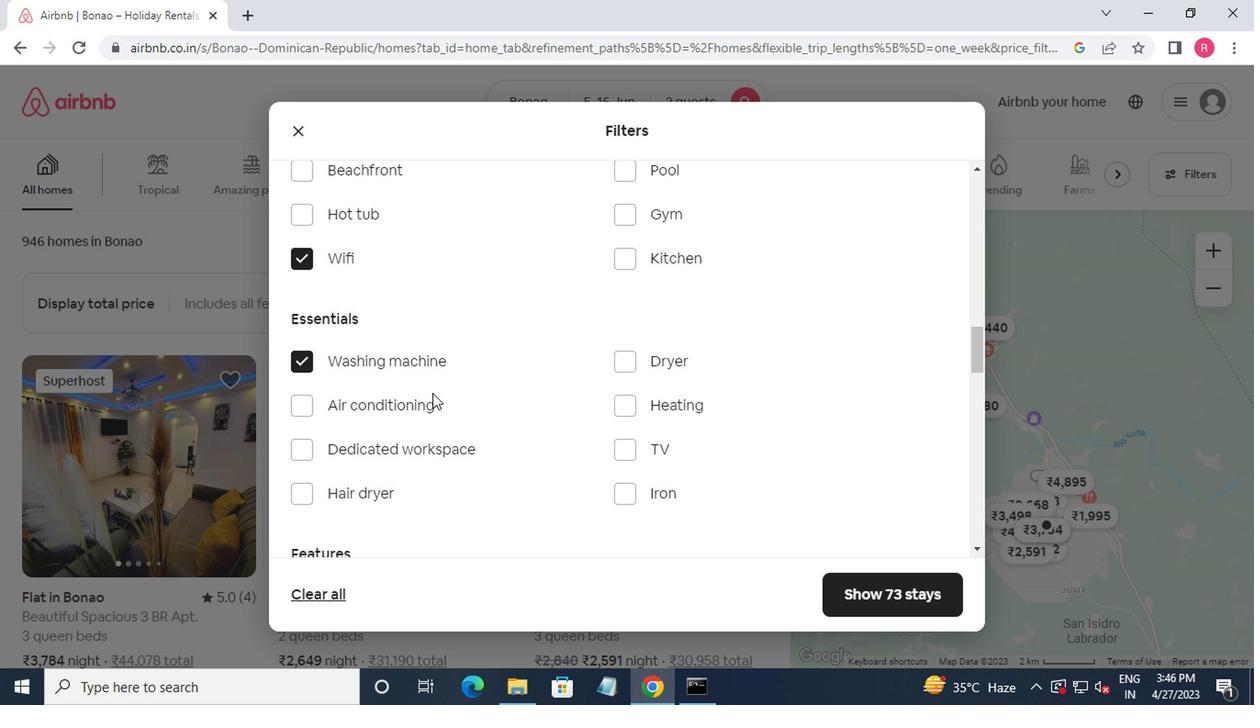 
Action: Mouse scrolled (433, 395) with delta (0, 0)
Screenshot: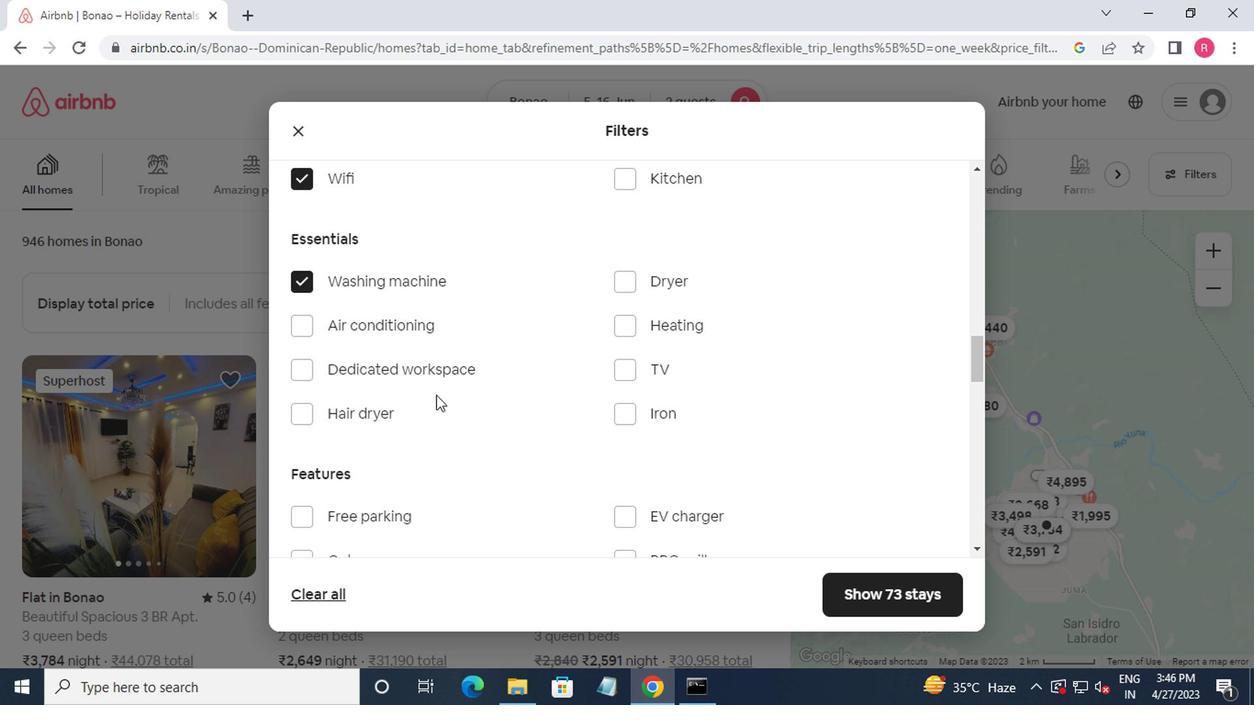 
Action: Mouse scrolled (433, 395) with delta (0, 0)
Screenshot: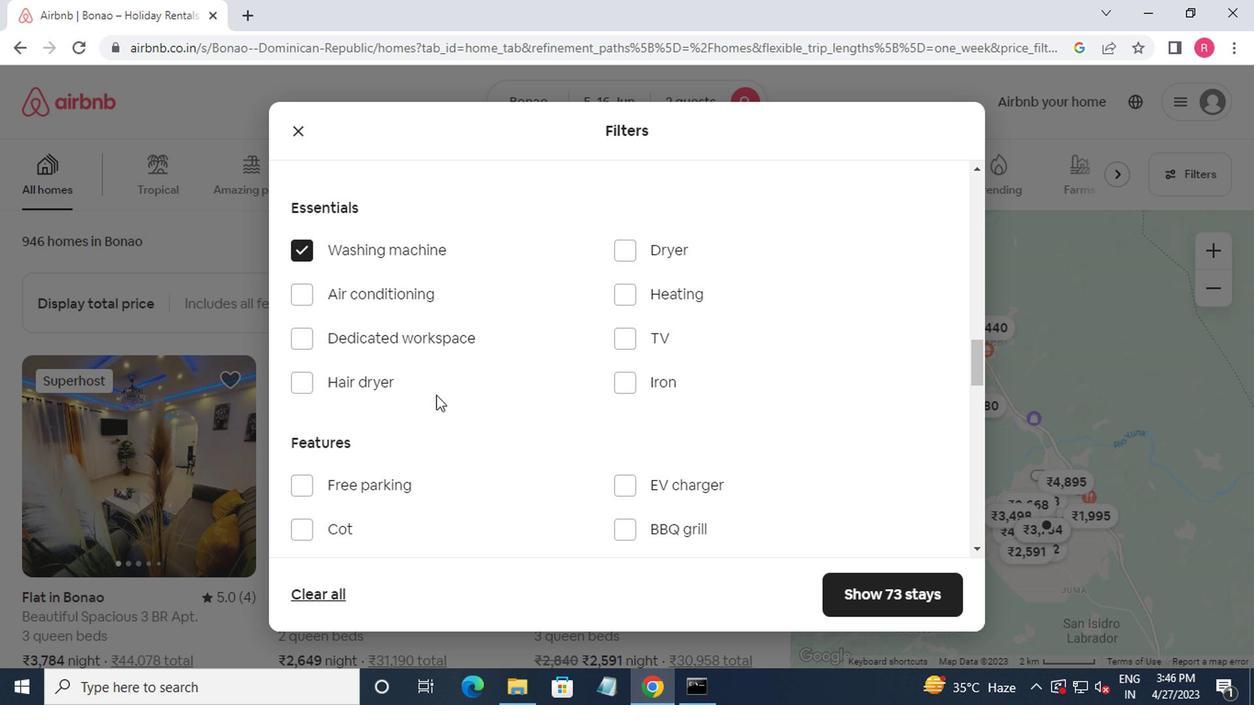 
Action: Mouse moved to (760, 415)
Screenshot: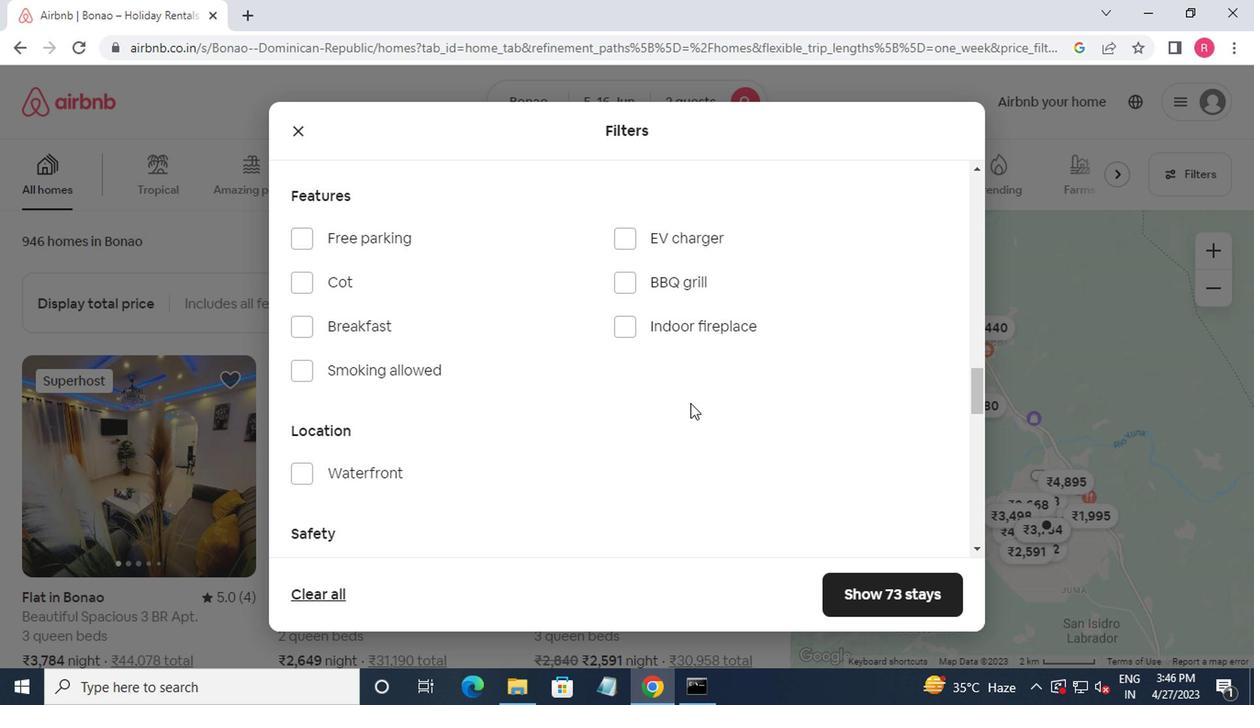 
Action: Mouse scrolled (760, 414) with delta (0, -1)
Screenshot: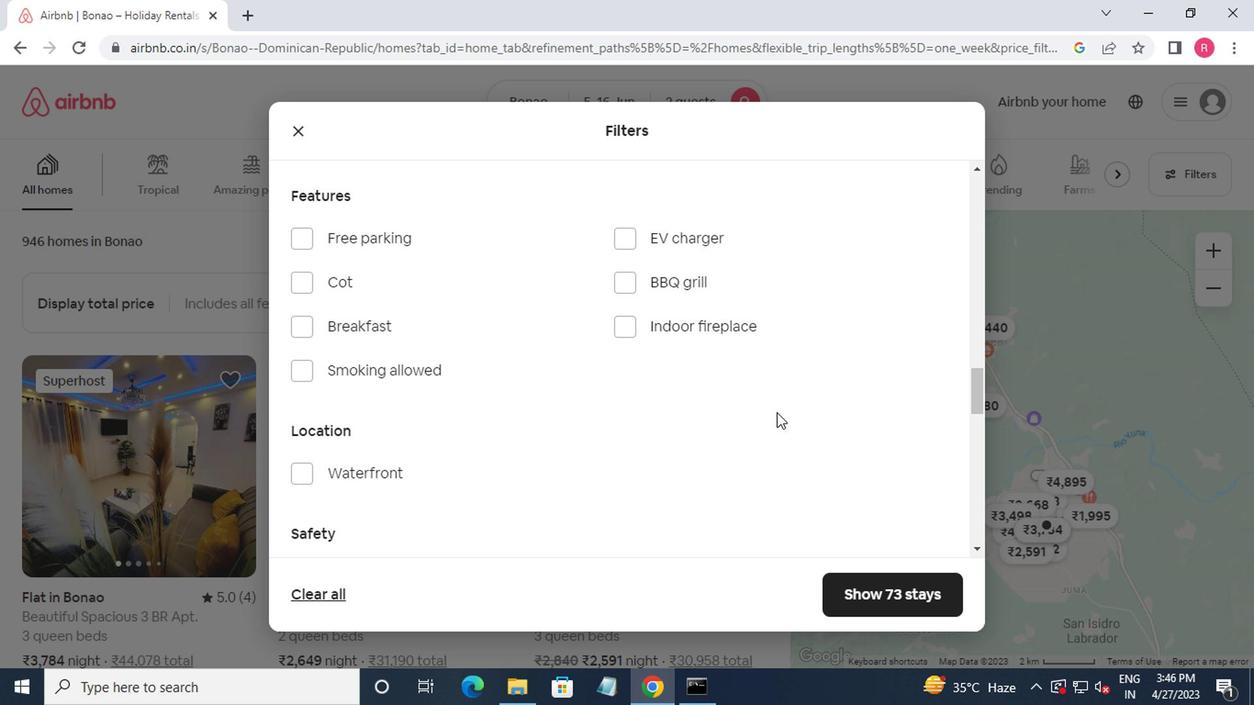 
Action: Mouse moved to (760, 416)
Screenshot: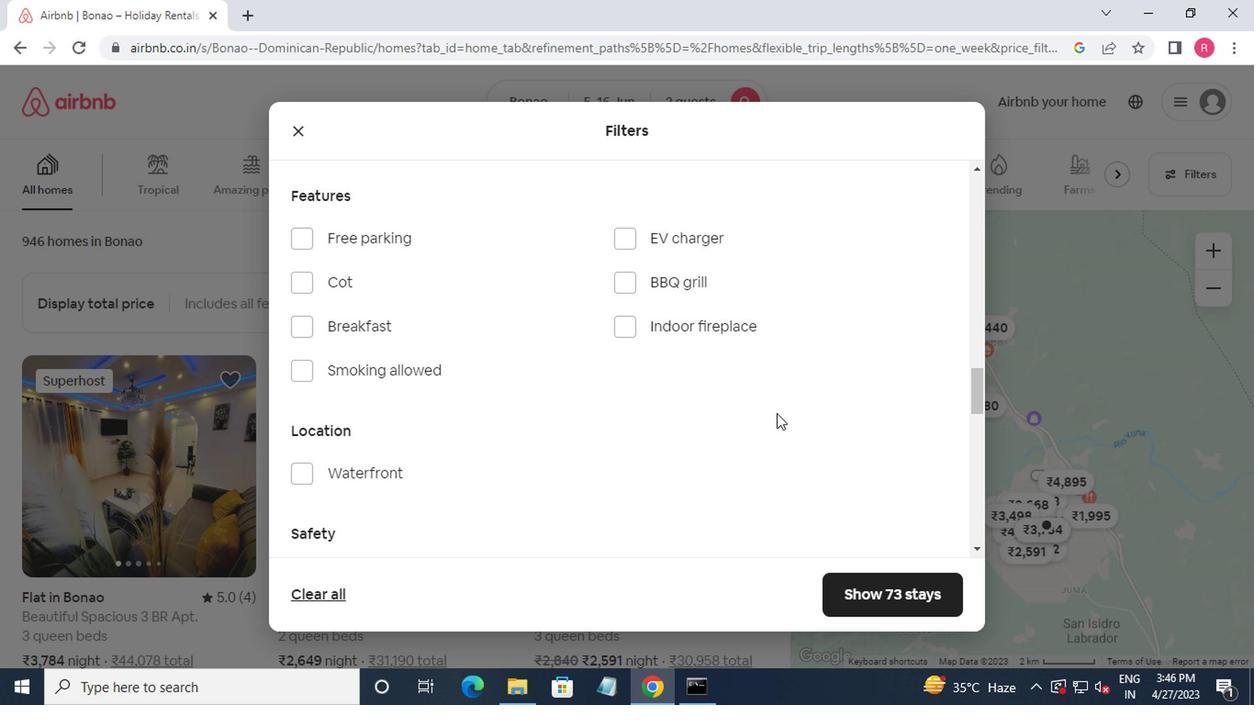 
Action: Mouse scrolled (760, 415) with delta (0, 0)
Screenshot: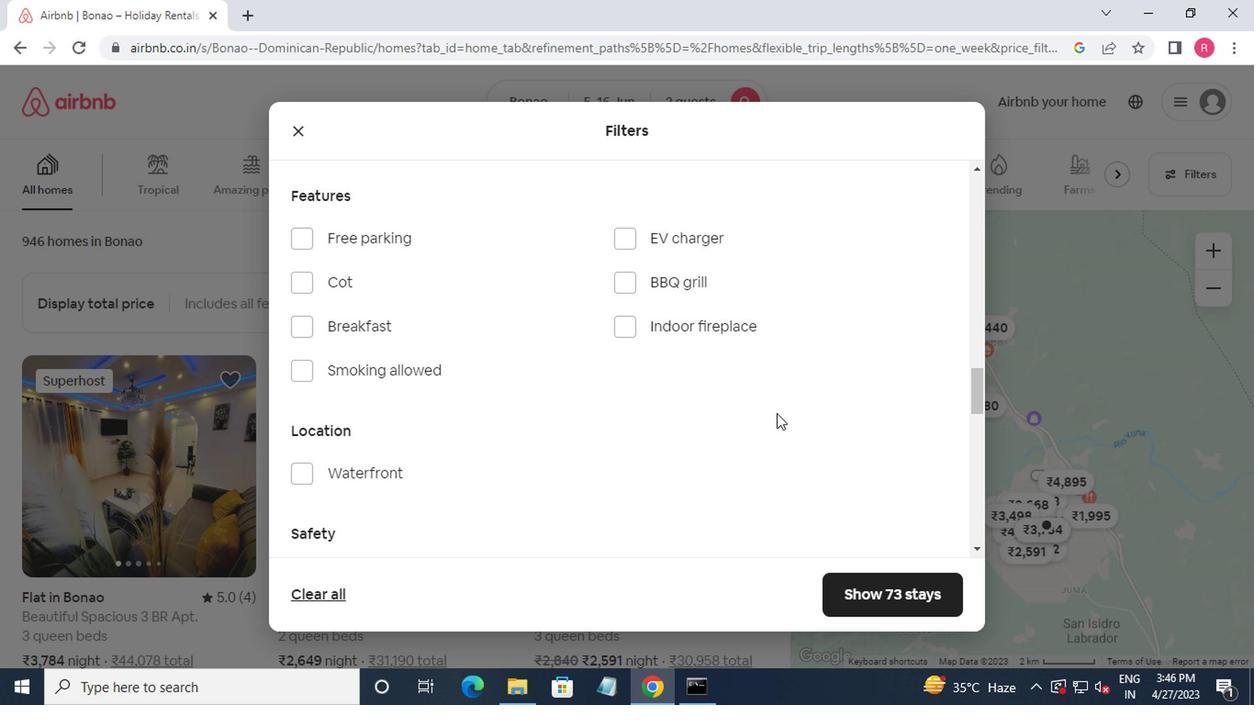 
Action: Mouse moved to (760, 418)
Screenshot: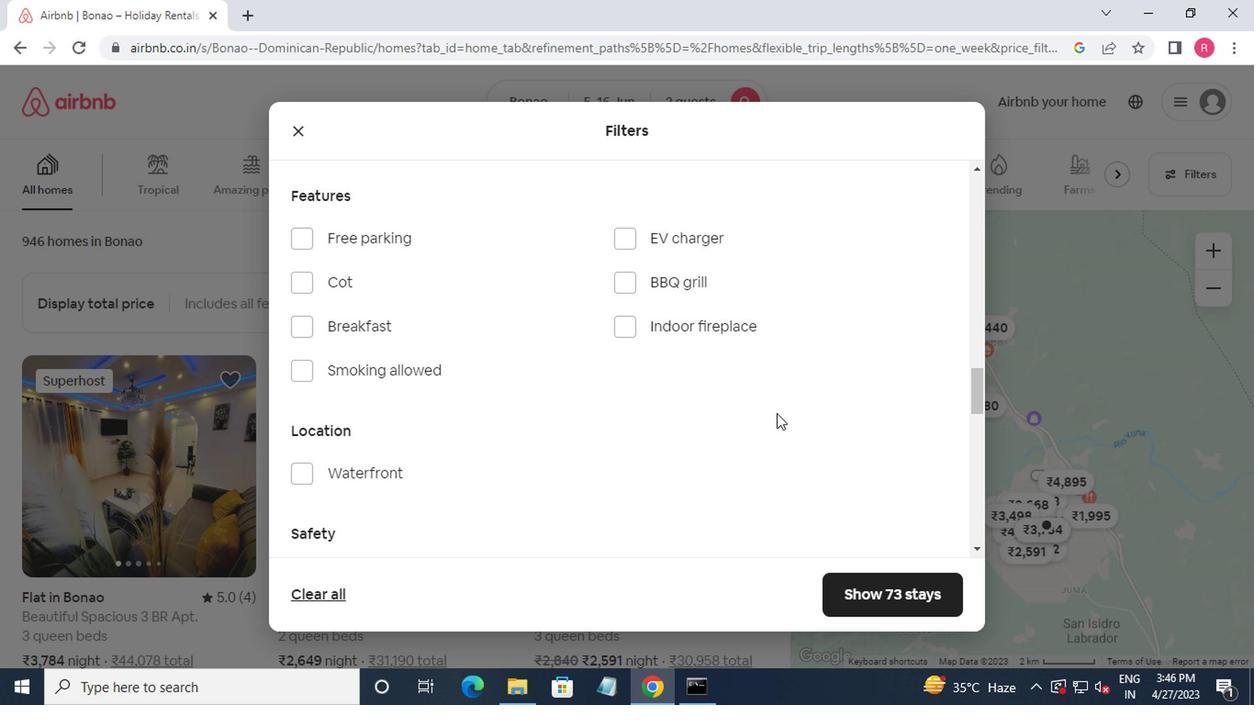 
Action: Mouse scrolled (760, 416) with delta (0, -1)
Screenshot: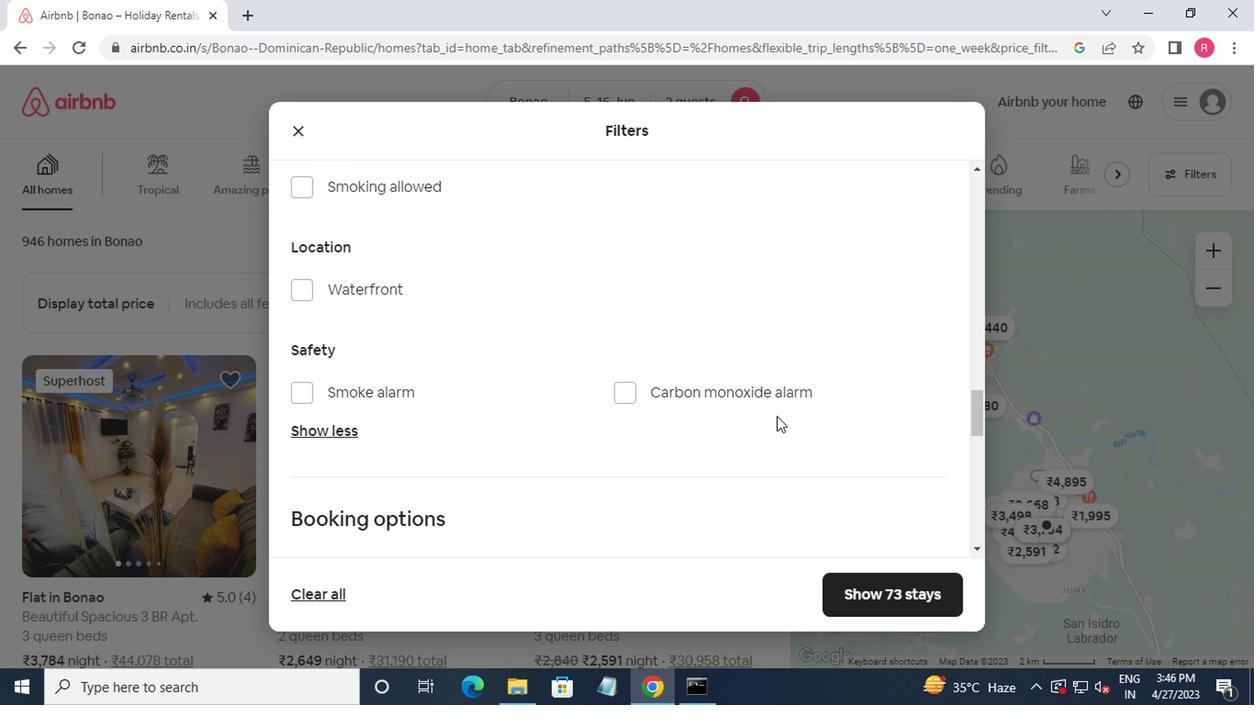 
Action: Mouse scrolled (760, 416) with delta (0, -1)
Screenshot: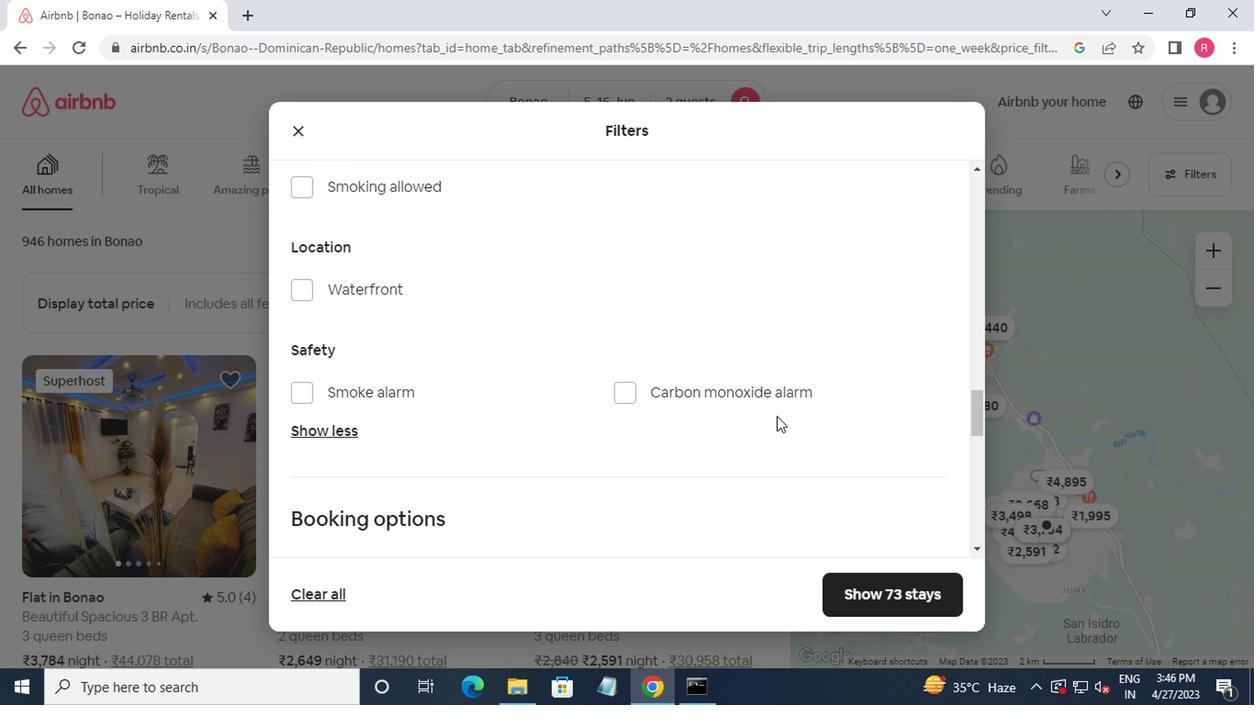
Action: Mouse moved to (886, 459)
Screenshot: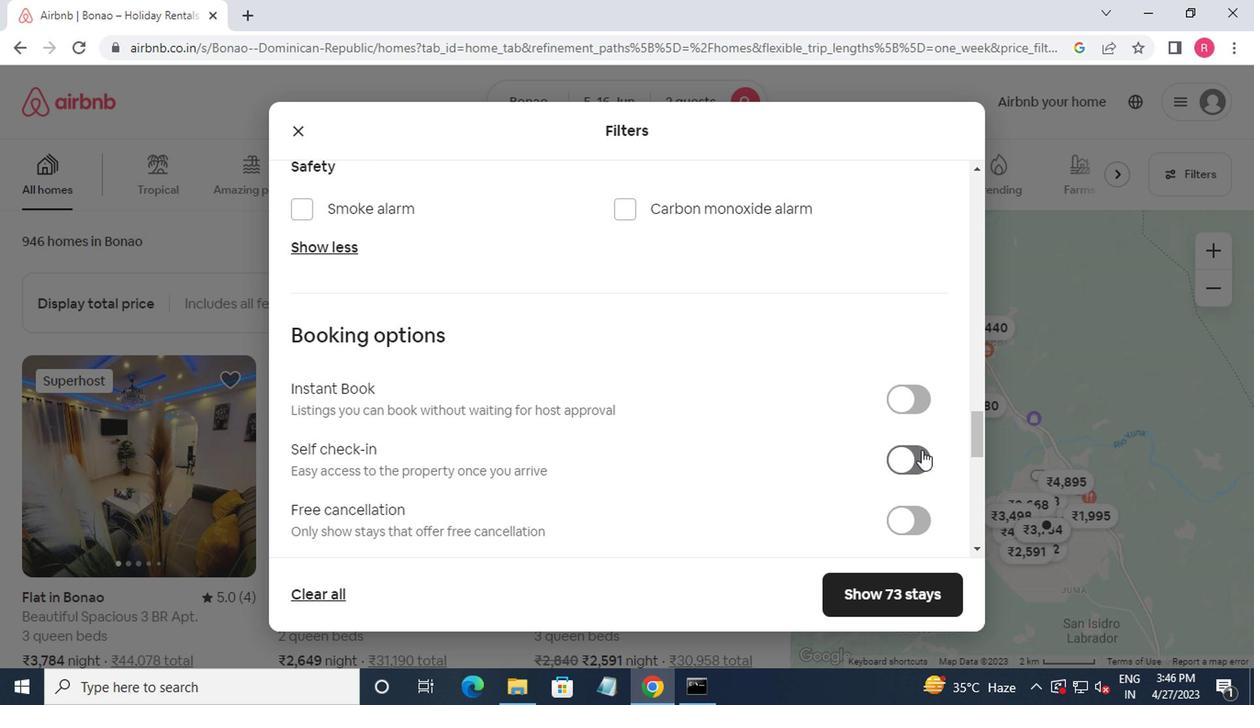 
Action: Mouse pressed left at (886, 459)
Screenshot: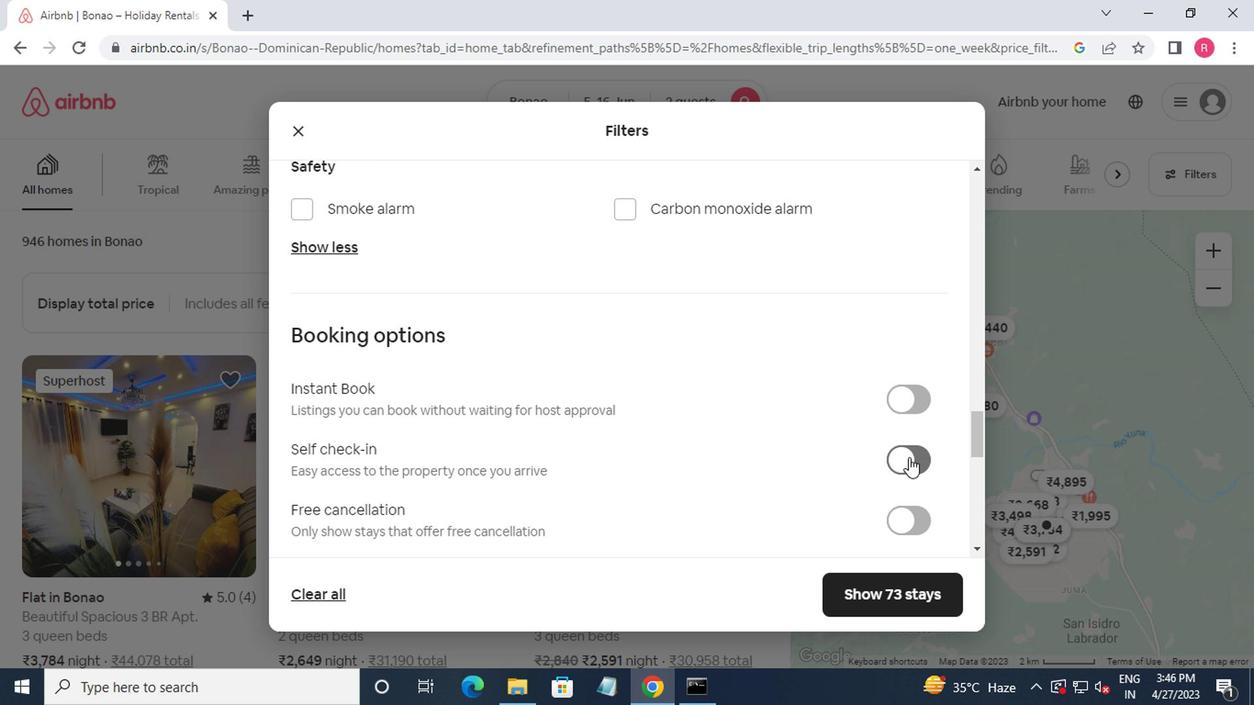
Action: Mouse moved to (765, 463)
Screenshot: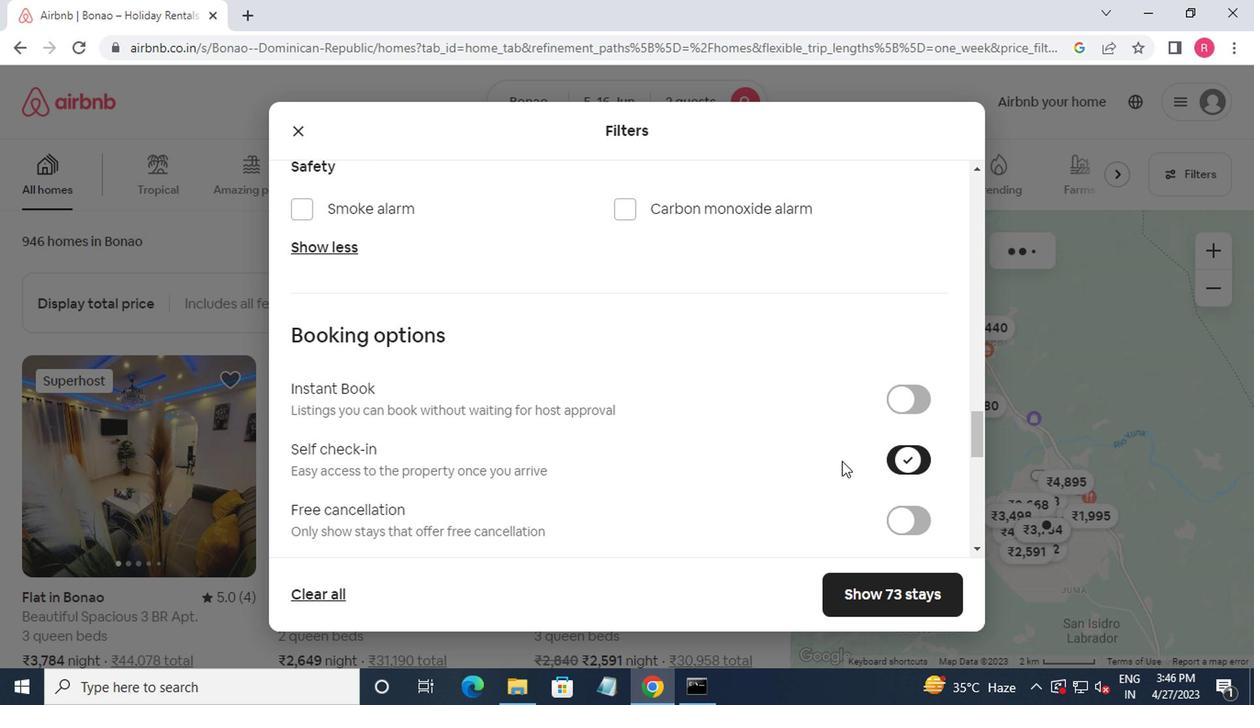 
Action: Mouse scrolled (765, 462) with delta (0, 0)
Screenshot: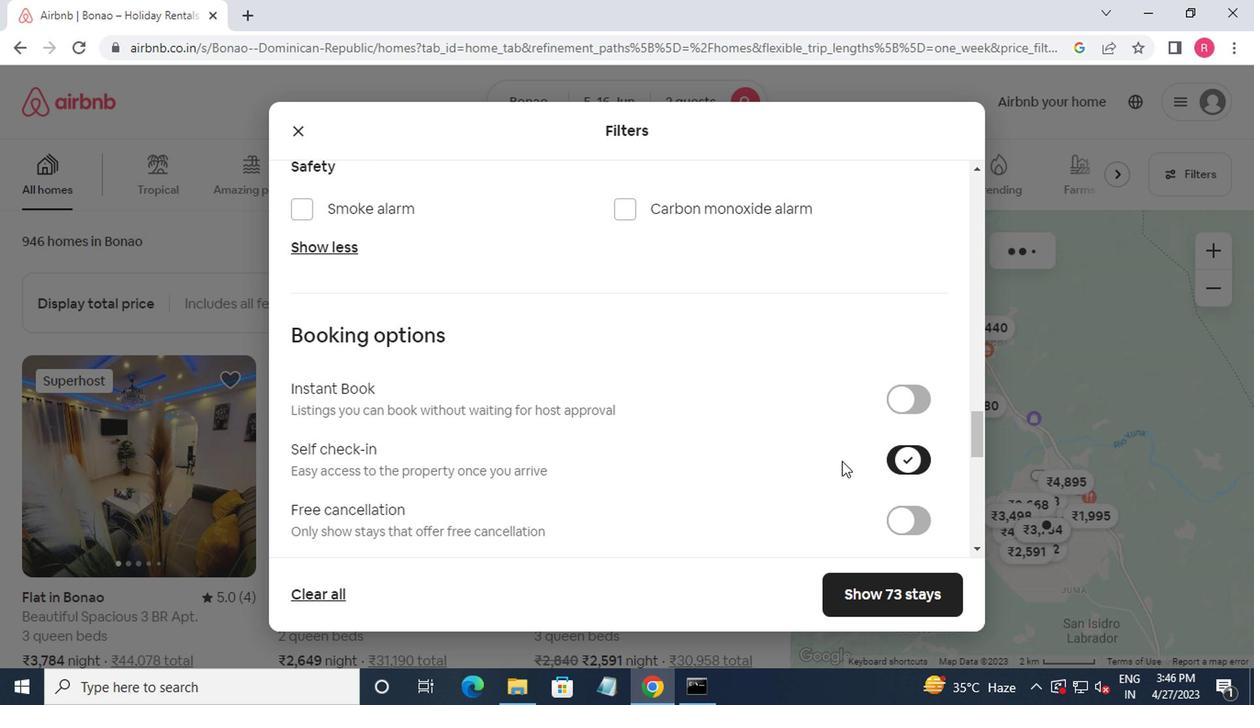 
Action: Mouse moved to (747, 472)
Screenshot: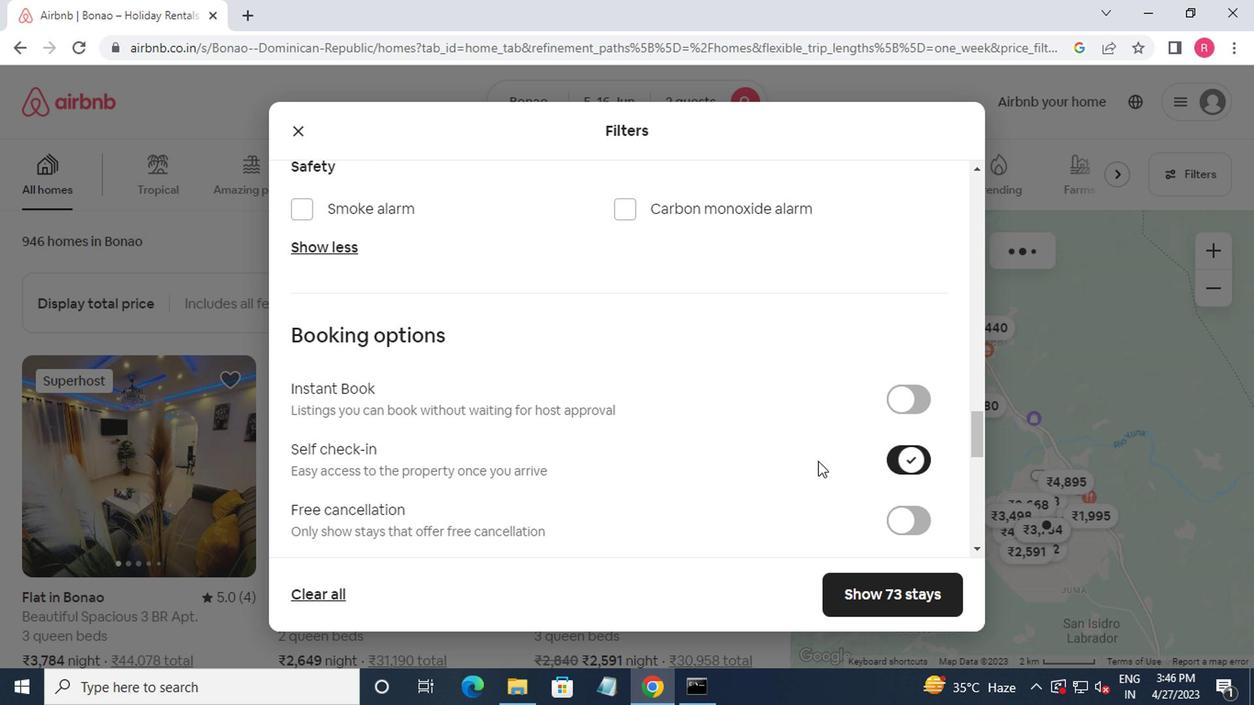 
Action: Mouse scrolled (747, 471) with delta (0, -1)
Screenshot: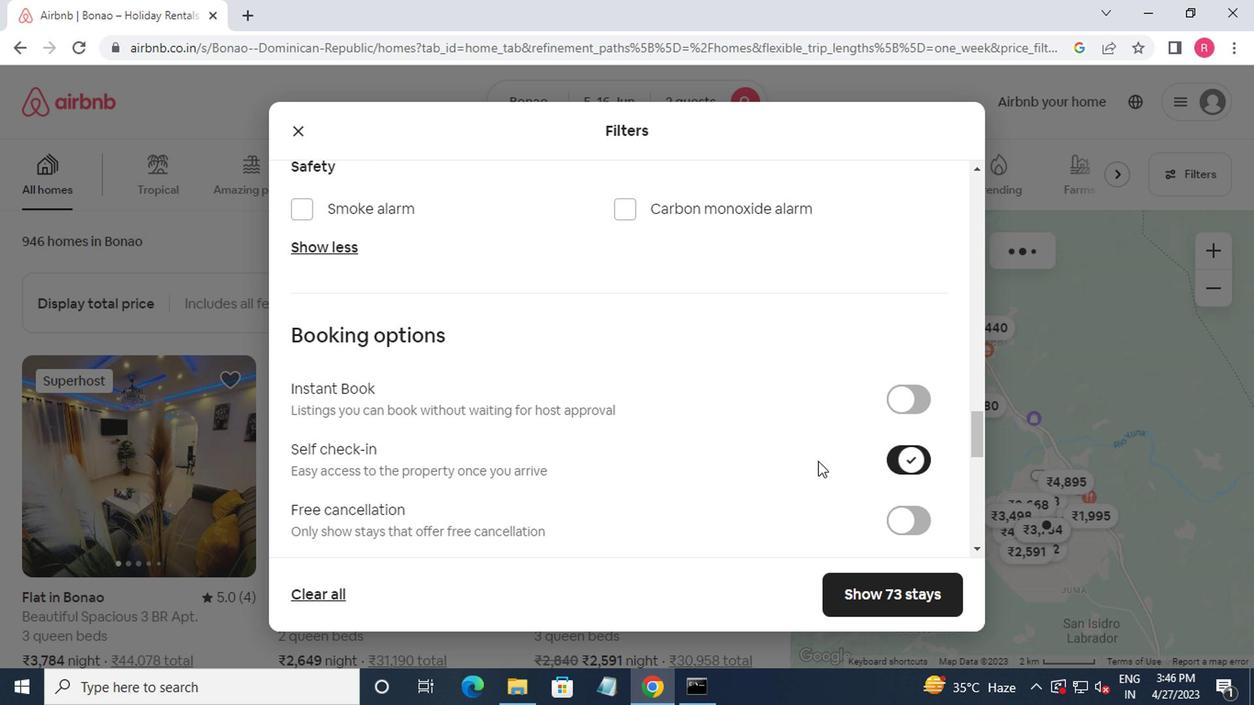 
Action: Mouse moved to (737, 476)
Screenshot: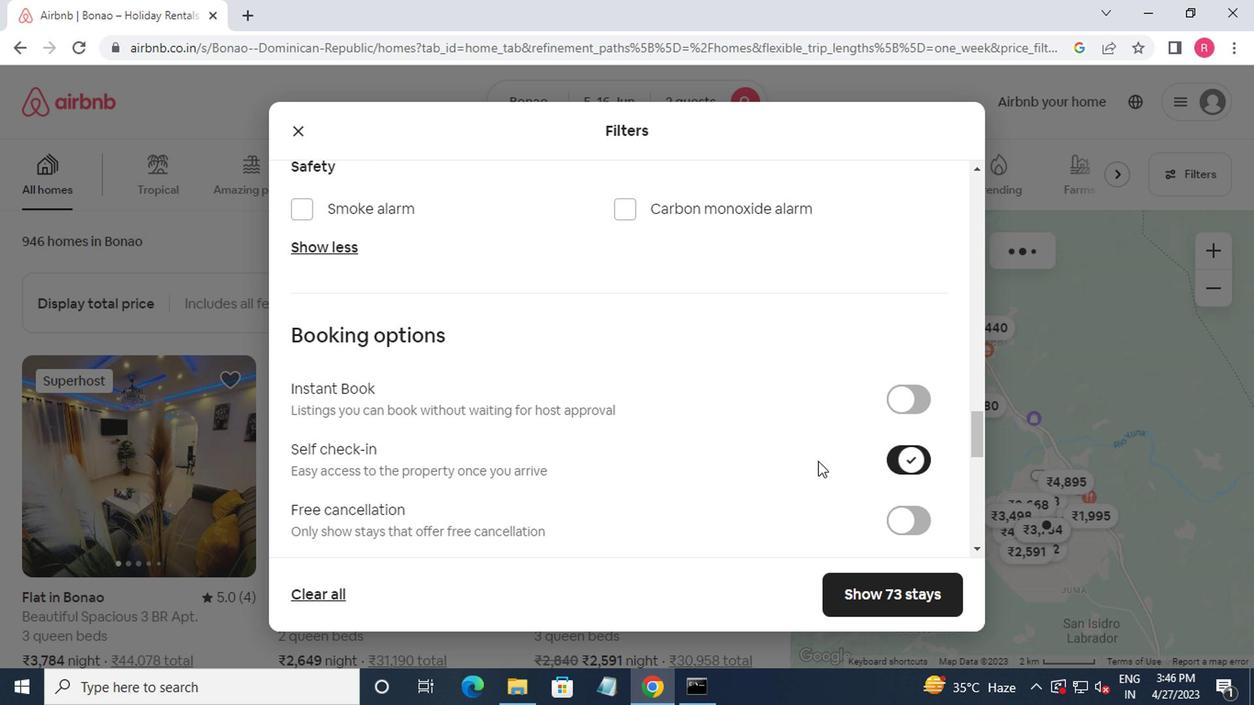 
Action: Mouse scrolled (737, 475) with delta (0, 0)
Screenshot: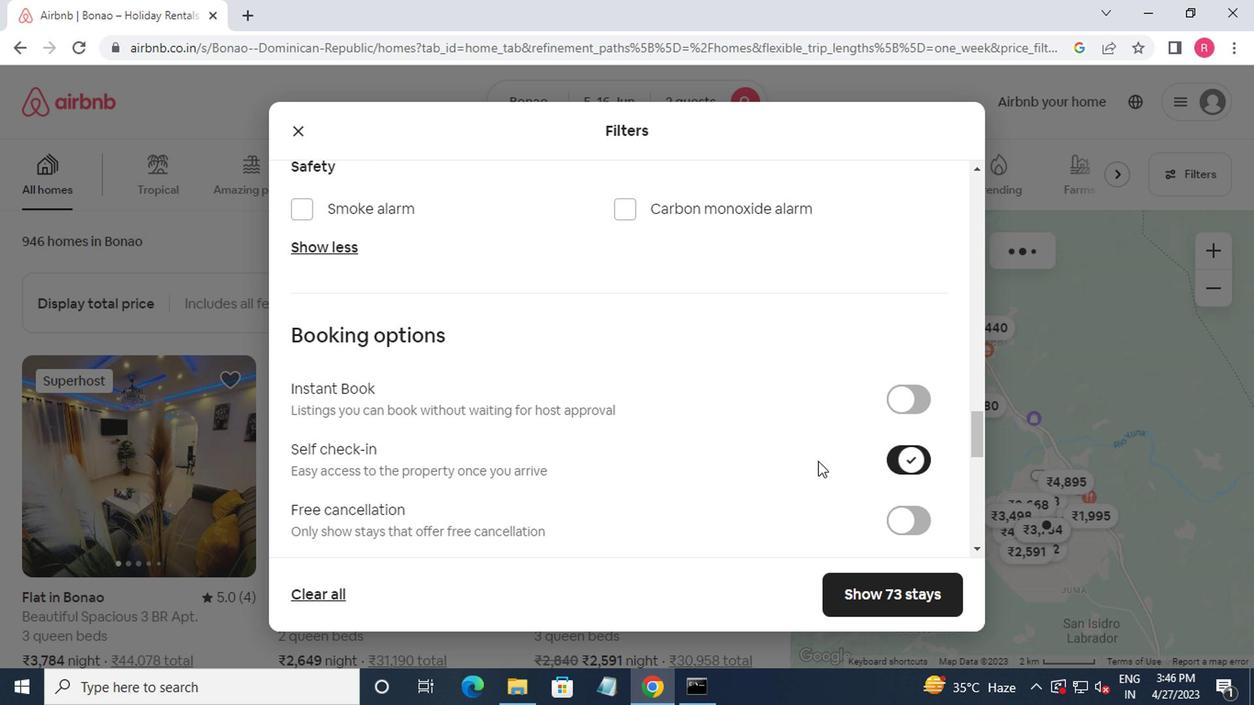 
Action: Mouse moved to (717, 477)
Screenshot: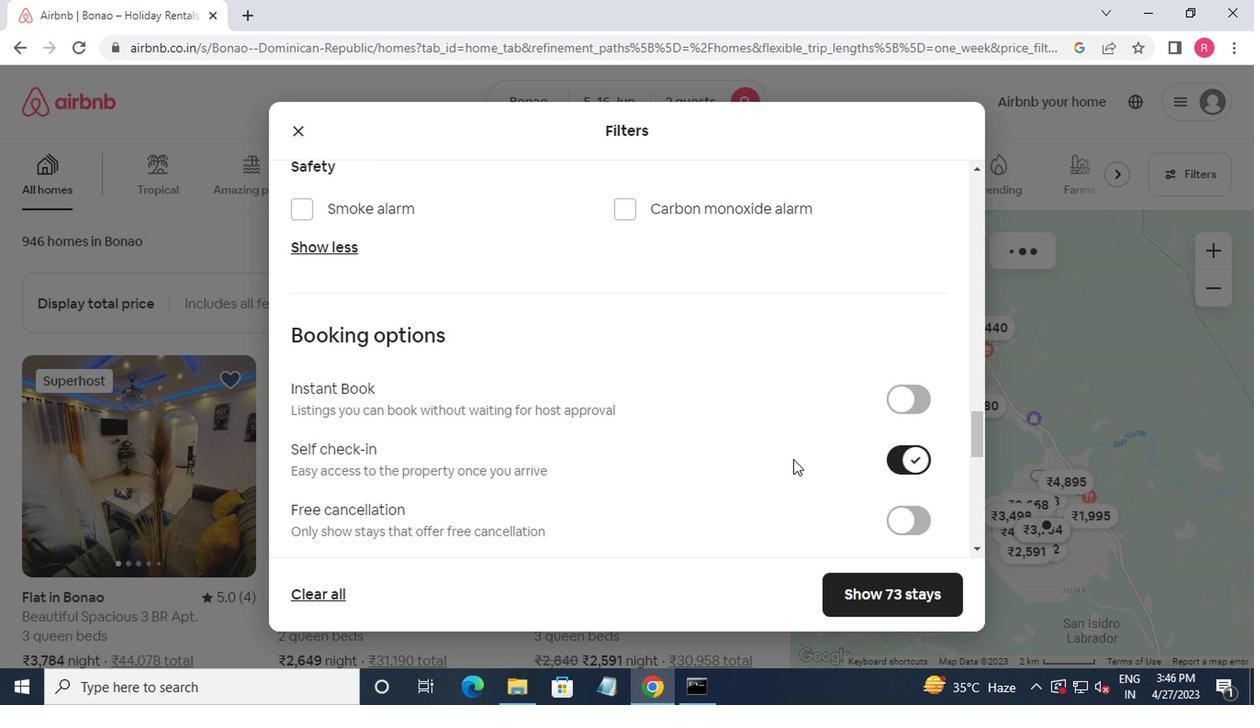 
Action: Mouse scrolled (717, 476) with delta (0, -1)
Screenshot: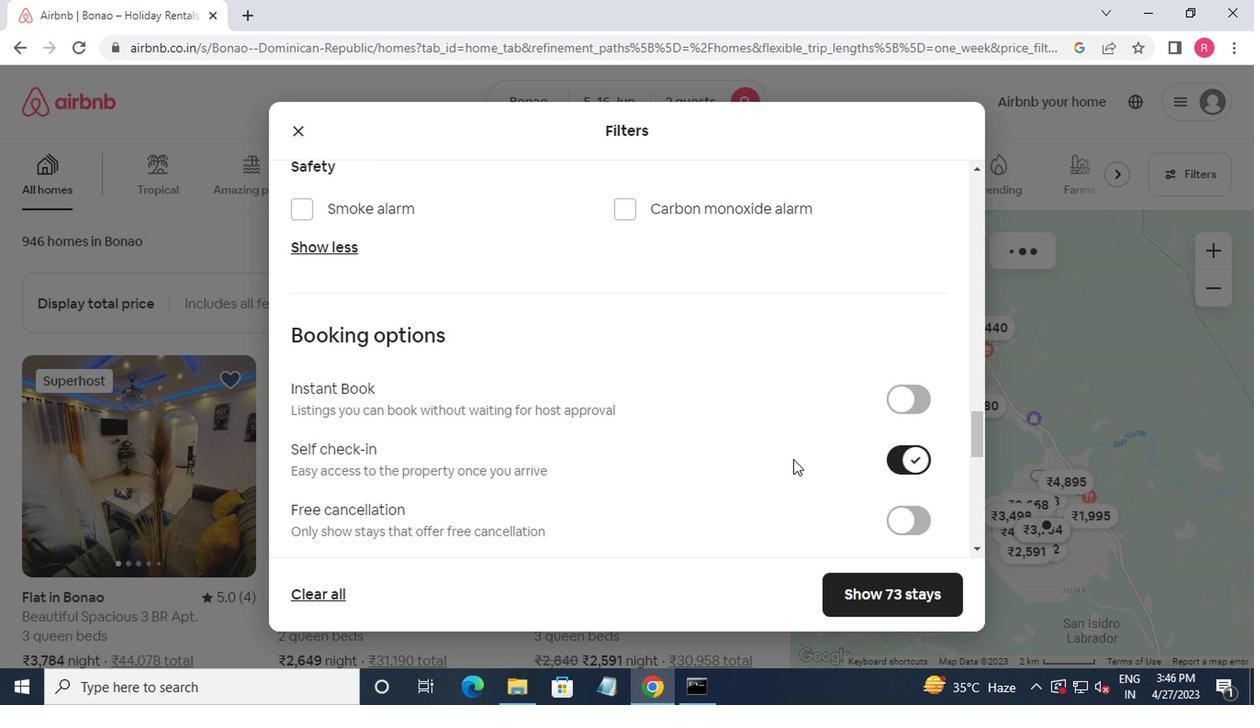 
Action: Mouse moved to (697, 480)
Screenshot: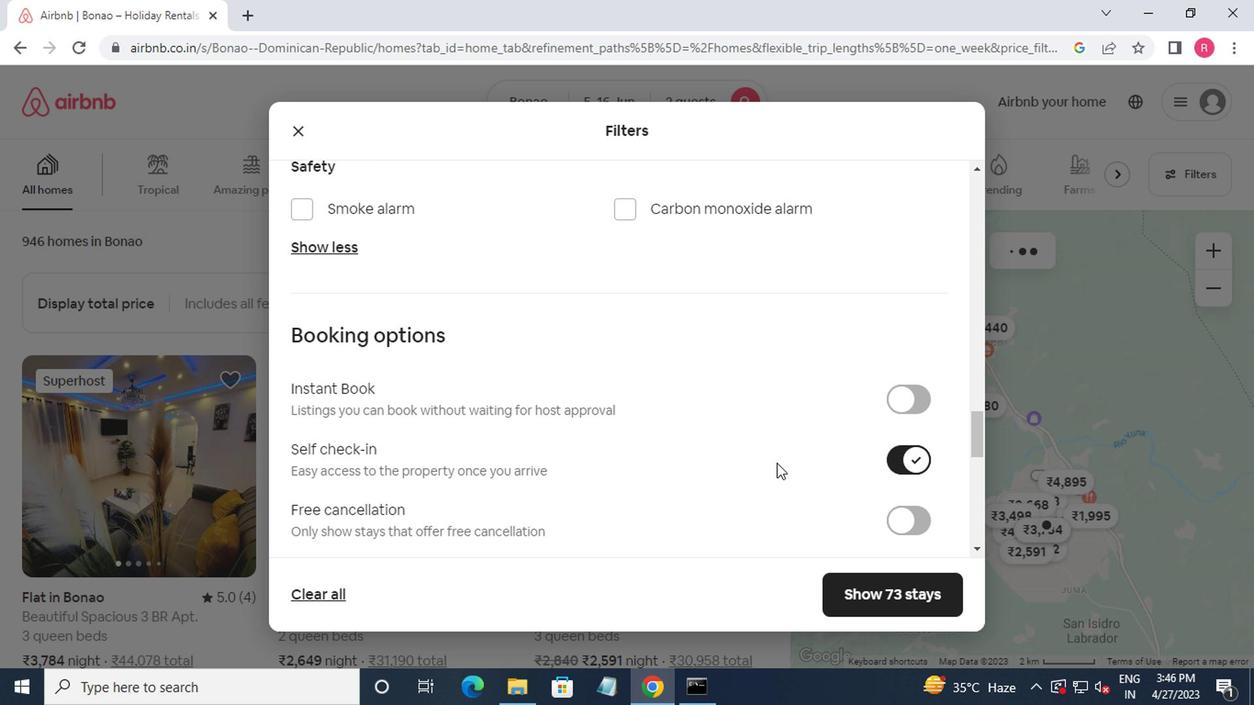 
Action: Mouse scrolled (697, 479) with delta (0, 0)
Screenshot: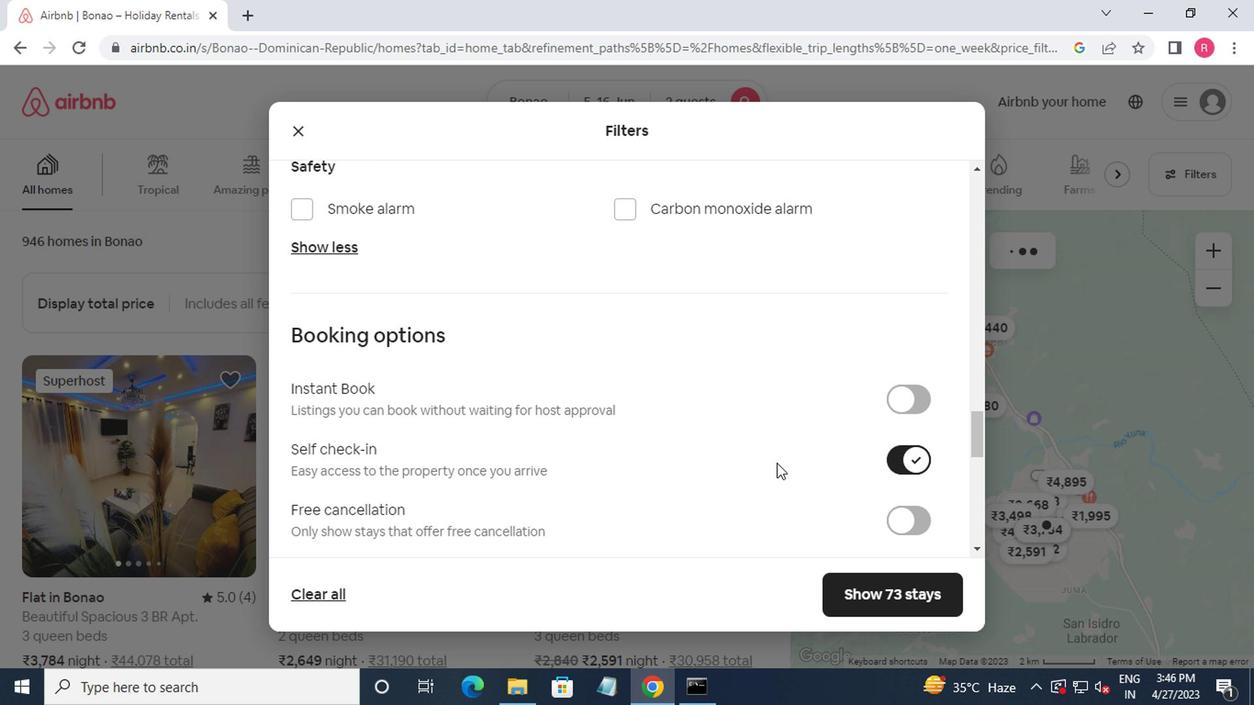 
Action: Mouse moved to (631, 479)
Screenshot: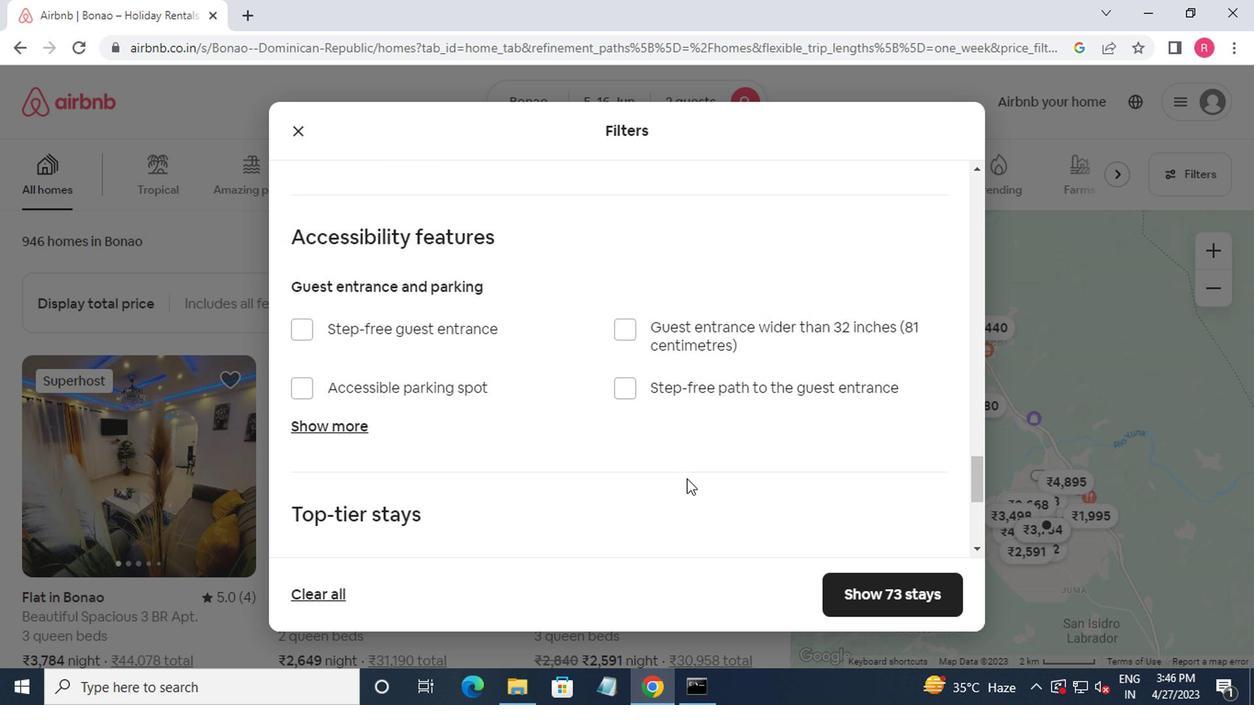 
Action: Mouse scrolled (631, 478) with delta (0, -1)
Screenshot: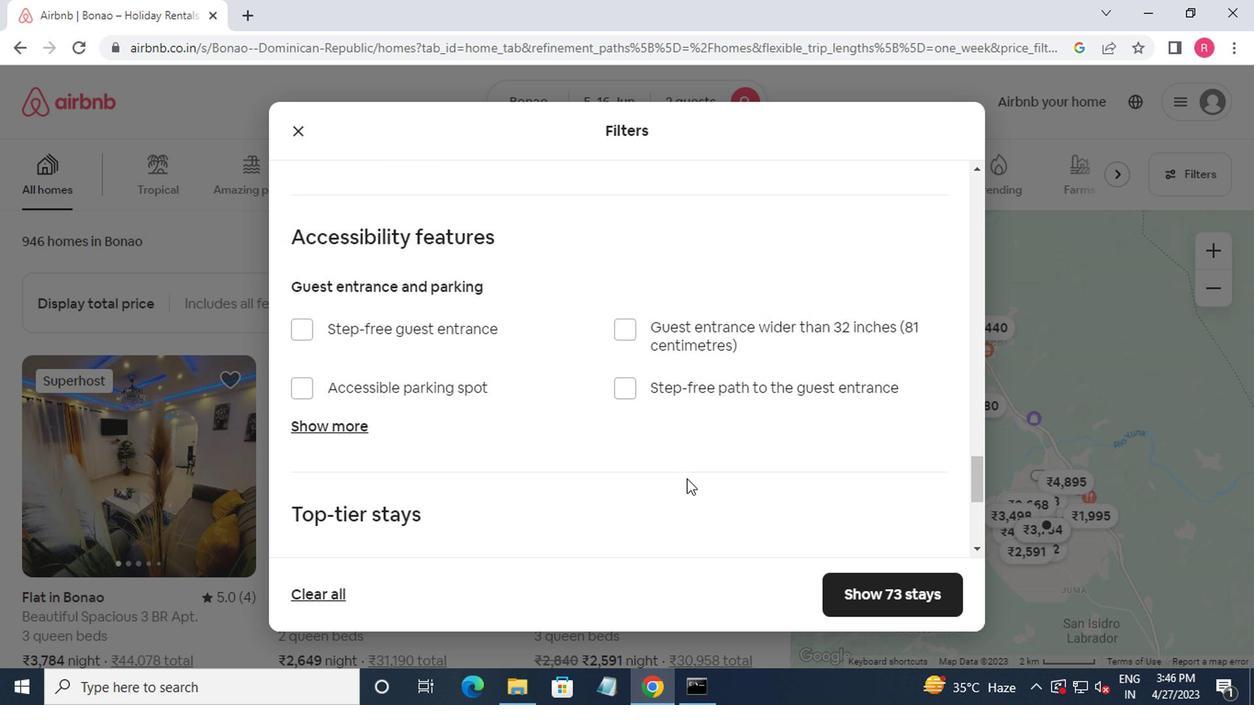 
Action: Mouse moved to (627, 479)
Screenshot: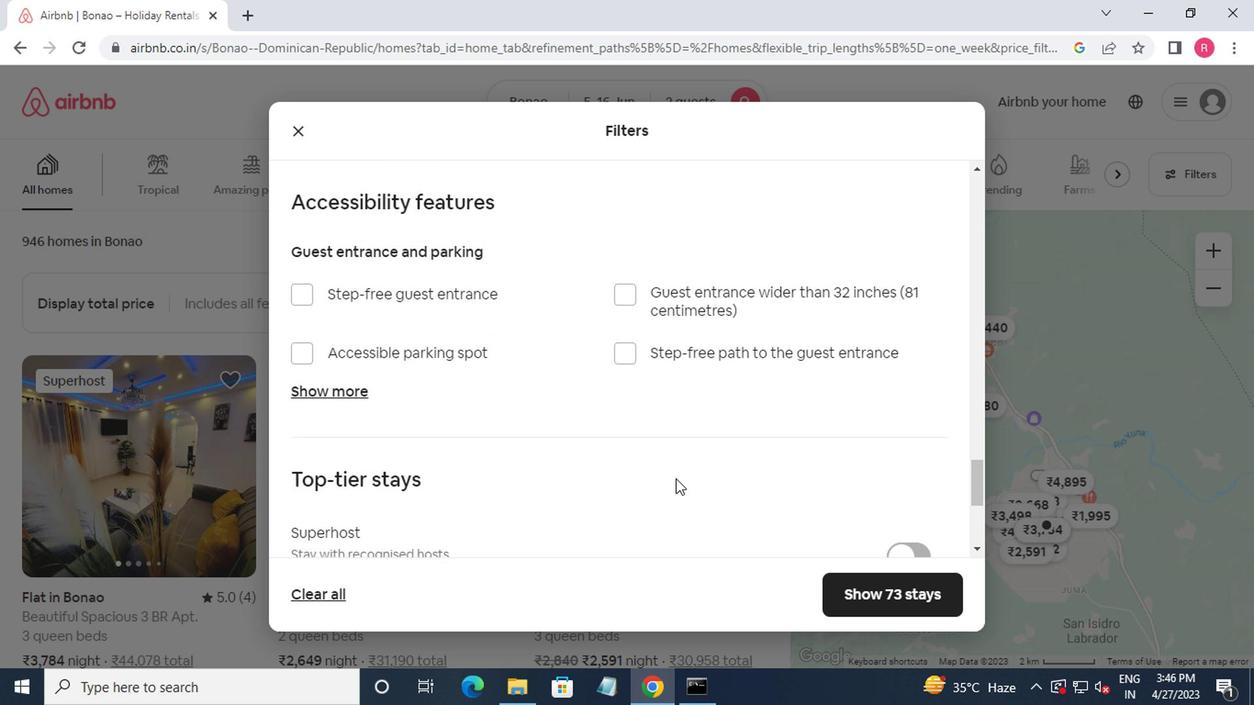 
Action: Mouse scrolled (627, 478) with delta (0, -1)
Screenshot: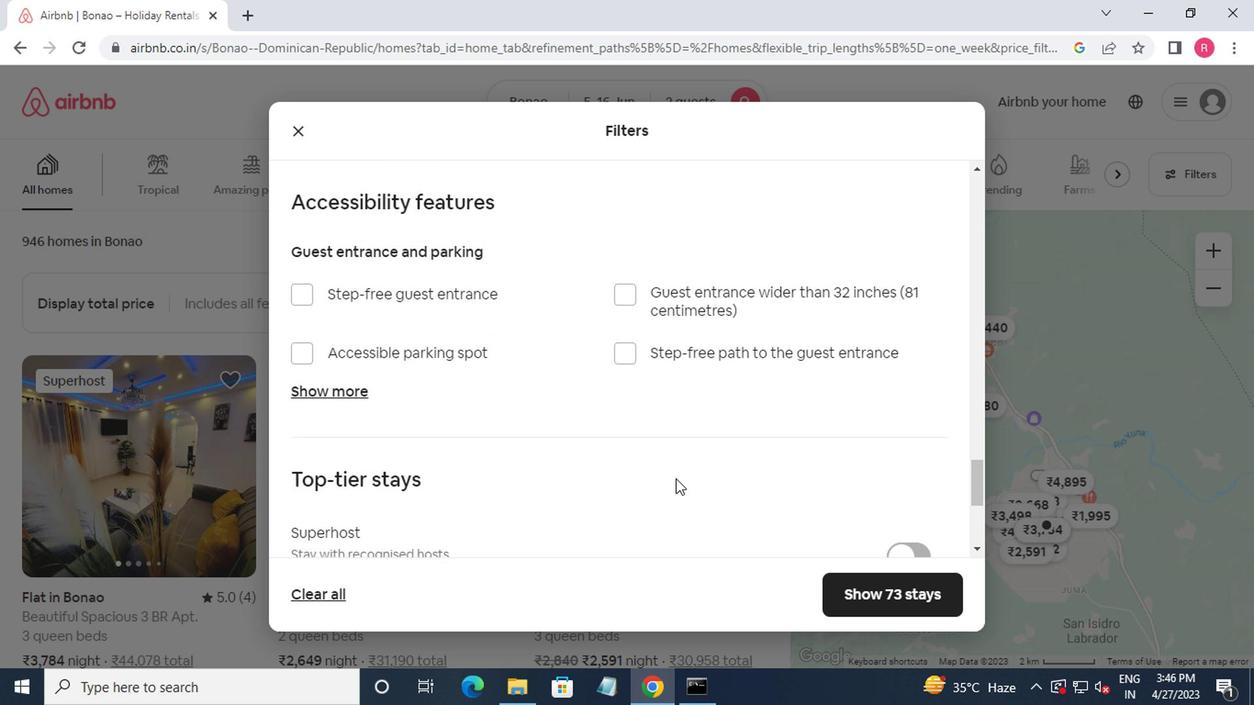 
Action: Mouse moved to (623, 480)
Screenshot: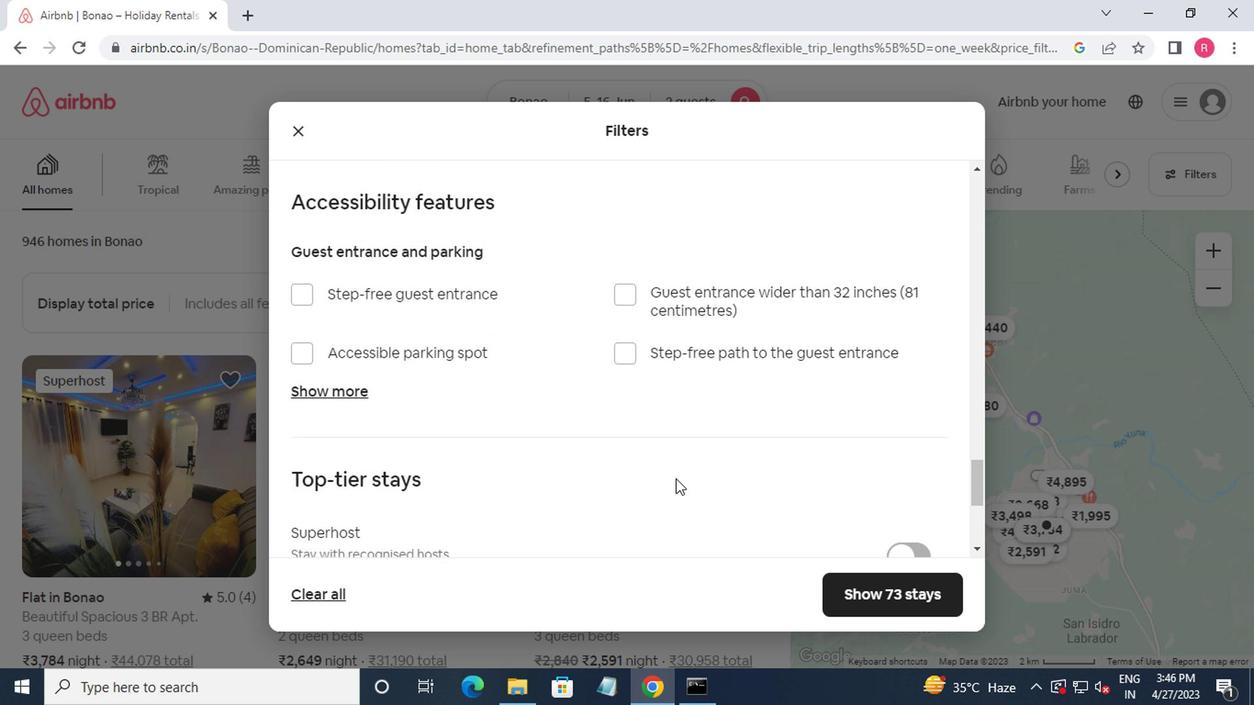 
Action: Mouse scrolled (623, 479) with delta (0, 0)
Screenshot: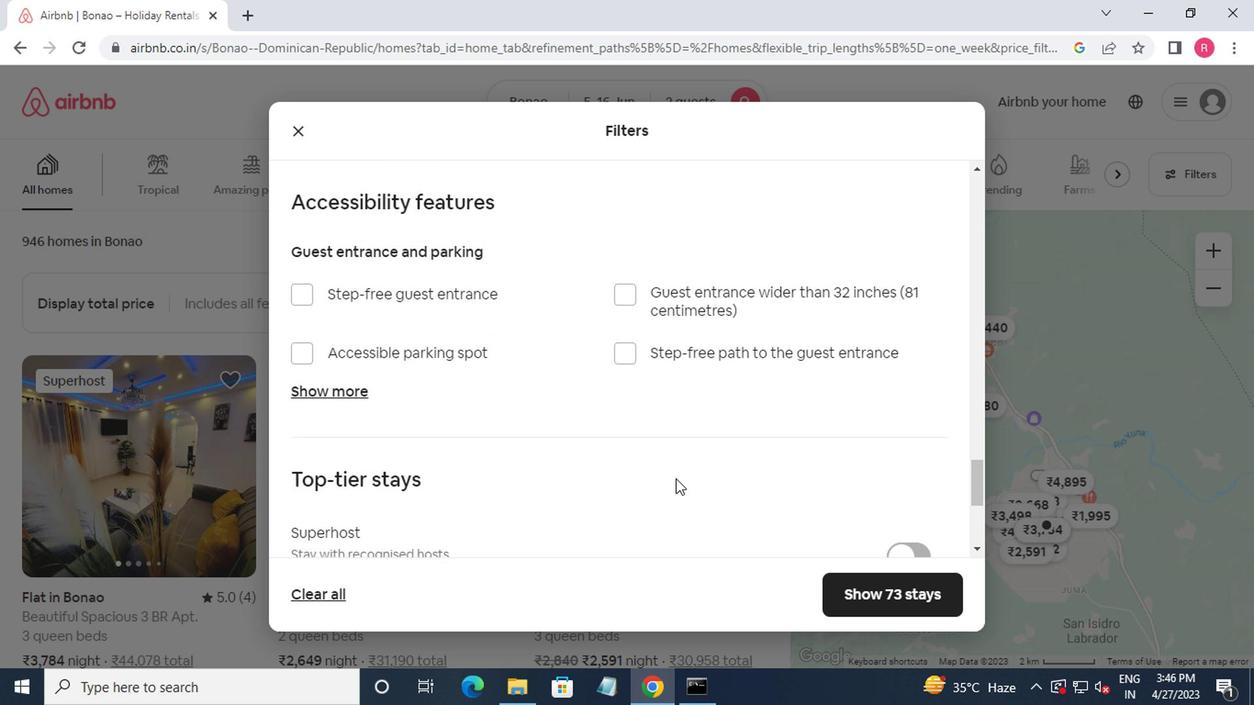 
Action: Mouse moved to (613, 480)
Screenshot: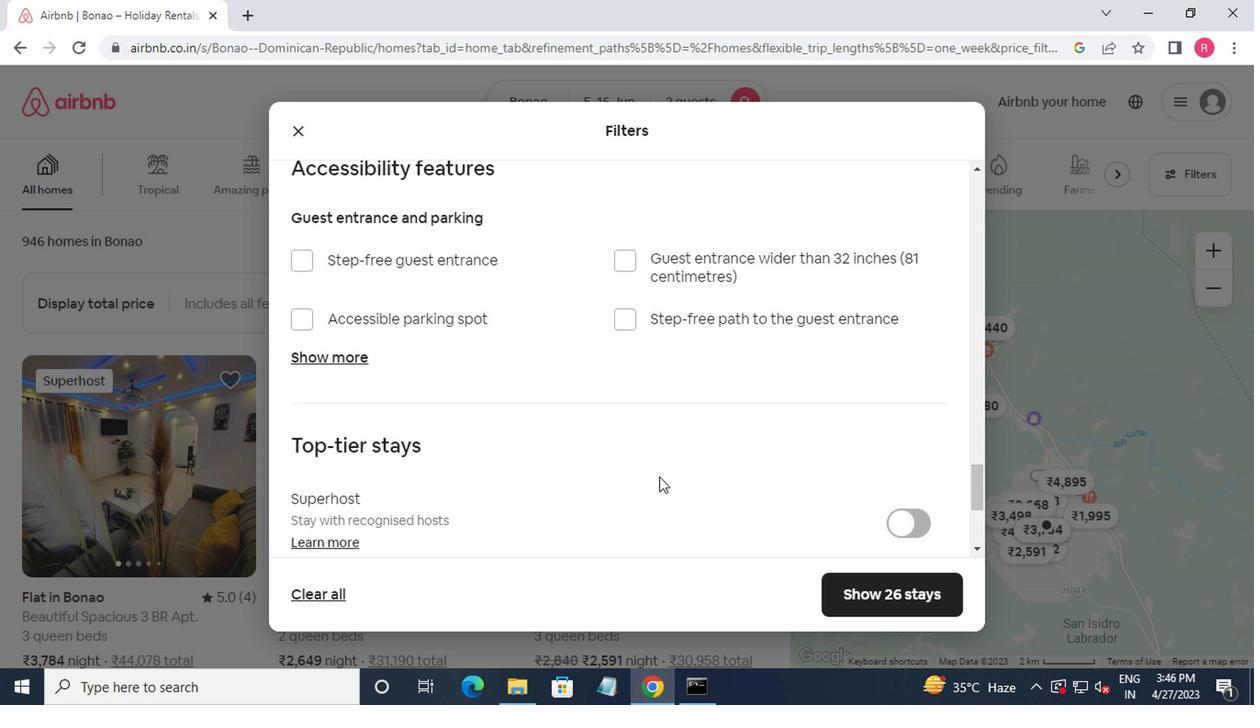 
Action: Mouse scrolled (613, 480) with delta (0, 0)
Screenshot: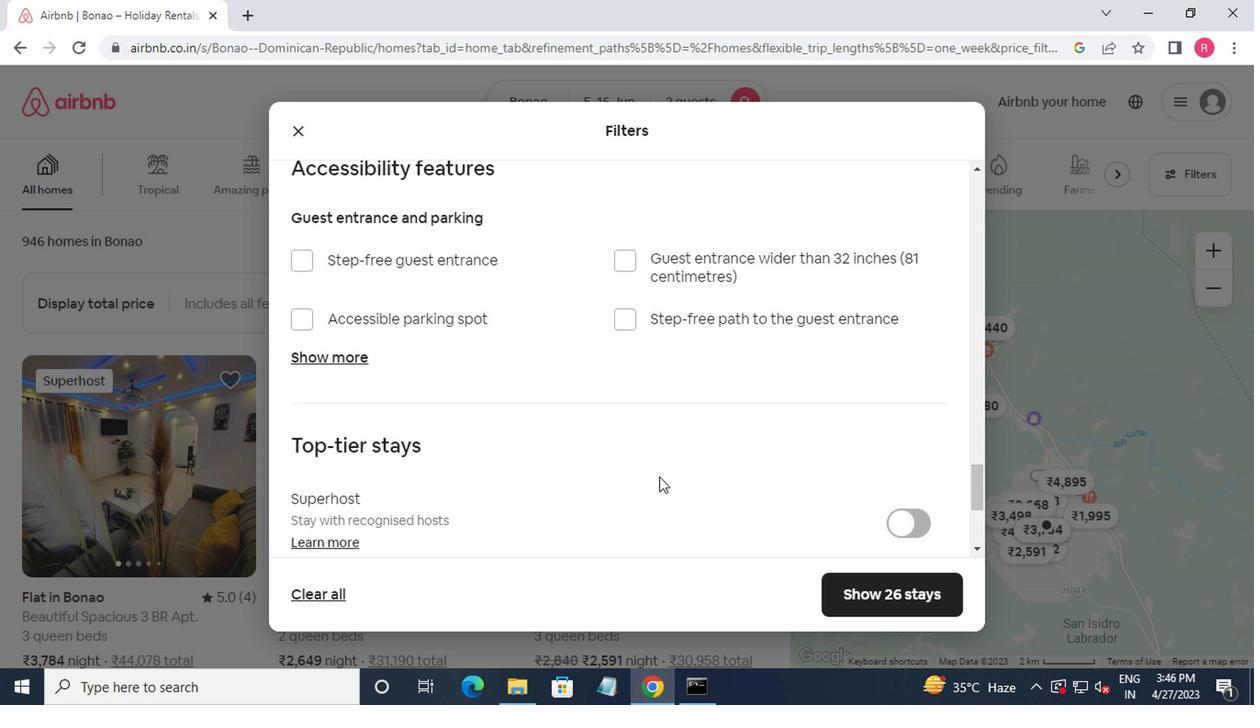 
Action: Mouse moved to (325, 427)
Screenshot: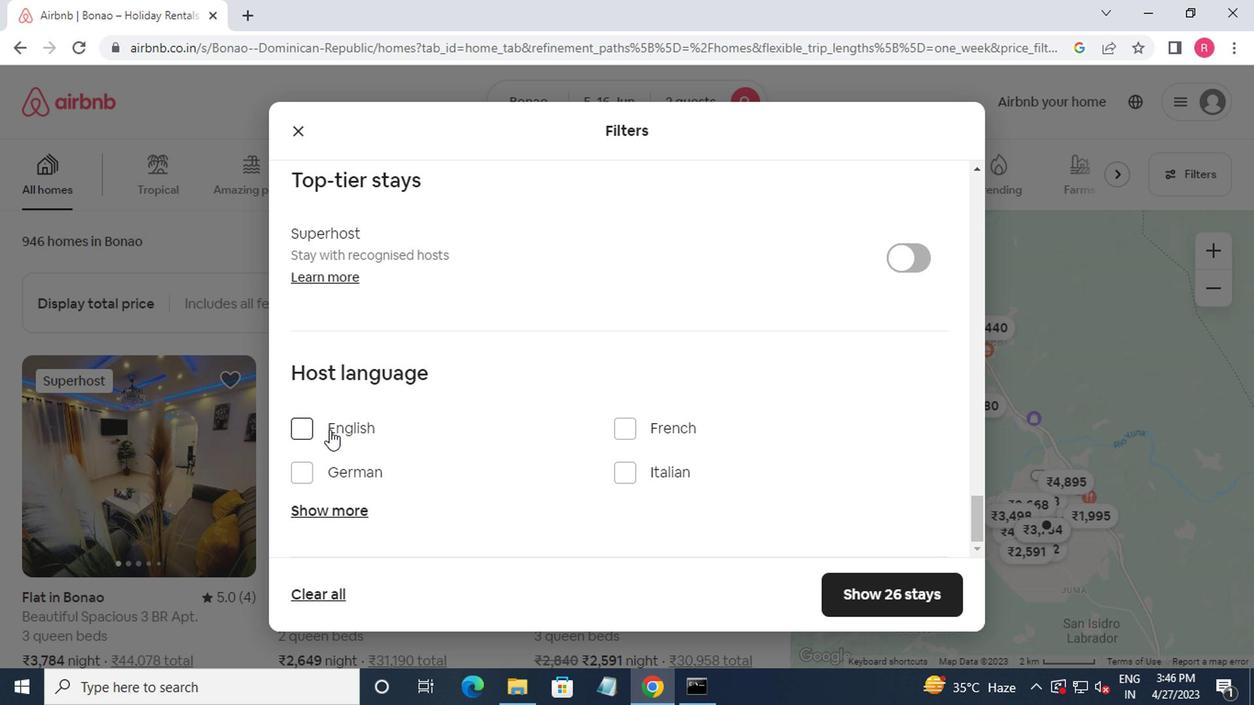 
Action: Mouse pressed left at (325, 427)
Screenshot: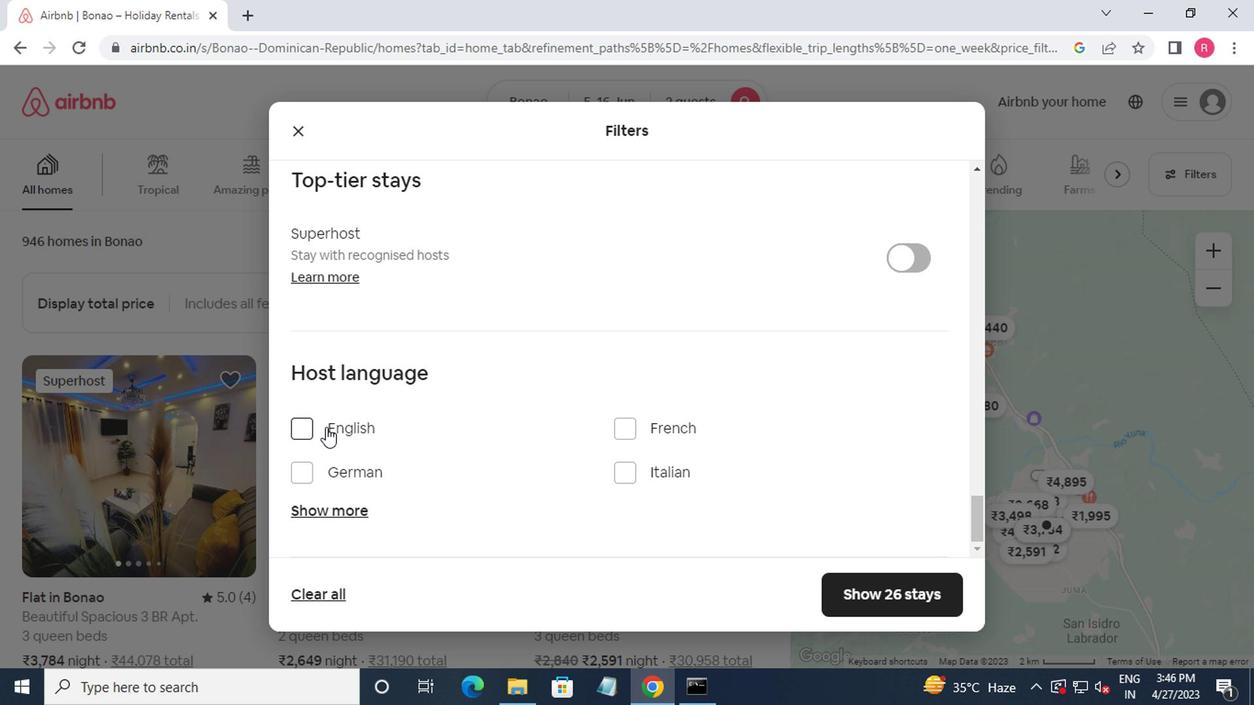 
Action: Mouse moved to (848, 595)
Screenshot: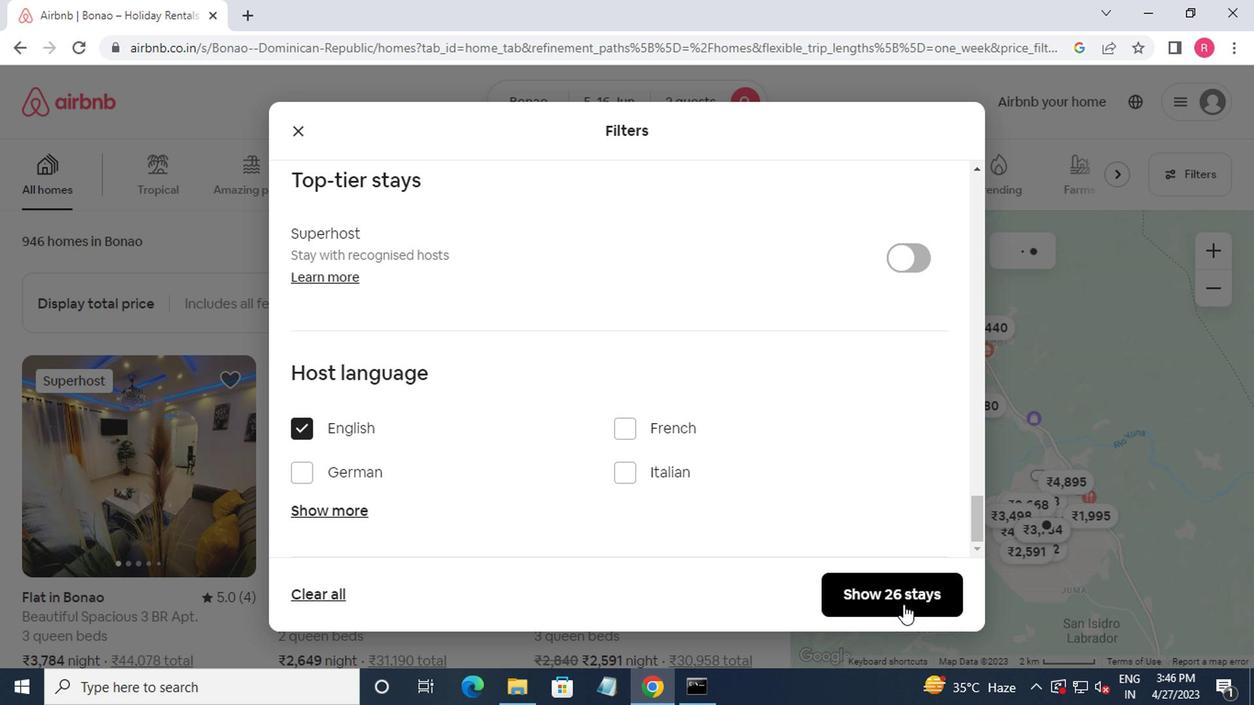 
Action: Mouse pressed left at (848, 595)
Screenshot: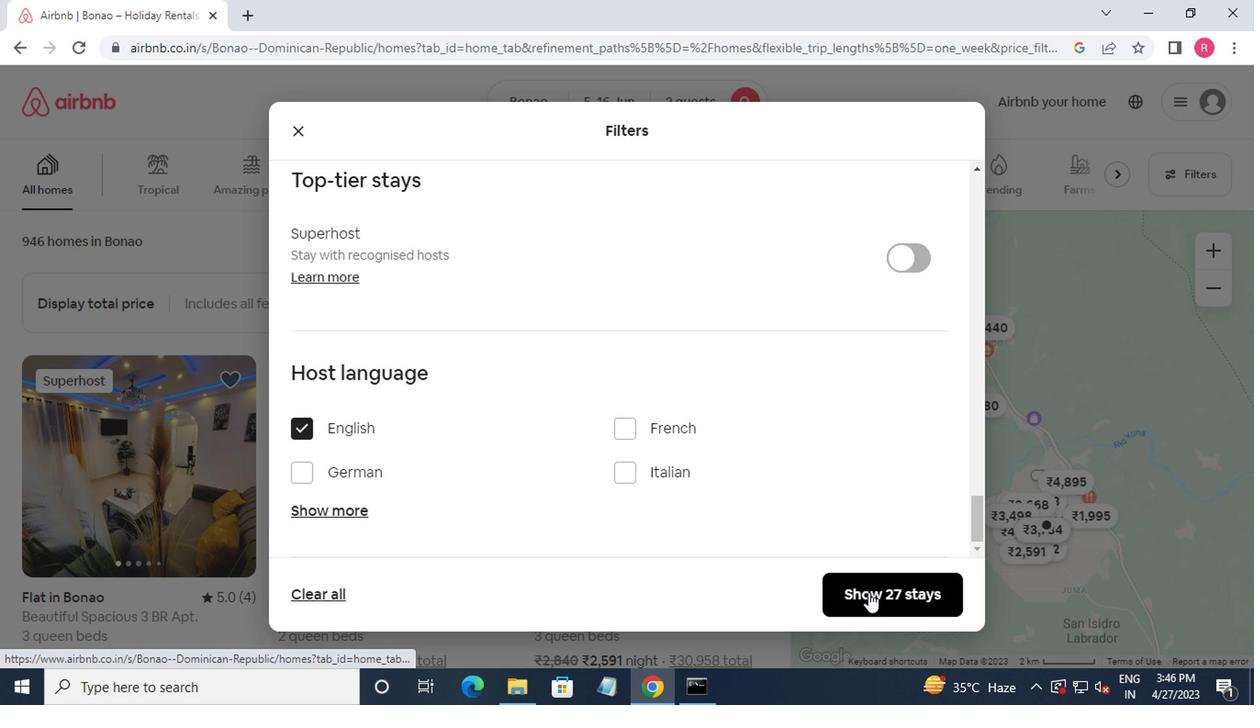 
Action: Mouse moved to (836, 604)
Screenshot: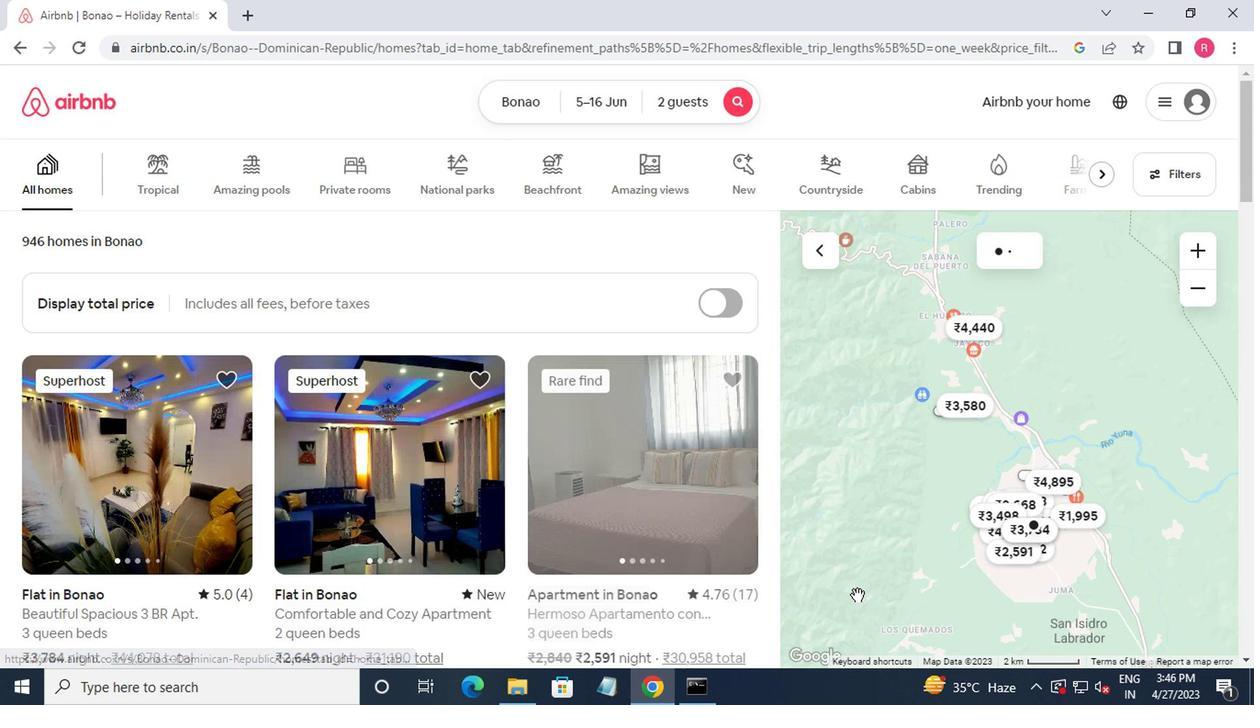 
